 Task: Look for space in Naberezhnyye Chelny, Russia from 8th August, 2023 to 15th August, 2023 for 9 adults in price range Rs.10000 to Rs.14000. Place can be shared room with 5 bedrooms having 9 beds and 5 bathrooms. Property type can be house, flat, guest house. Amenities needed are: wifi, TV, free parkinig on premises, gym, breakfast. Booking option can be shelf check-in. Required host language is English.
Action: Mouse moved to (554, 110)
Screenshot: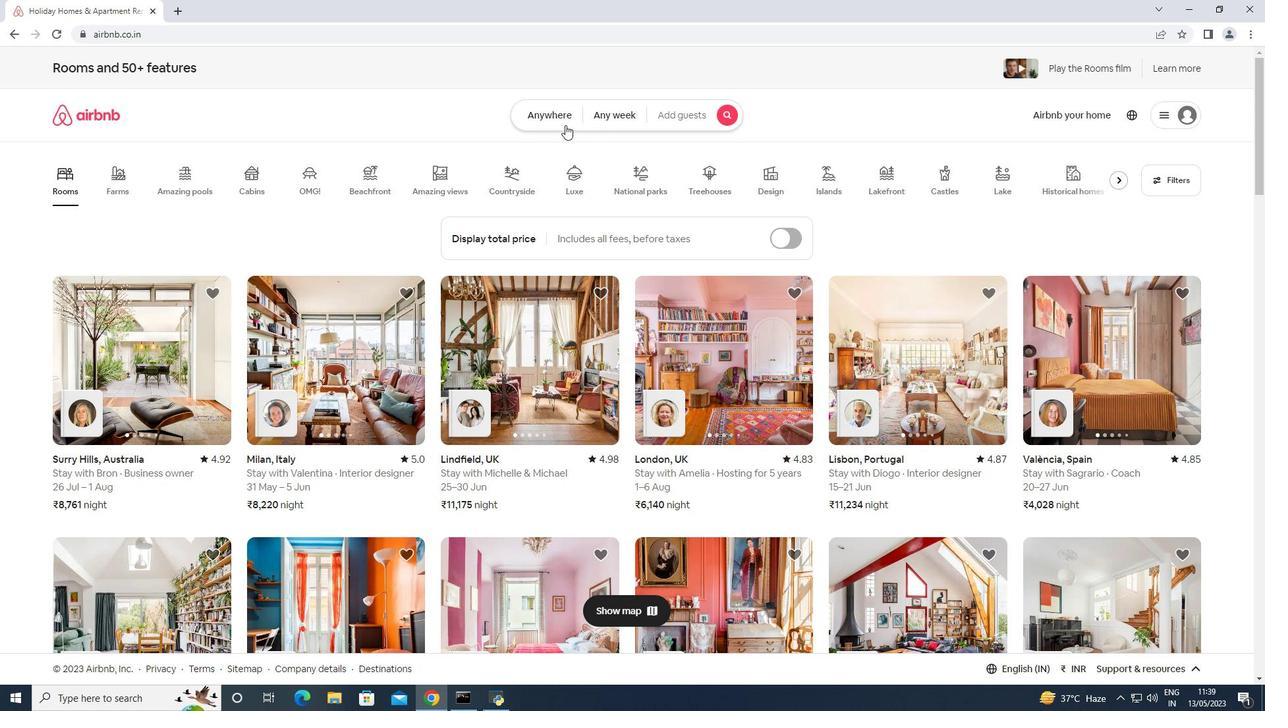 
Action: Mouse pressed left at (554, 110)
Screenshot: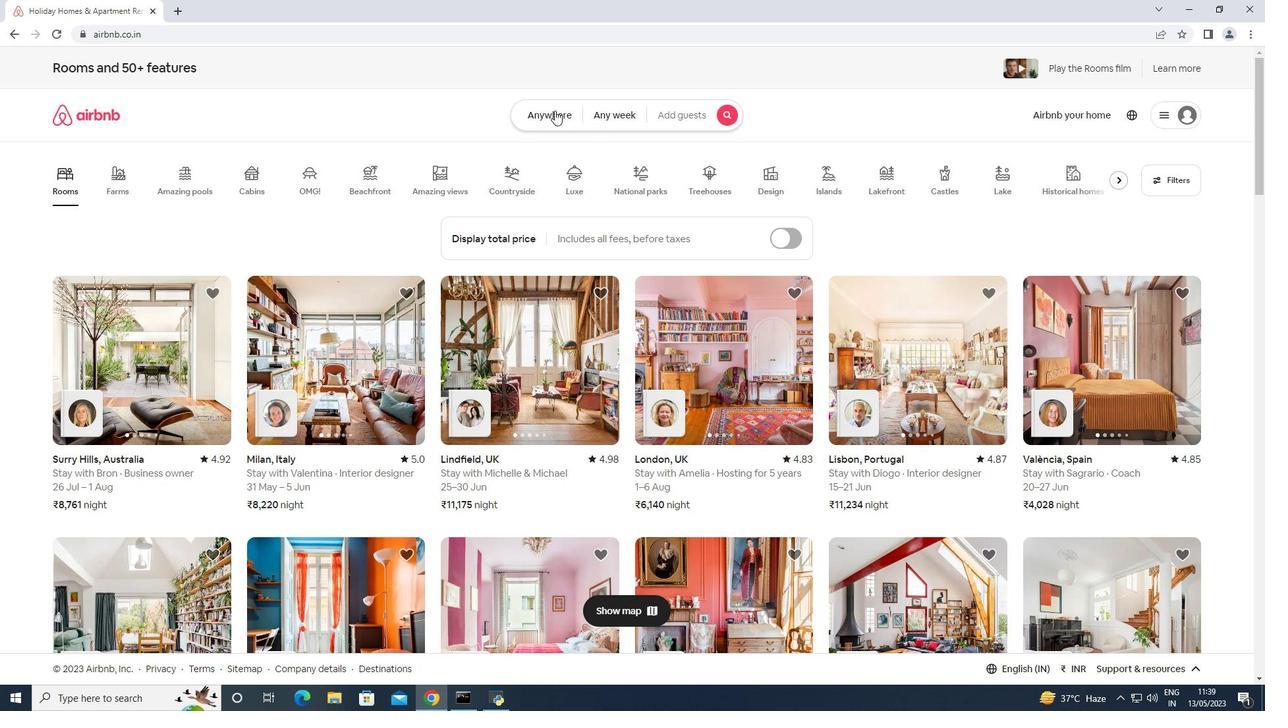 
Action: Mouse moved to (500, 168)
Screenshot: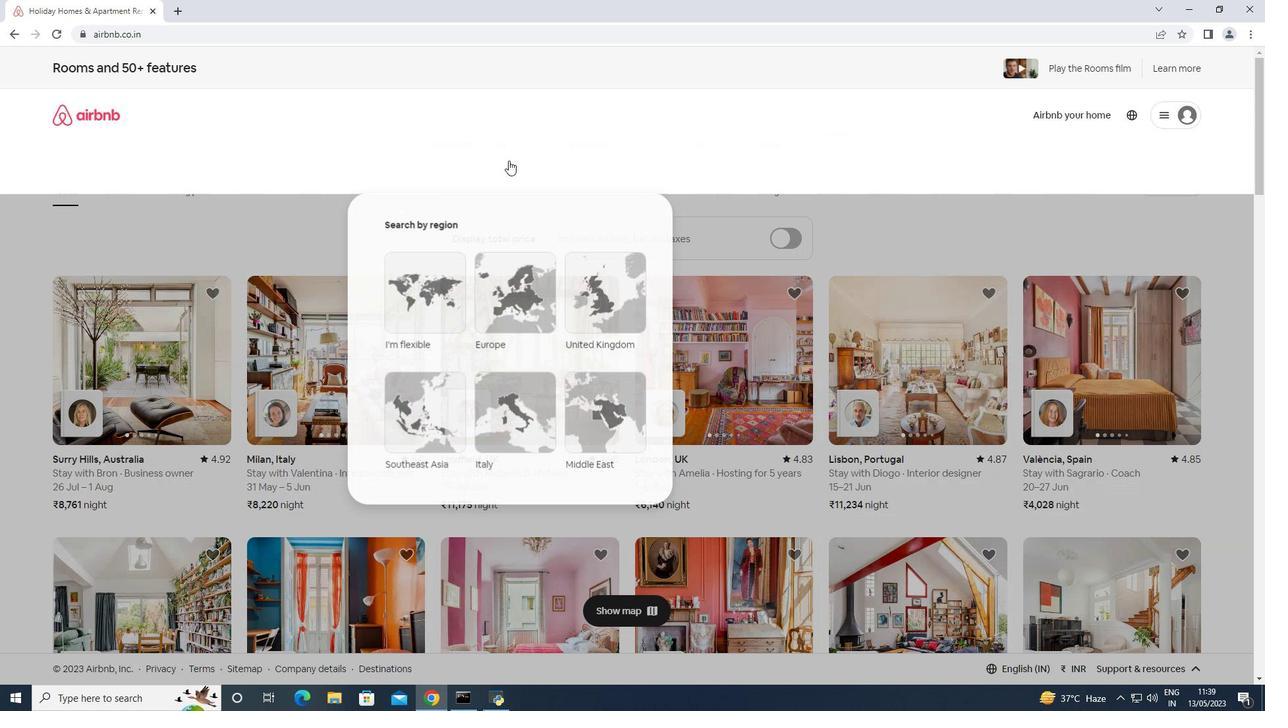 
Action: Mouse pressed left at (500, 168)
Screenshot: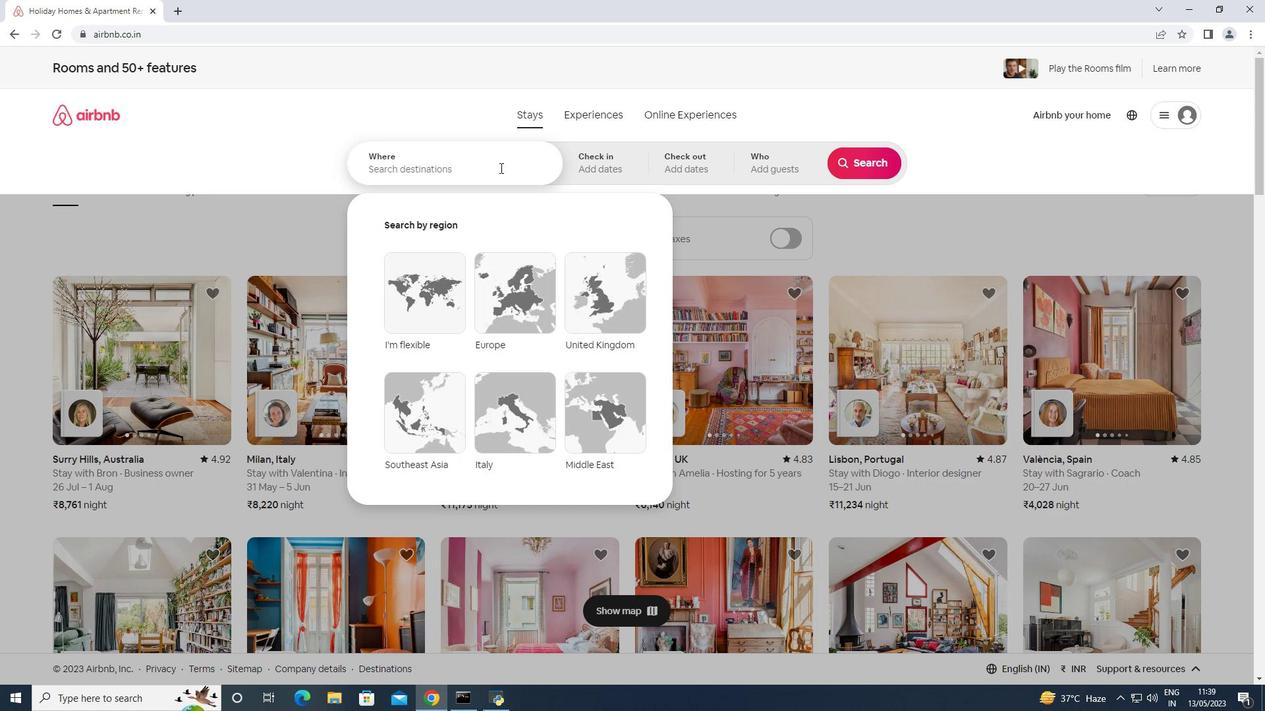 
Action: Key pressed <Key.shift>Nabere<Key.down><Key.enter>
Screenshot: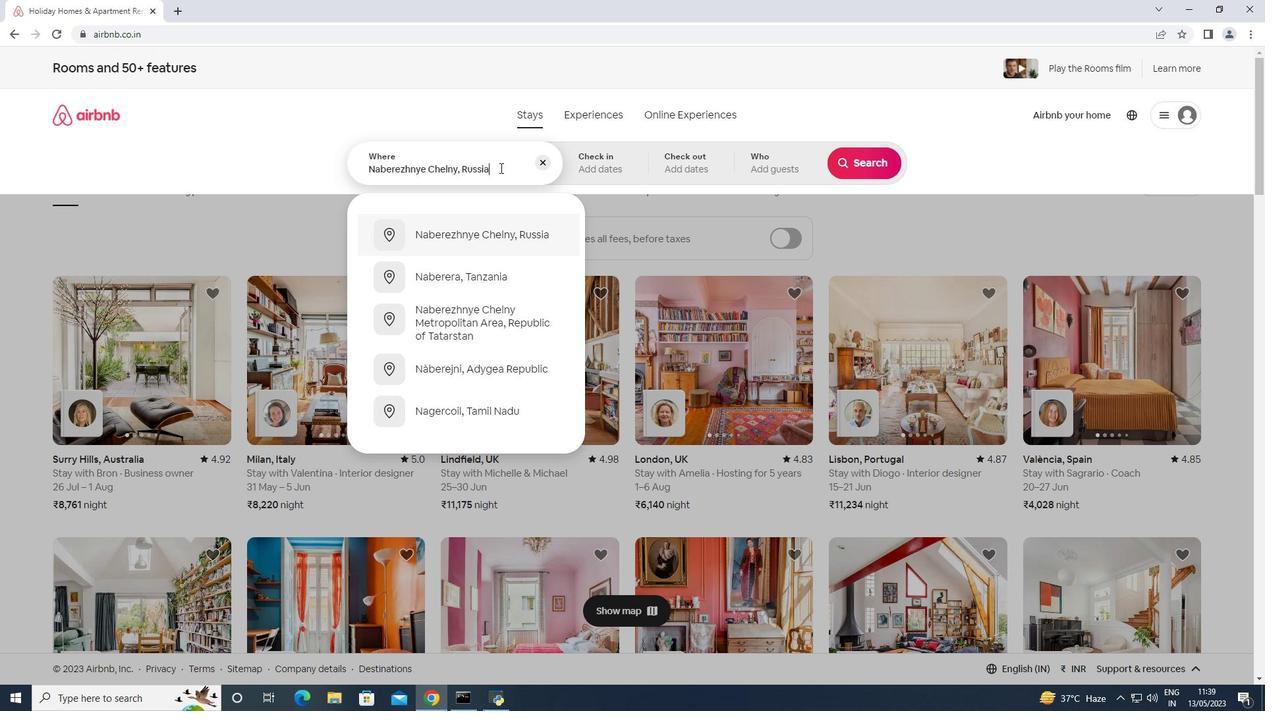 
Action: Mouse moved to (857, 266)
Screenshot: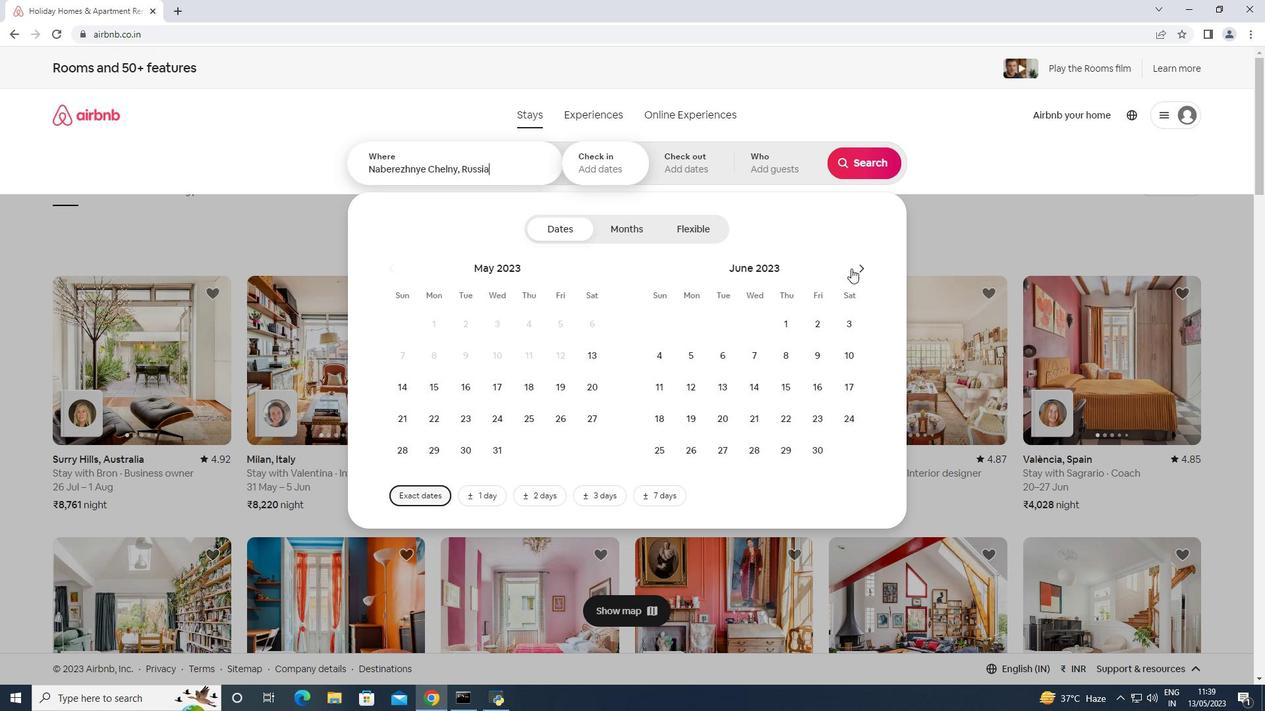 
Action: Mouse pressed left at (857, 266)
Screenshot: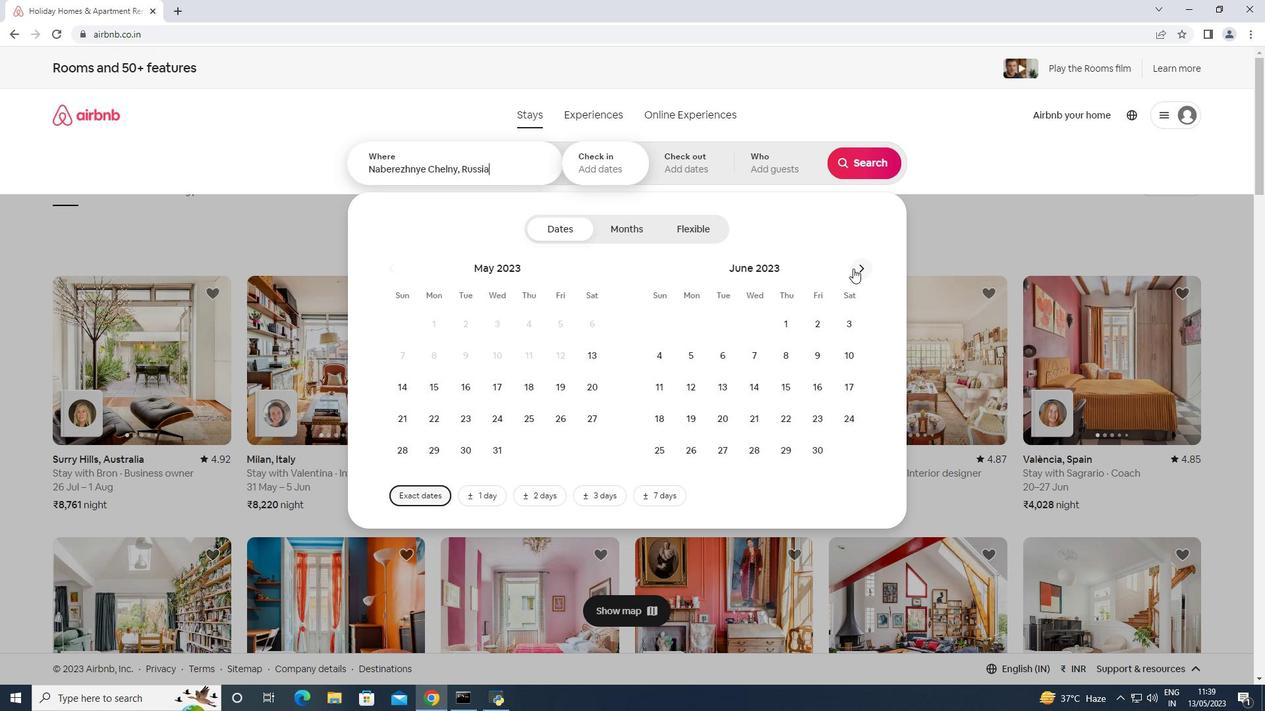 
Action: Mouse pressed left at (857, 266)
Screenshot: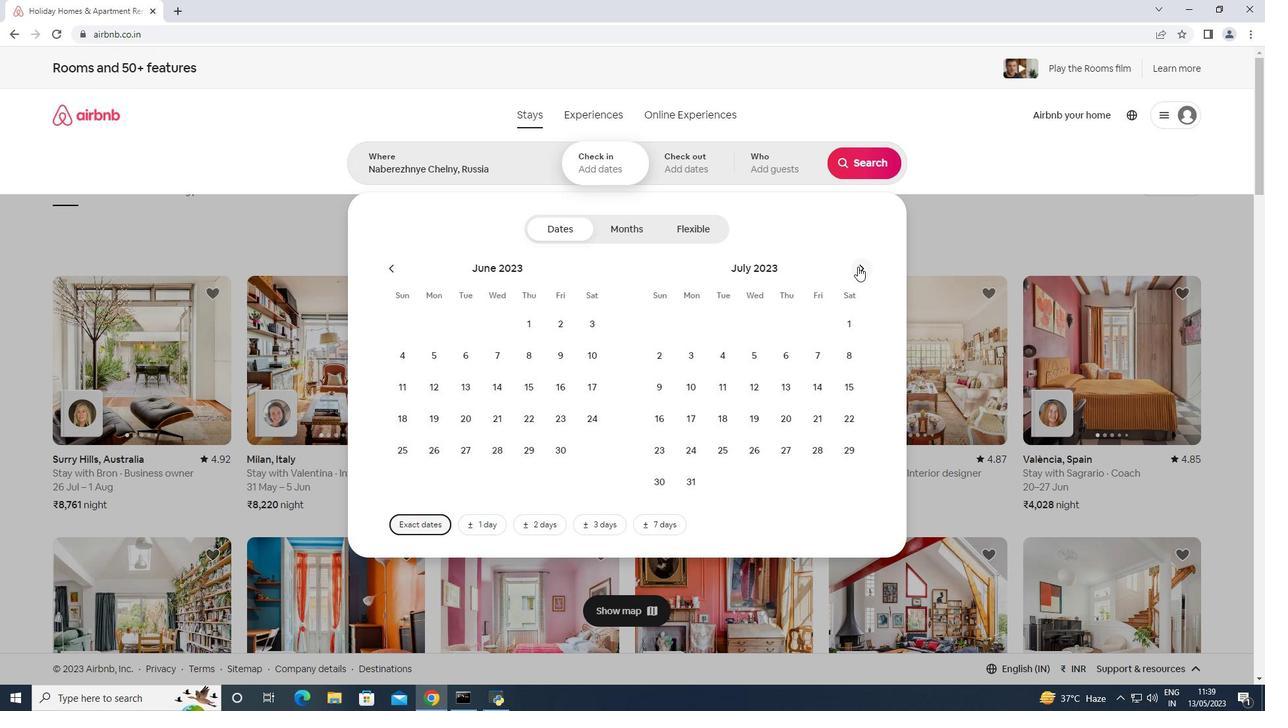 
Action: Mouse moved to (721, 346)
Screenshot: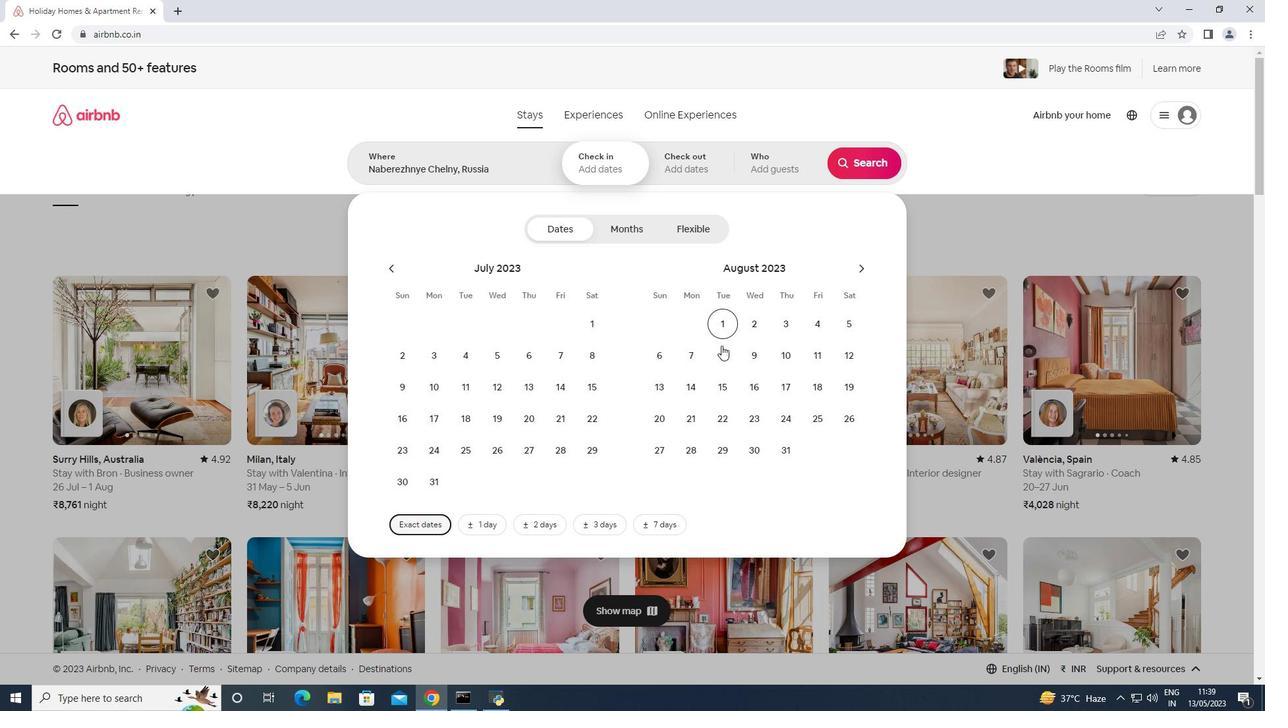 
Action: Mouse pressed left at (721, 346)
Screenshot: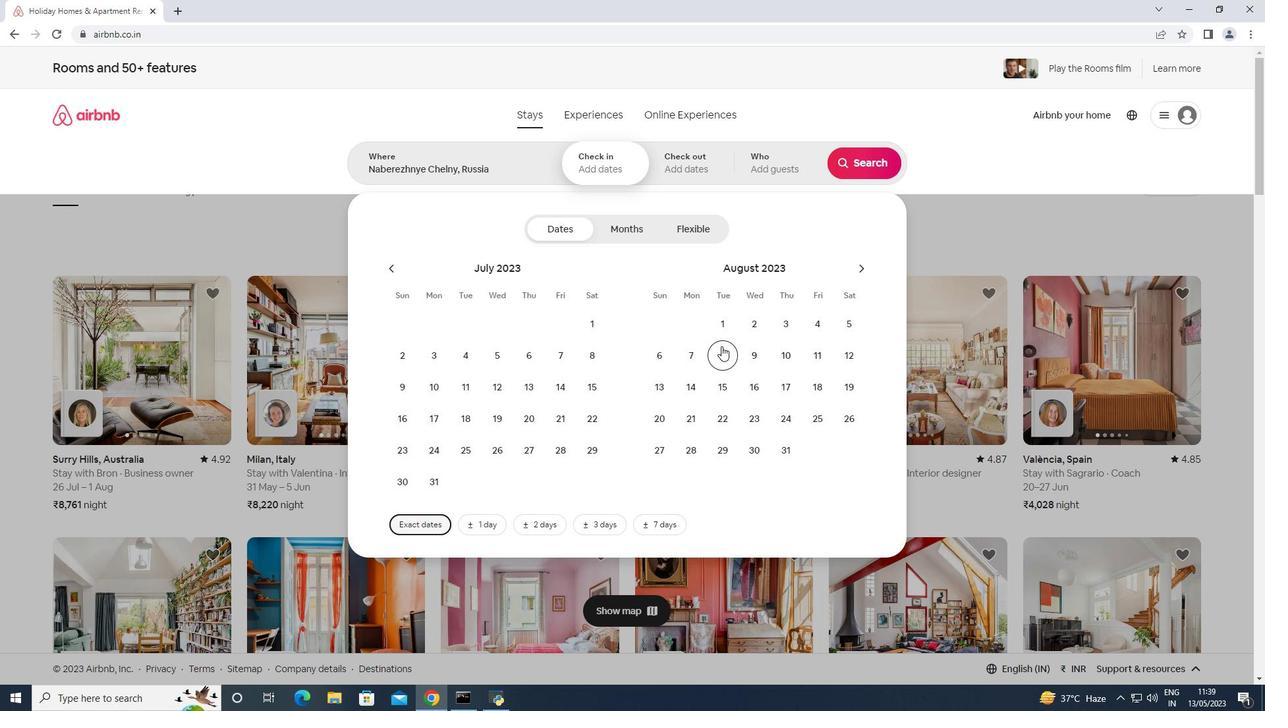 
Action: Mouse moved to (720, 390)
Screenshot: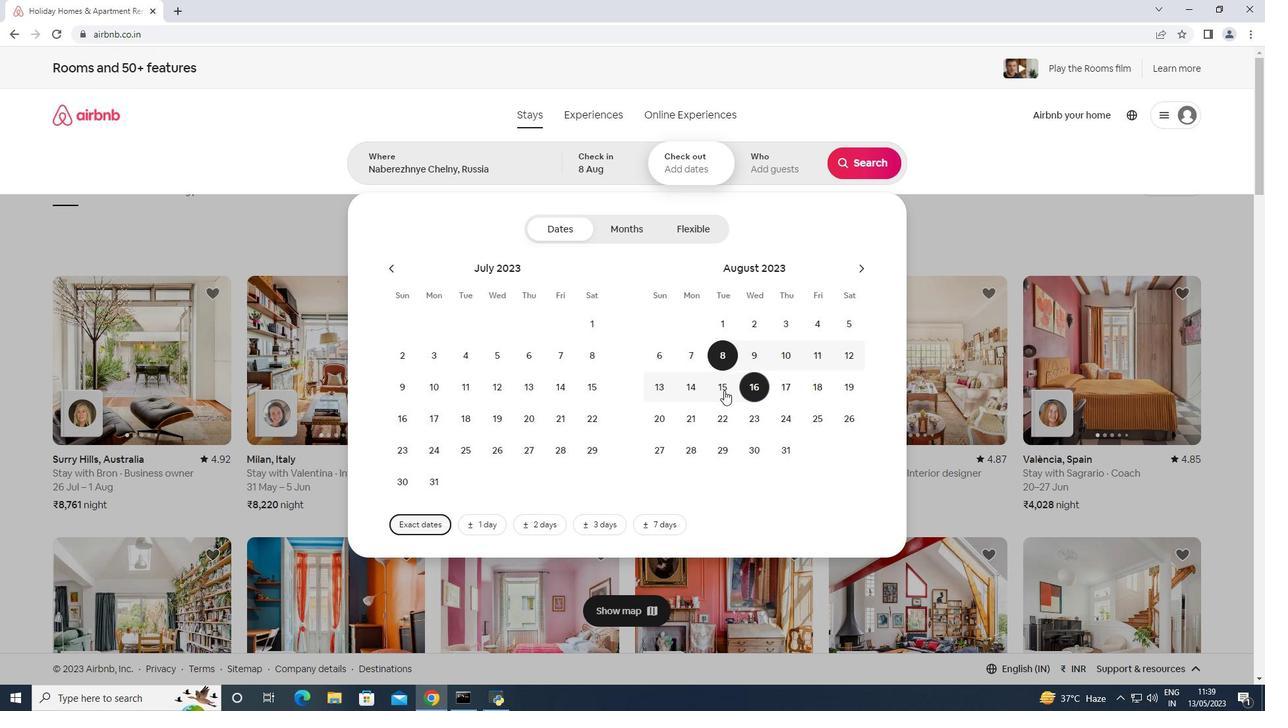 
Action: Mouse pressed left at (720, 390)
Screenshot: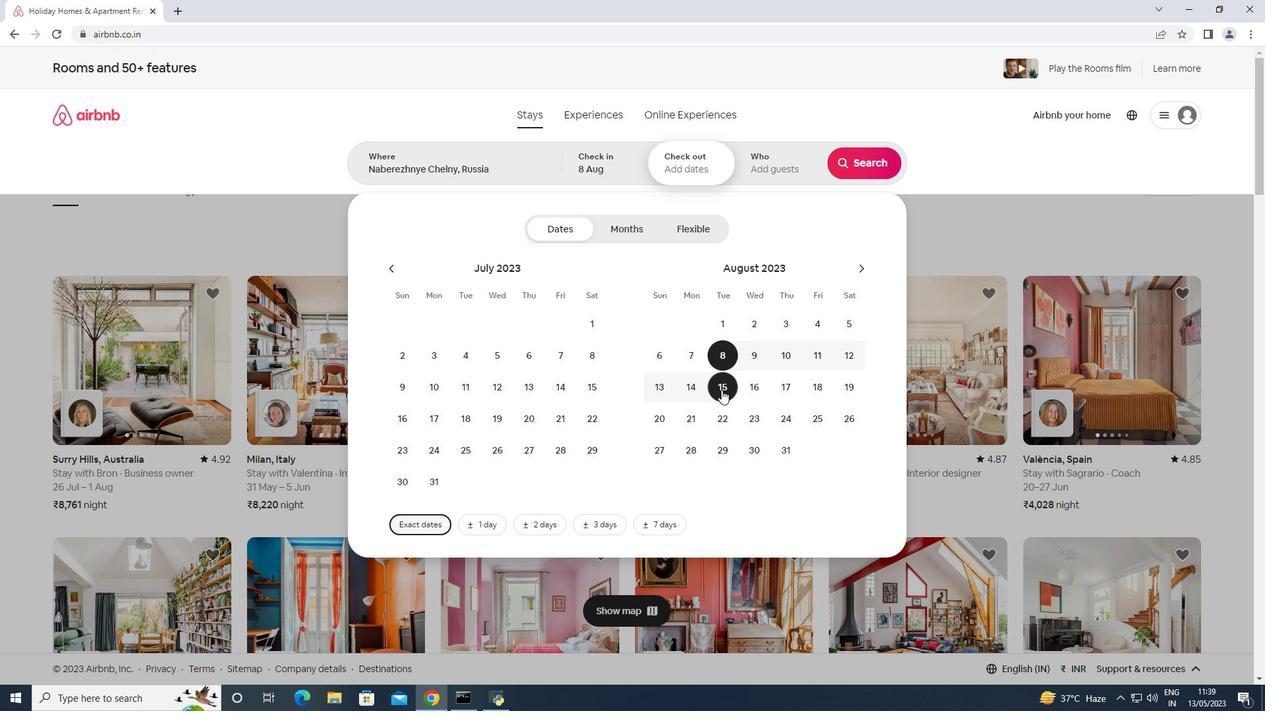 
Action: Mouse moved to (766, 166)
Screenshot: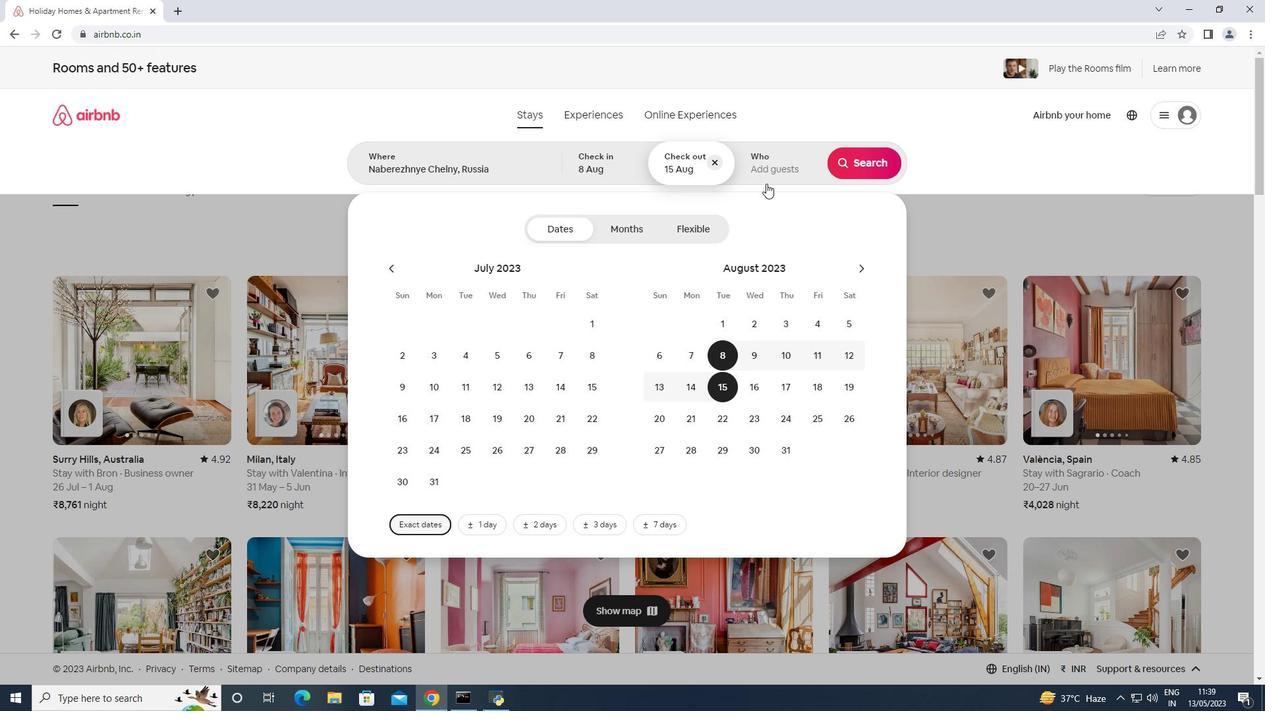 
Action: Mouse pressed left at (766, 166)
Screenshot: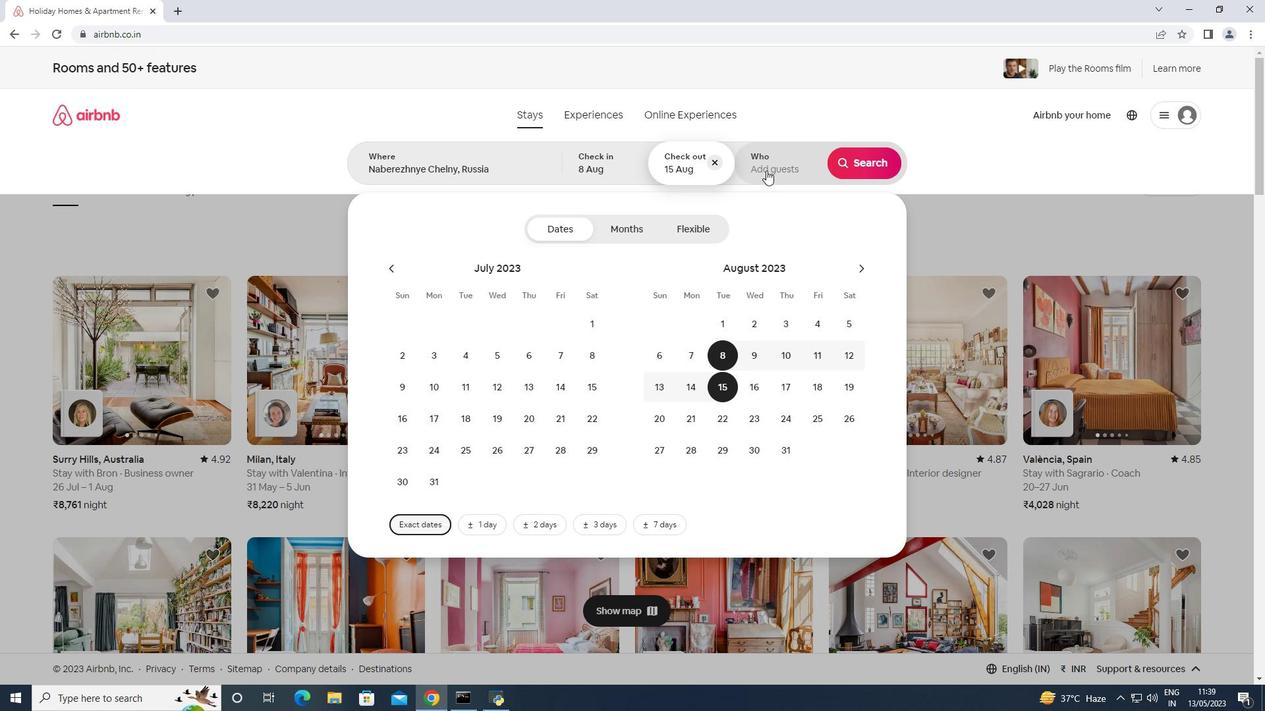 
Action: Mouse moved to (873, 235)
Screenshot: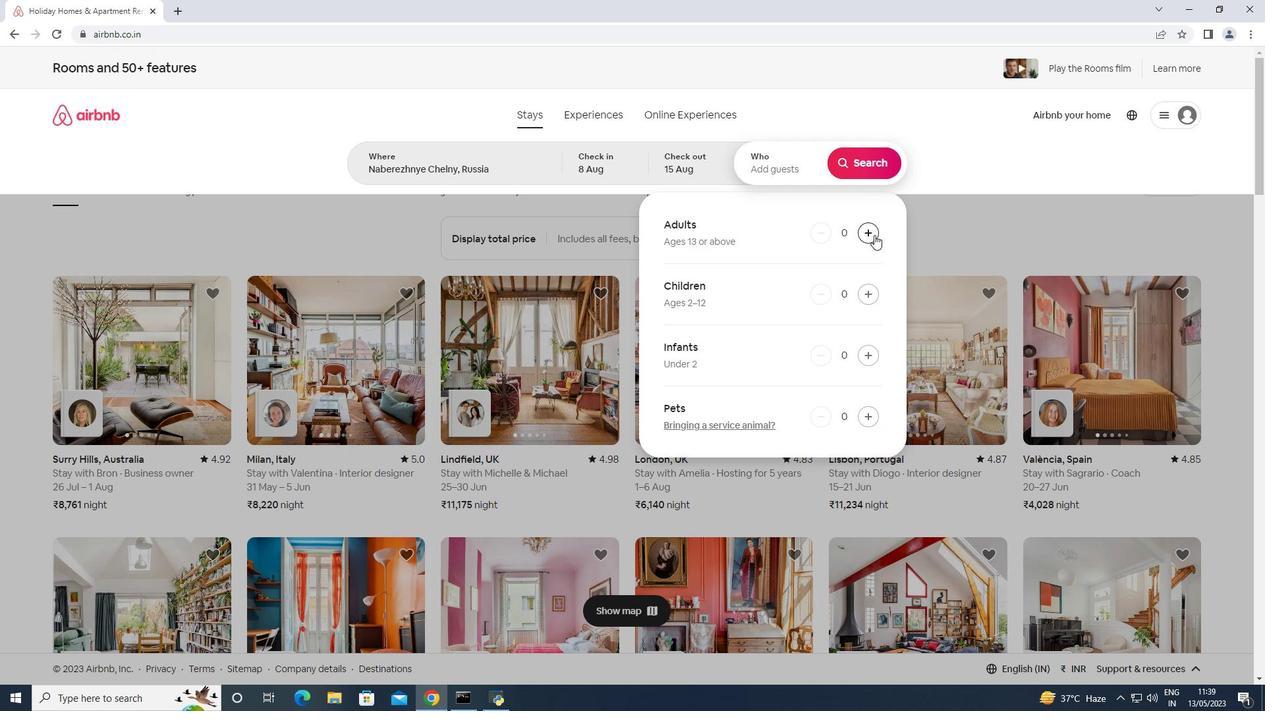 
Action: Mouse pressed left at (873, 235)
Screenshot: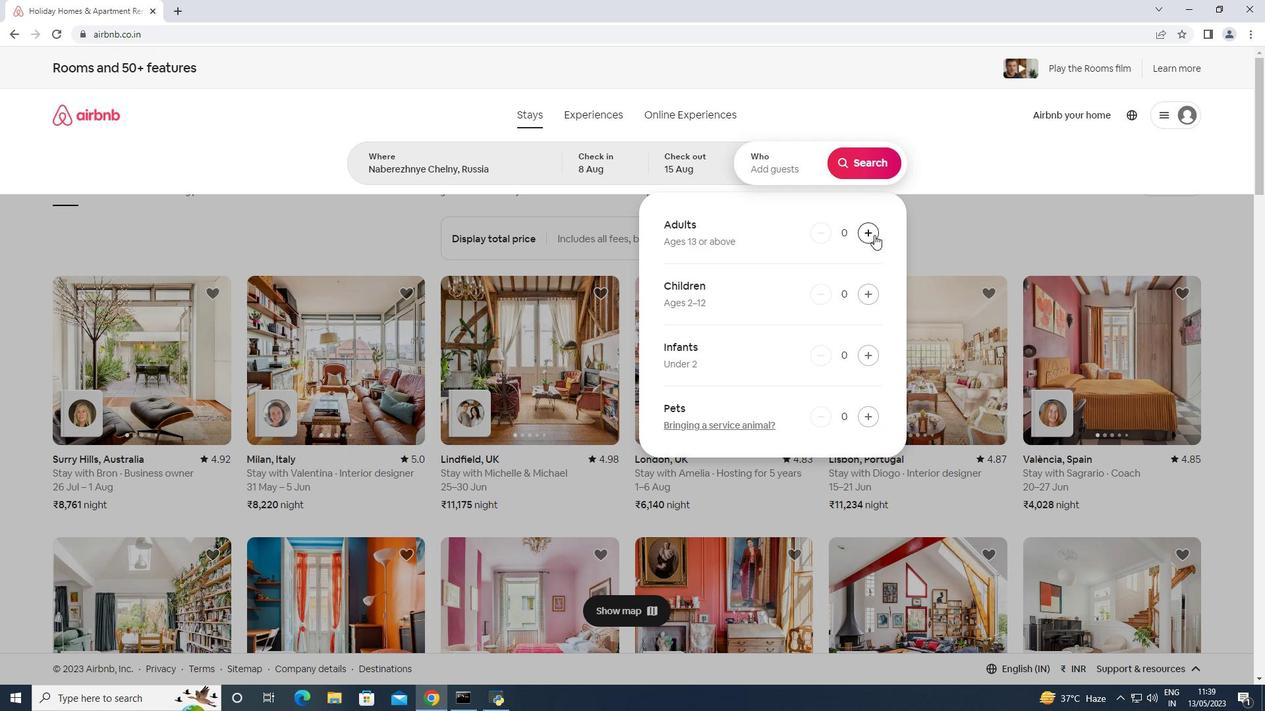 
Action: Mouse pressed left at (873, 235)
Screenshot: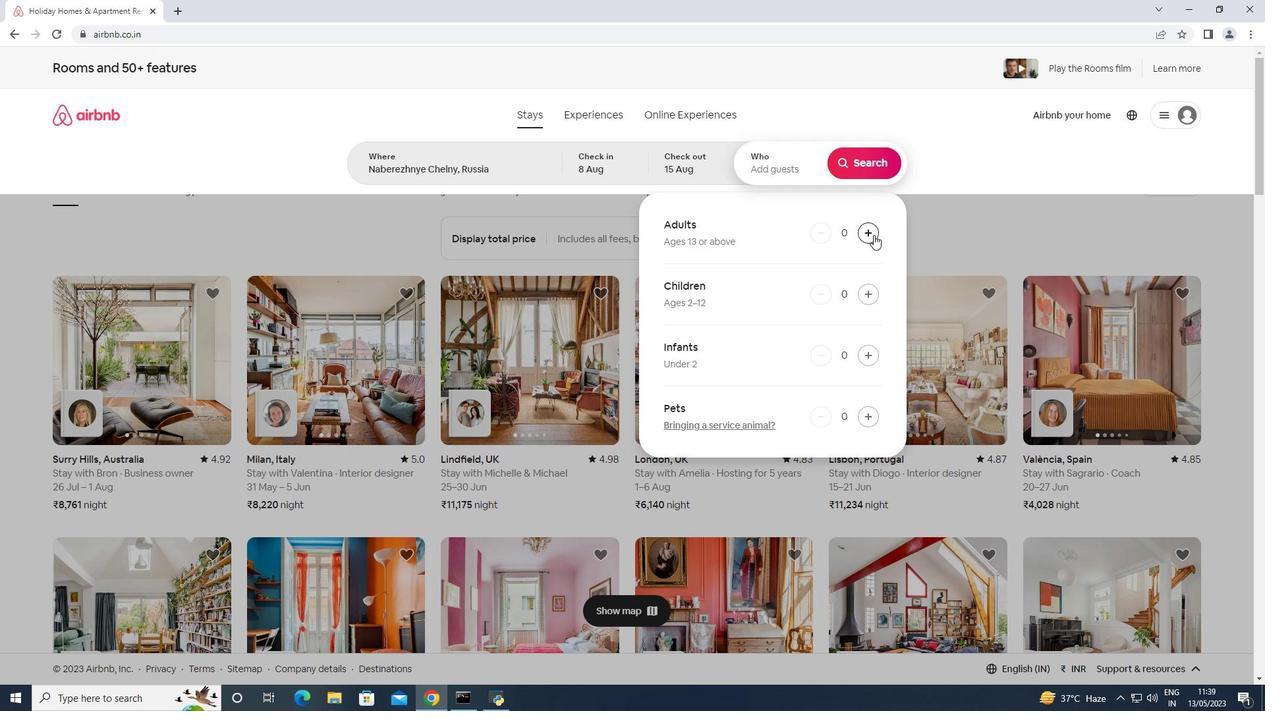 
Action: Mouse pressed left at (873, 235)
Screenshot: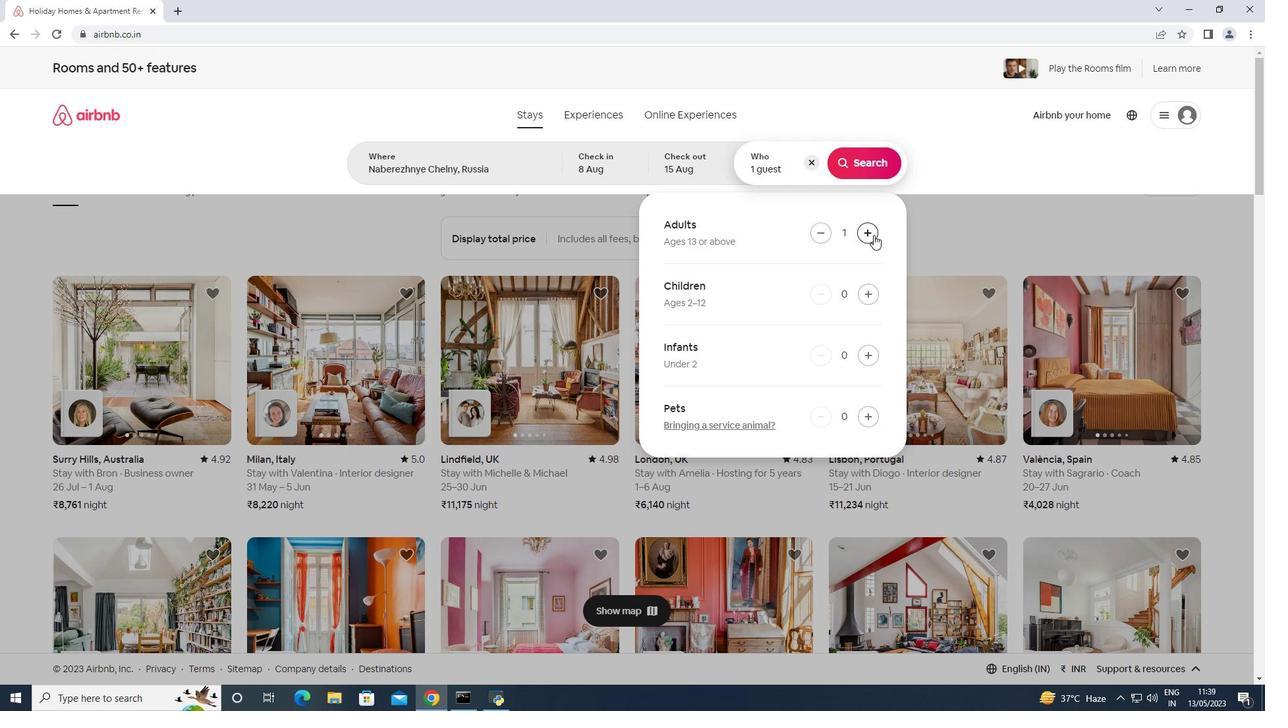 
Action: Mouse pressed left at (873, 235)
Screenshot: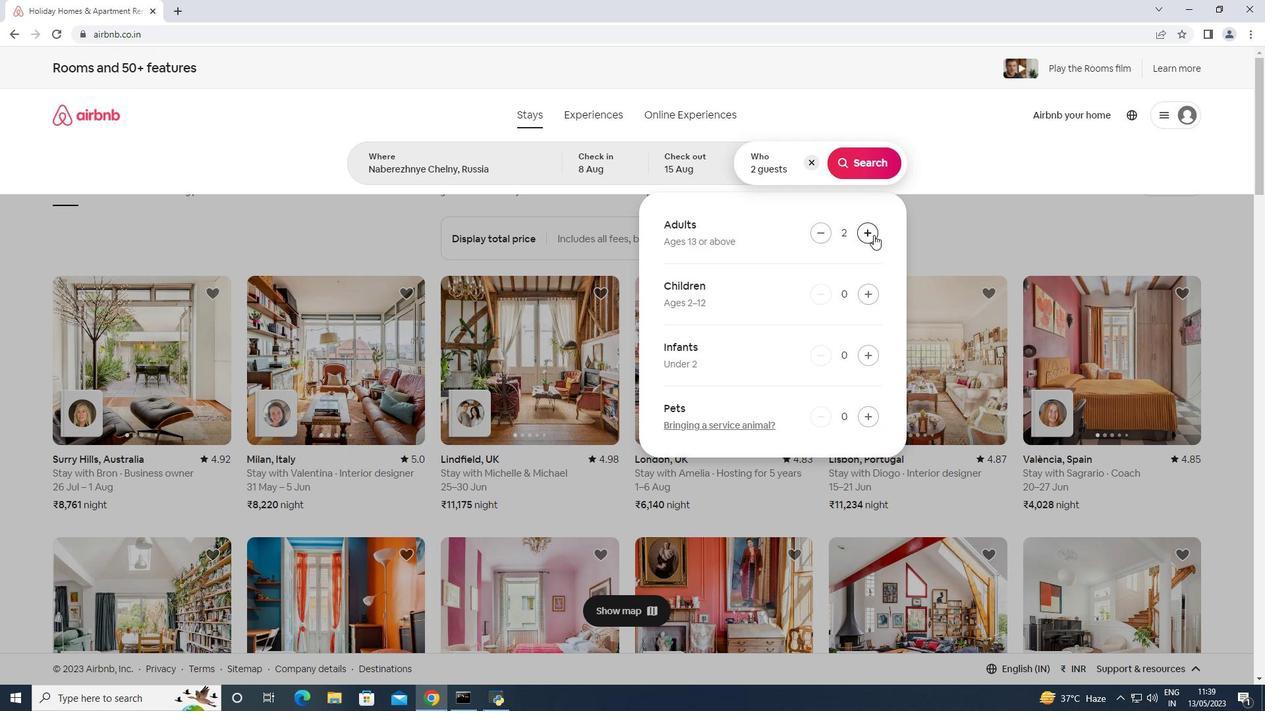 
Action: Mouse pressed left at (873, 235)
Screenshot: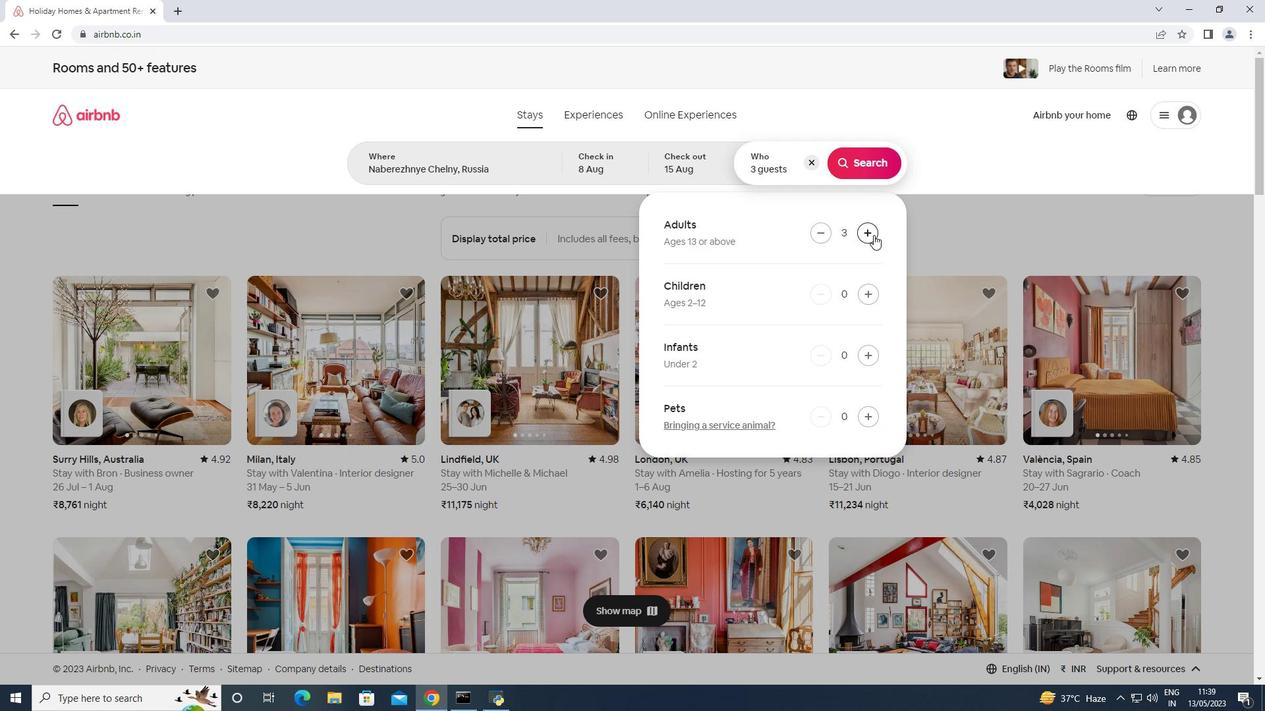 
Action: Mouse pressed left at (873, 235)
Screenshot: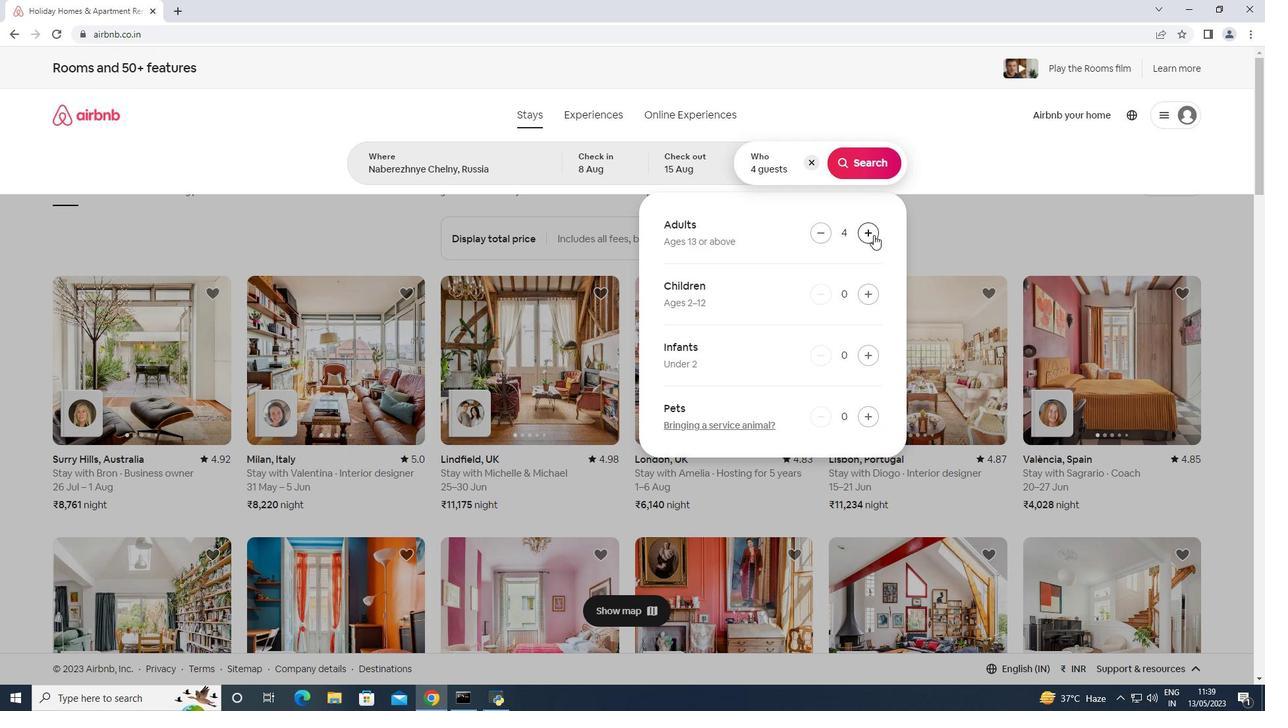 
Action: Mouse pressed left at (873, 235)
Screenshot: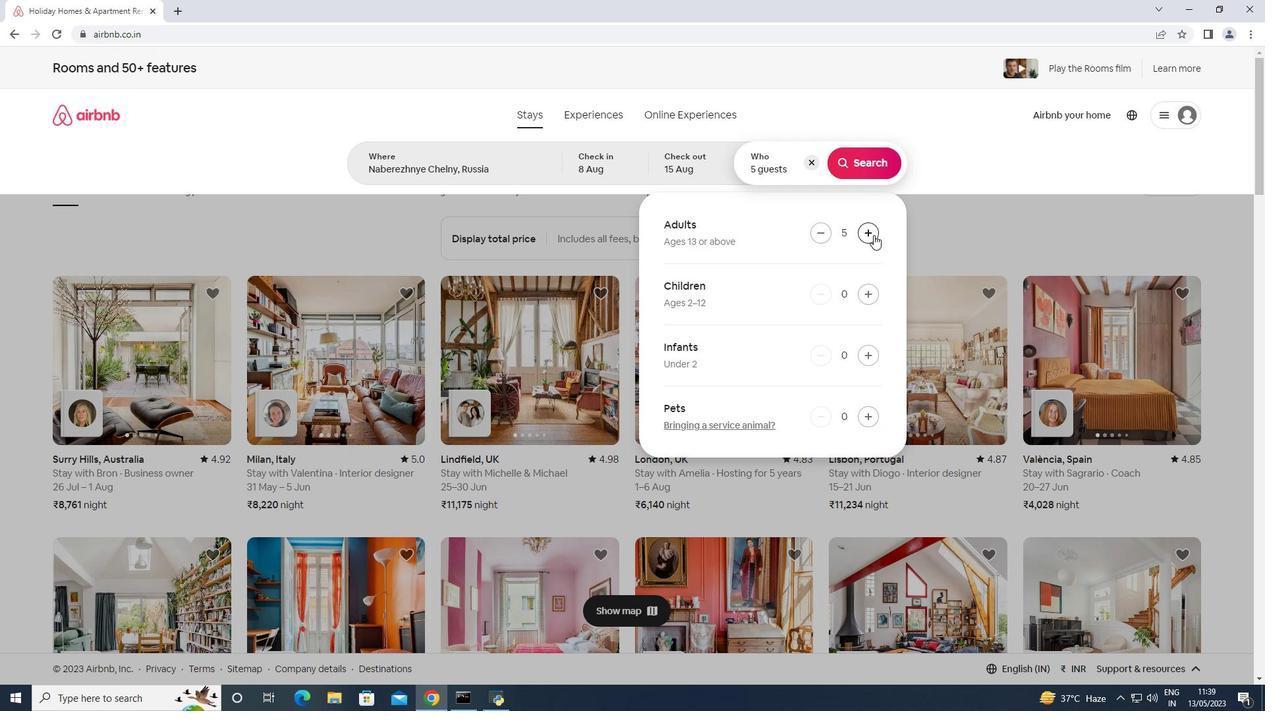 
Action: Mouse pressed left at (873, 235)
Screenshot: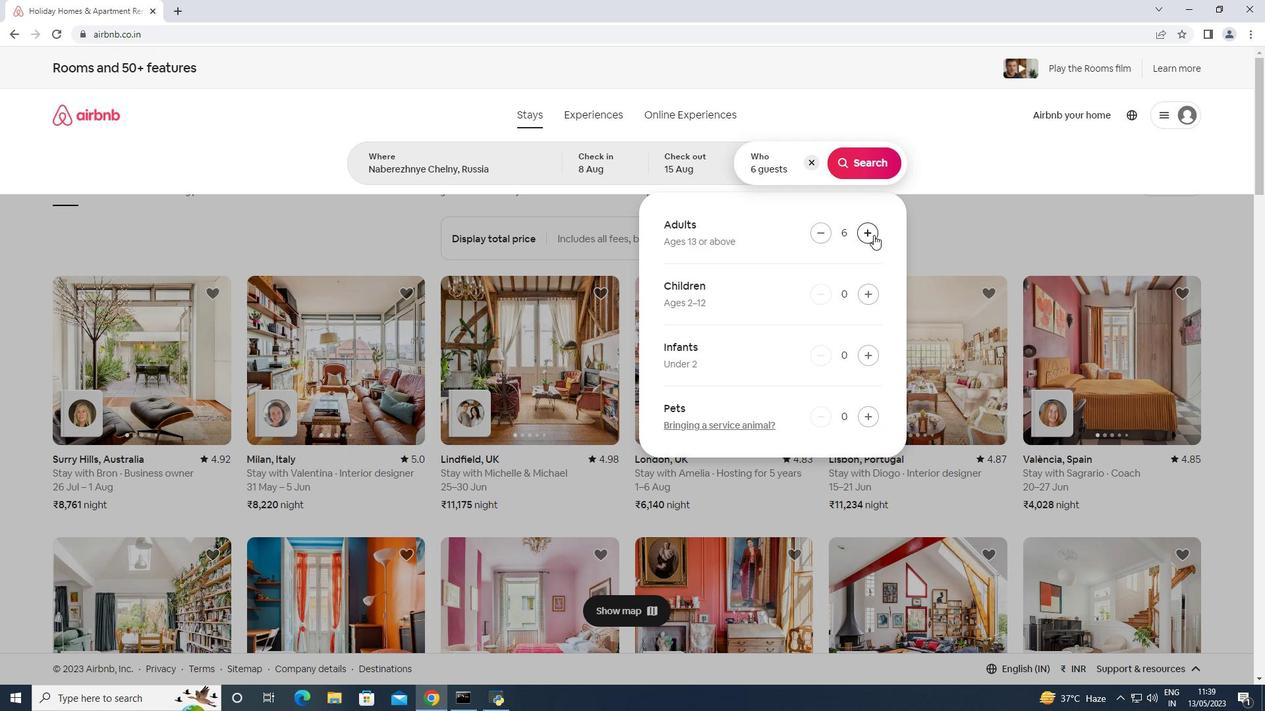 
Action: Mouse pressed left at (873, 235)
Screenshot: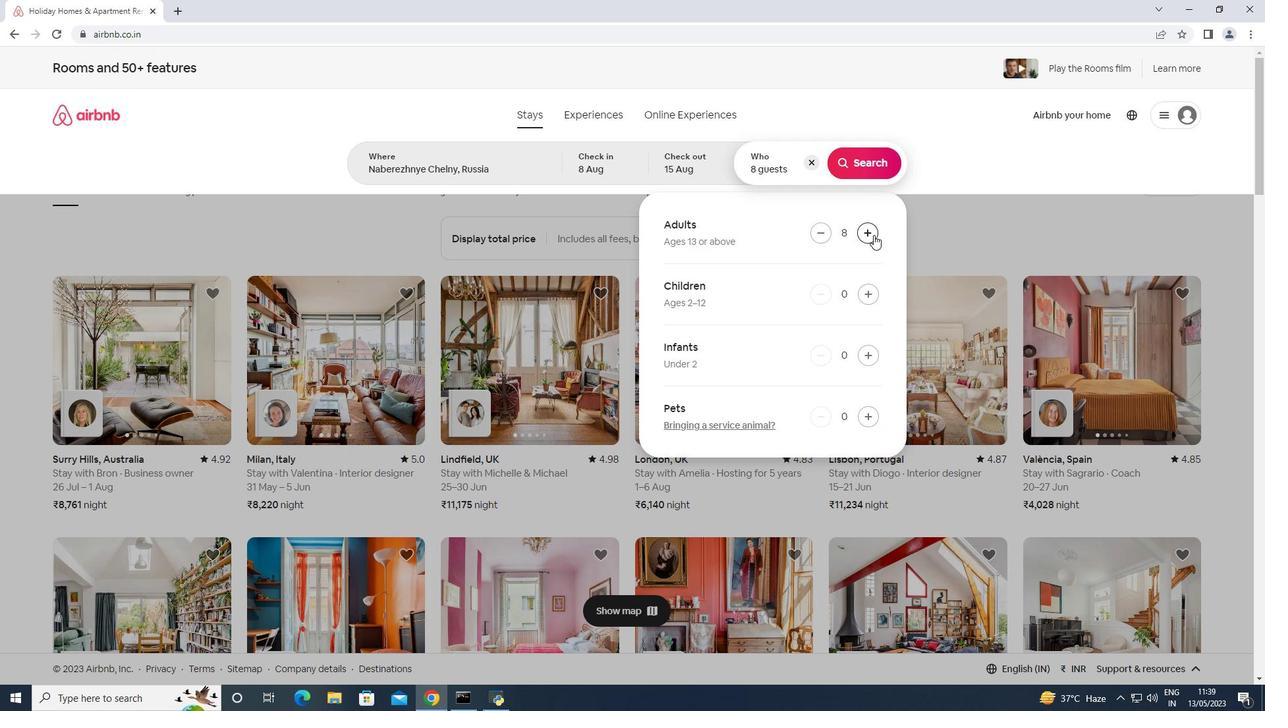 
Action: Mouse moved to (867, 166)
Screenshot: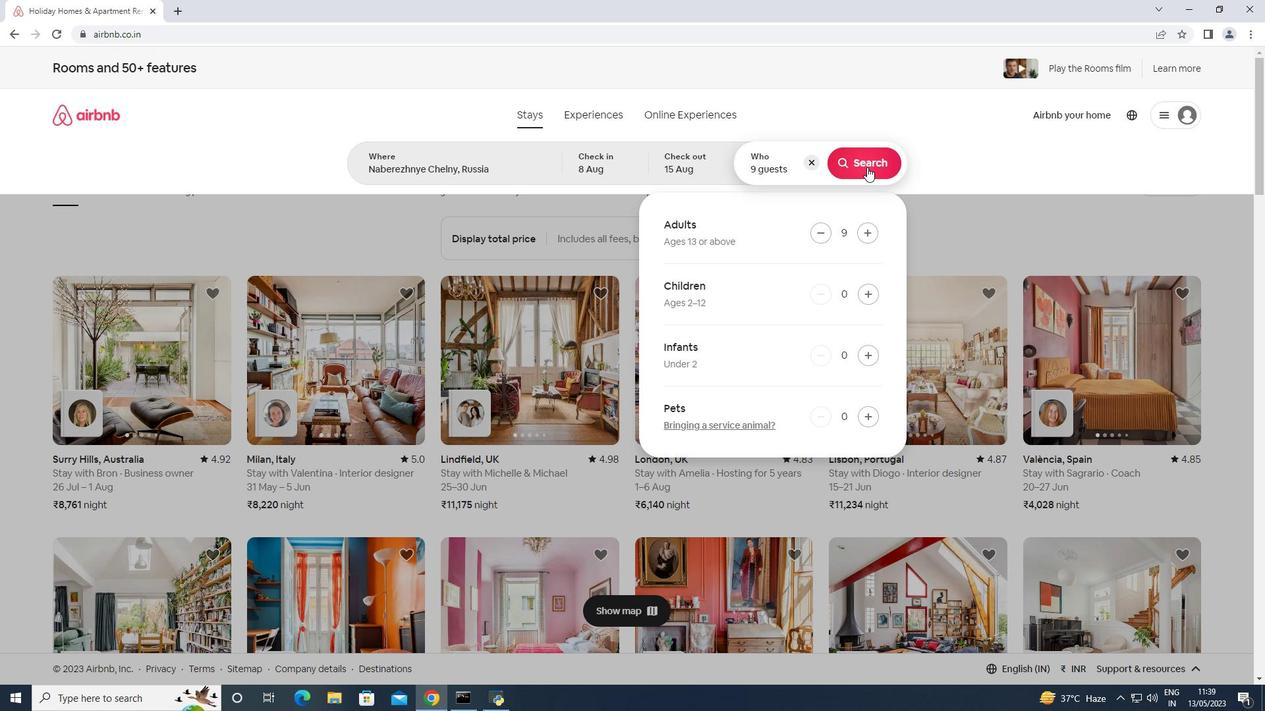 
Action: Mouse pressed left at (867, 166)
Screenshot: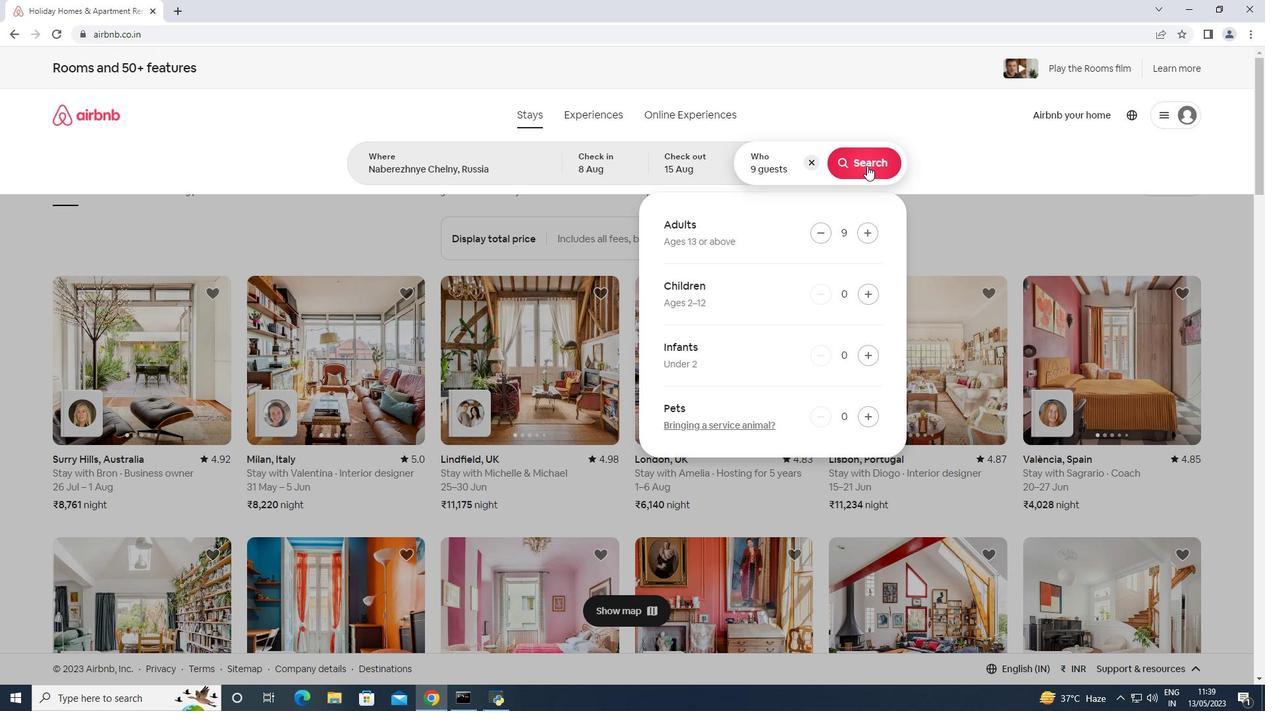 
Action: Mouse moved to (1192, 122)
Screenshot: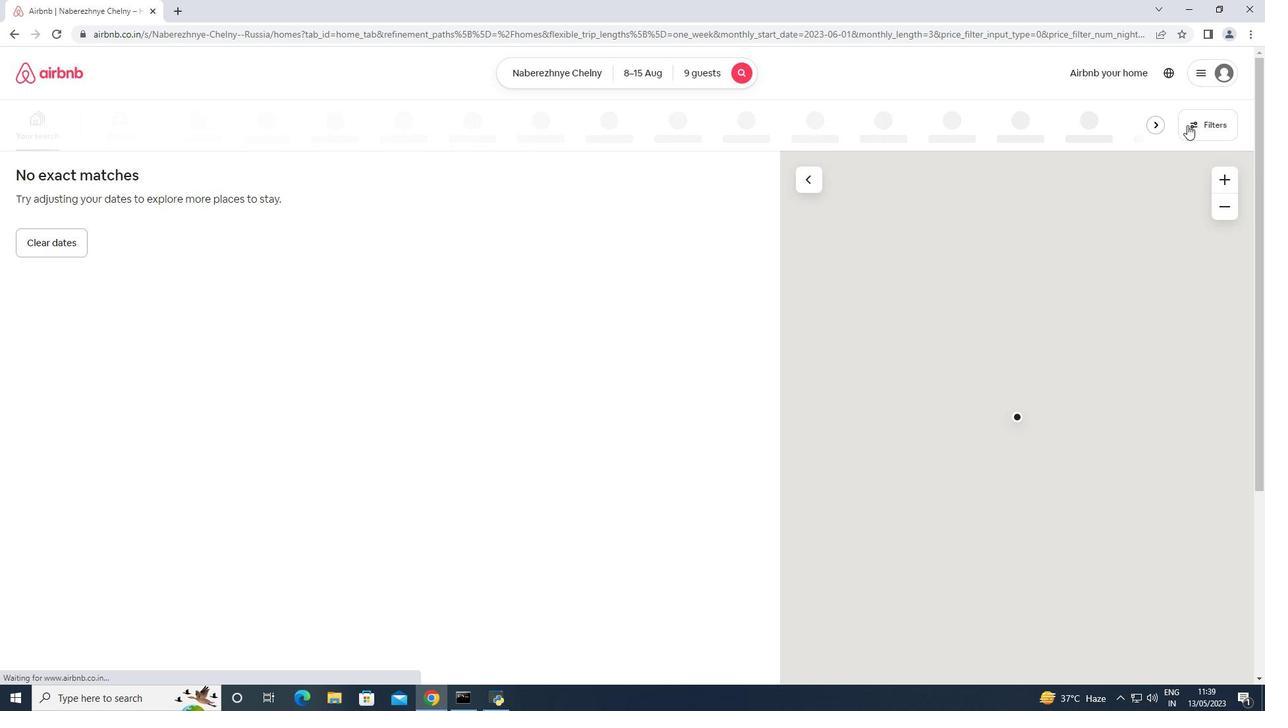 
Action: Mouse pressed left at (1192, 122)
Screenshot: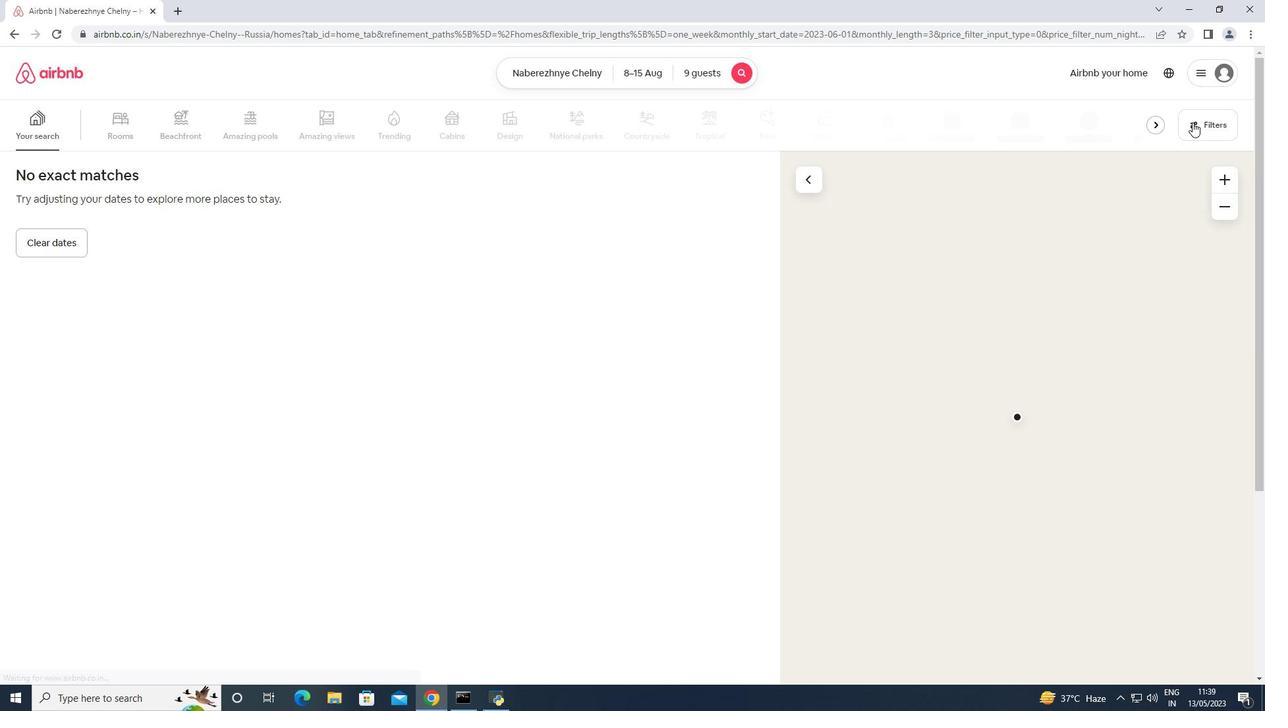 
Action: Mouse moved to (482, 438)
Screenshot: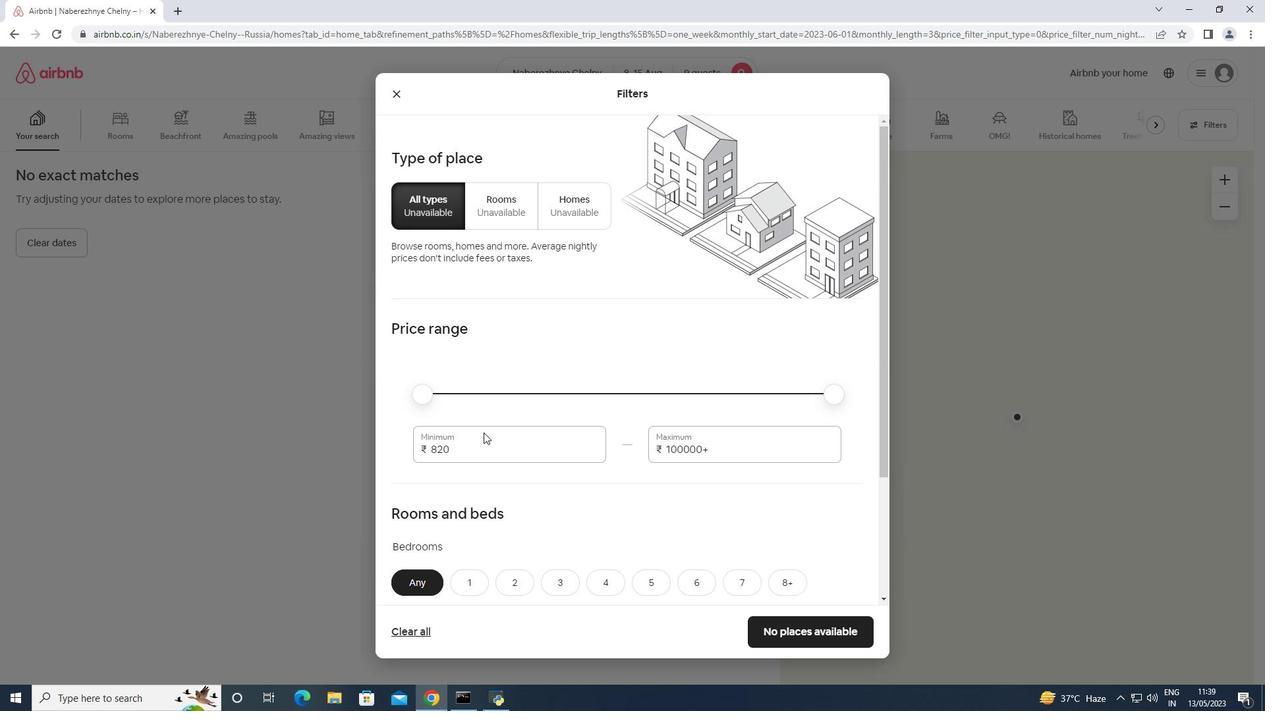 
Action: Mouse pressed left at (482, 438)
Screenshot: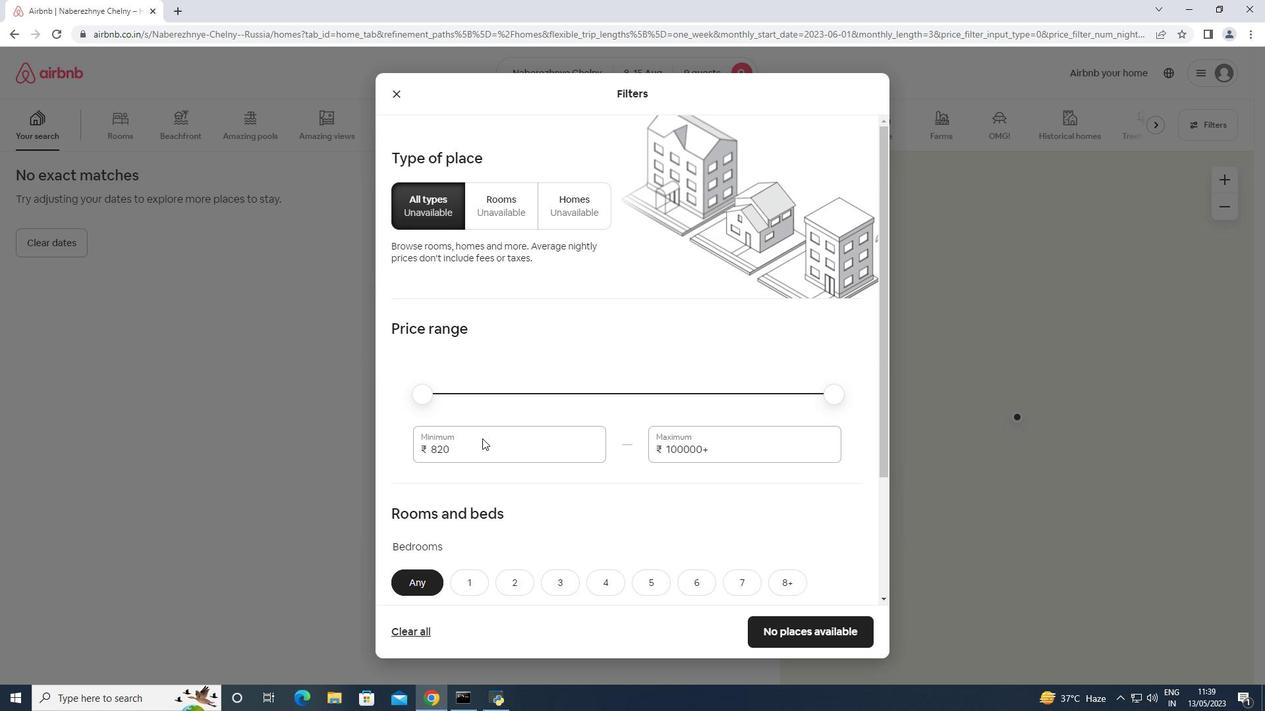 
Action: Mouse pressed left at (482, 438)
Screenshot: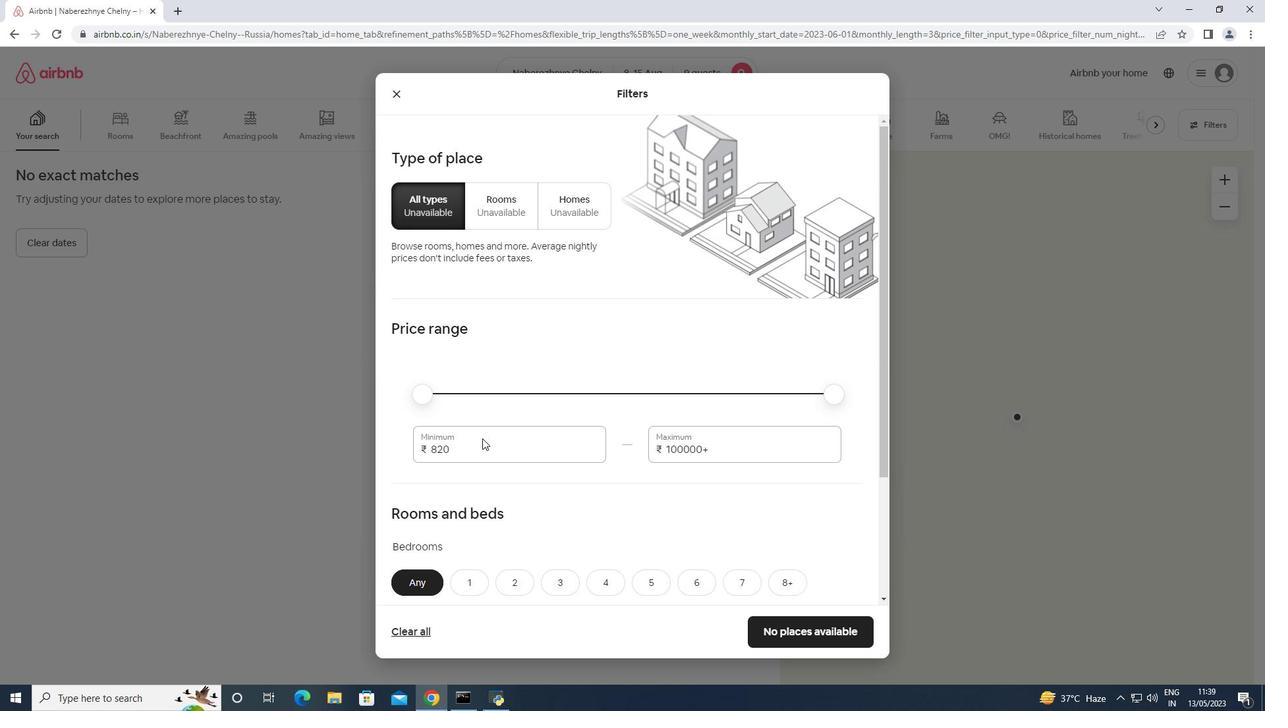 
Action: Mouse moved to (477, 434)
Screenshot: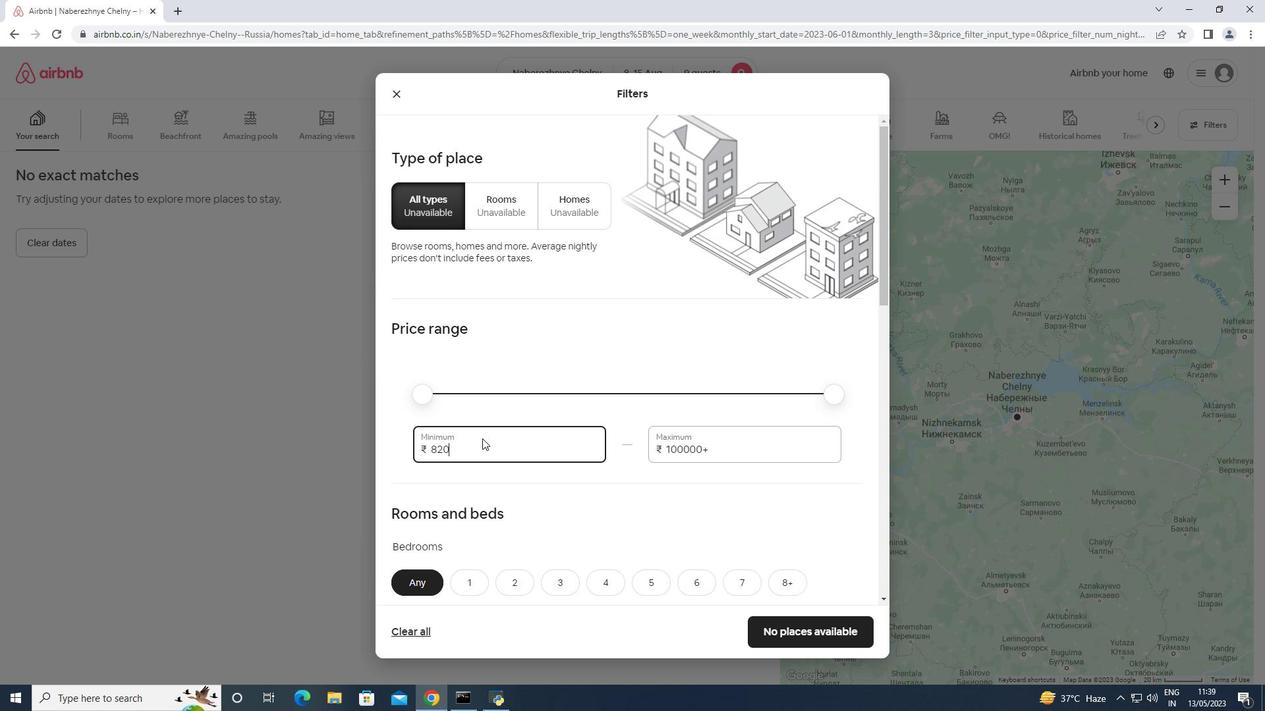 
Action: Key pressed <Key.backspace><Key.backspace><Key.backspace><Key.backspace>10000<Key.tab>14000
Screenshot: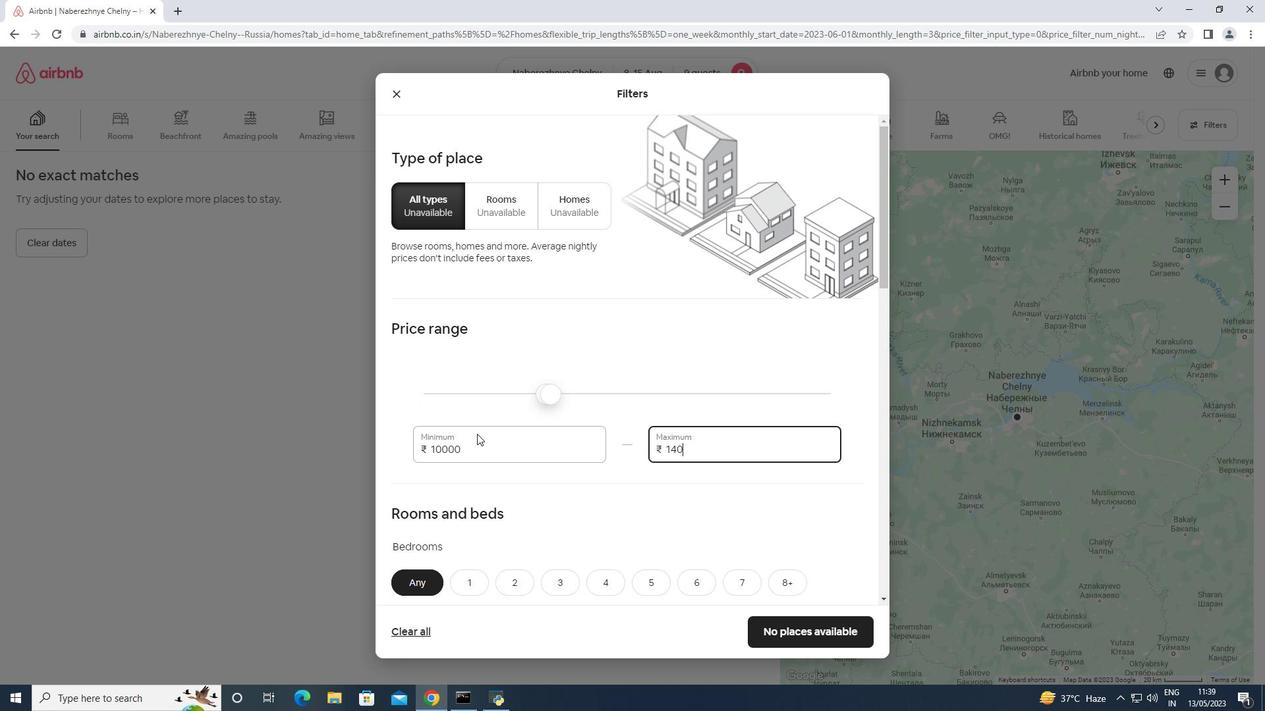
Action: Mouse scrolled (477, 433) with delta (0, 0)
Screenshot: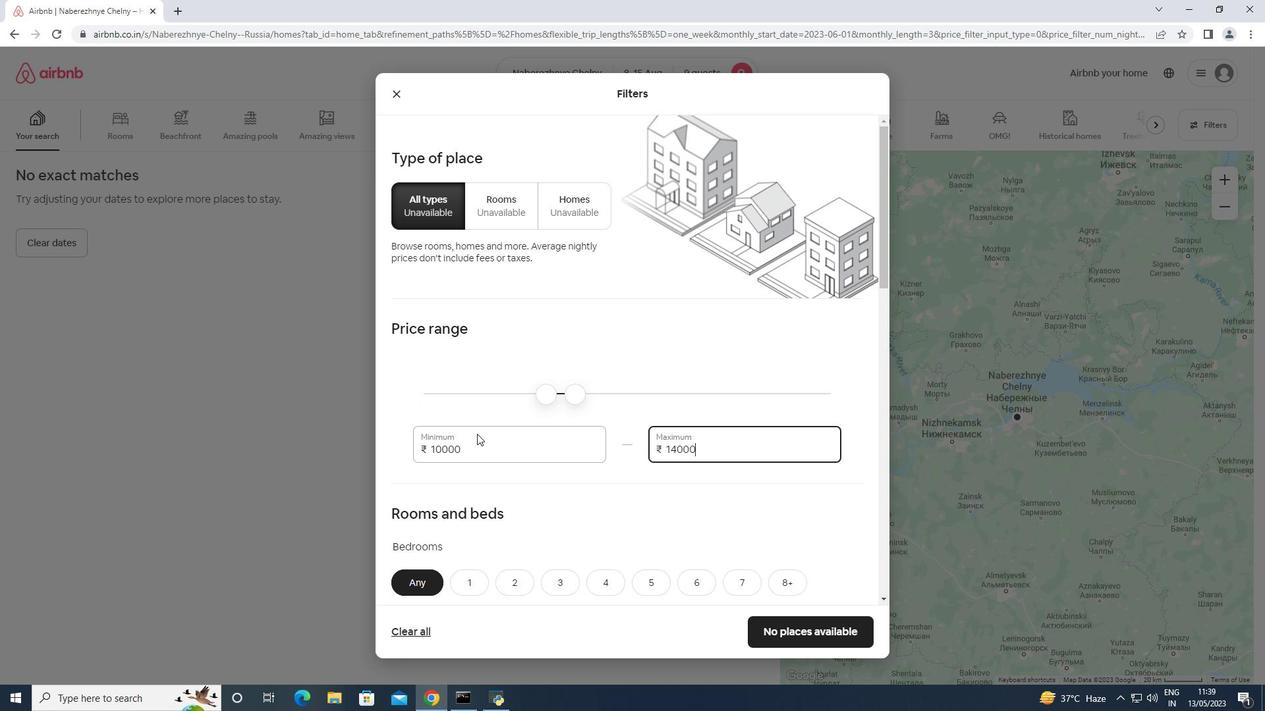 
Action: Mouse scrolled (477, 433) with delta (0, 0)
Screenshot: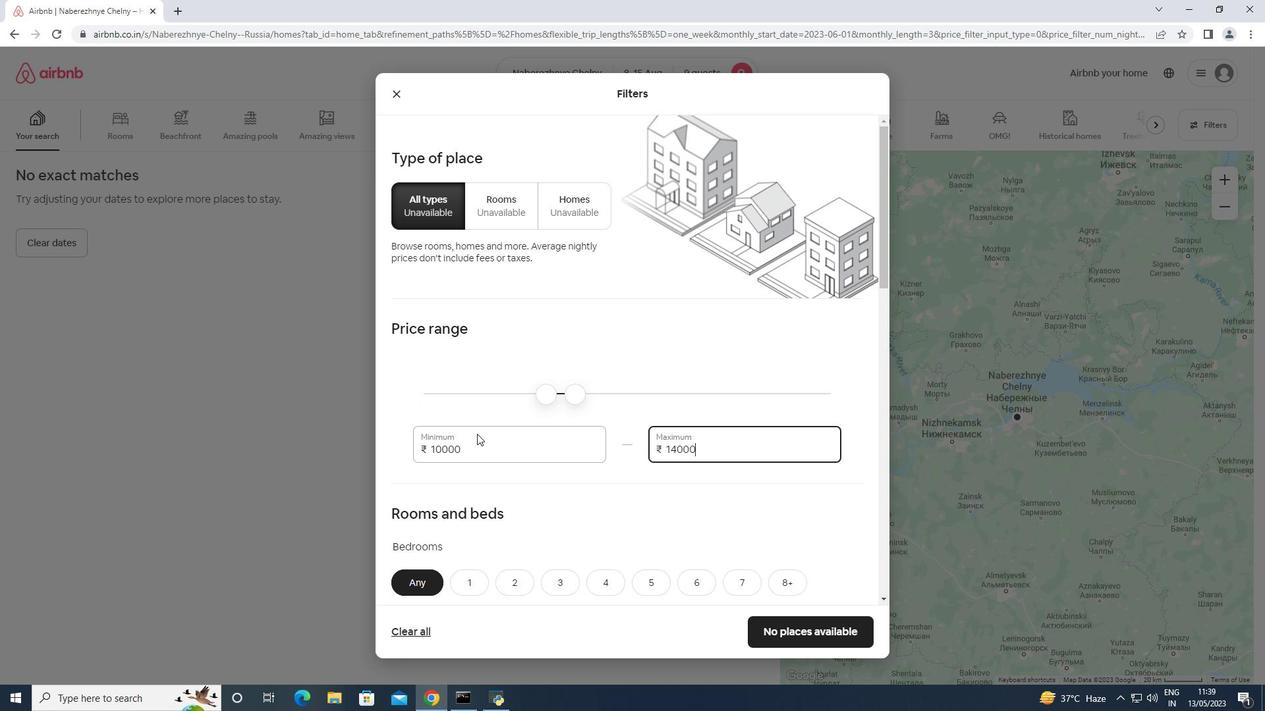 
Action: Mouse scrolled (477, 433) with delta (0, 0)
Screenshot: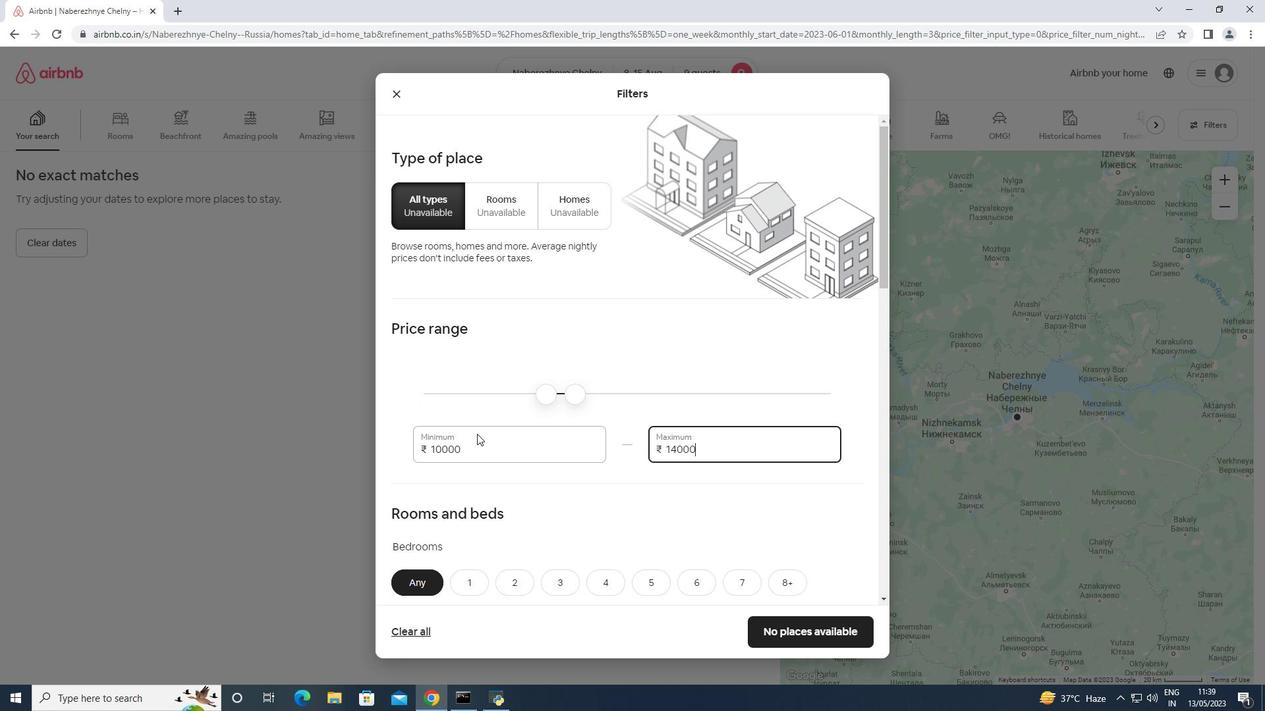 
Action: Mouse scrolled (477, 433) with delta (0, 0)
Screenshot: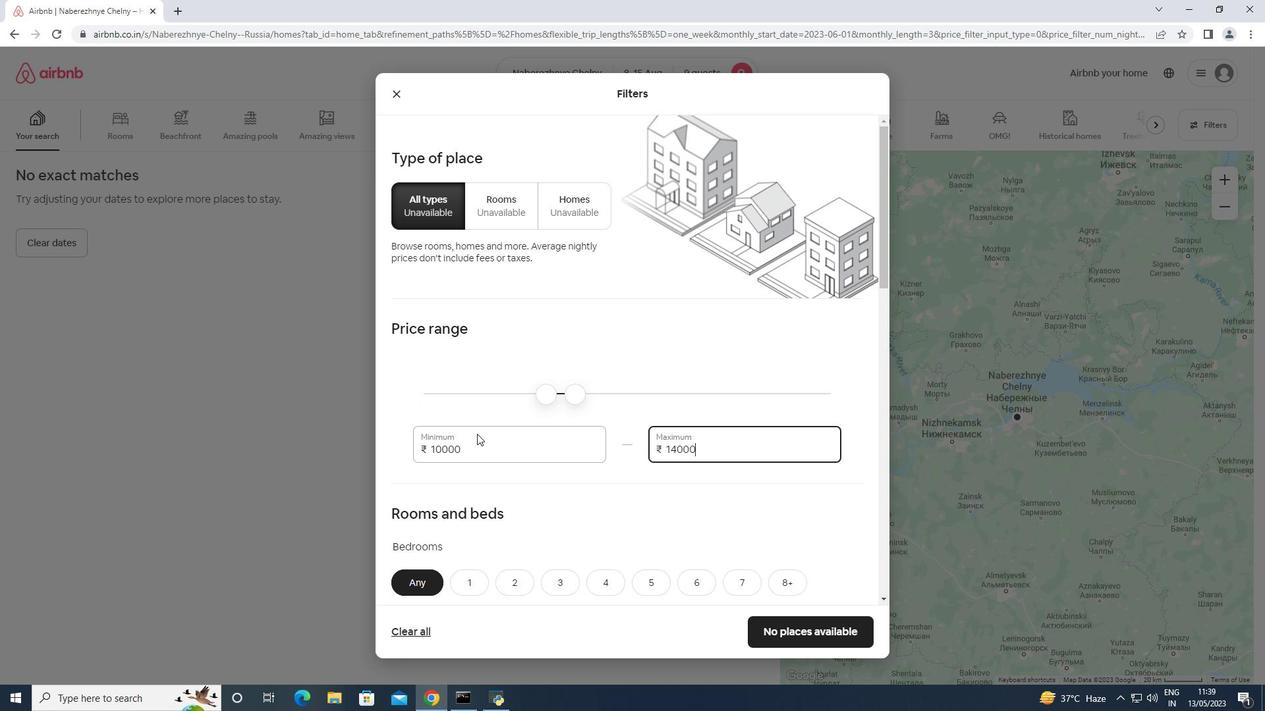 
Action: Mouse moved to (648, 319)
Screenshot: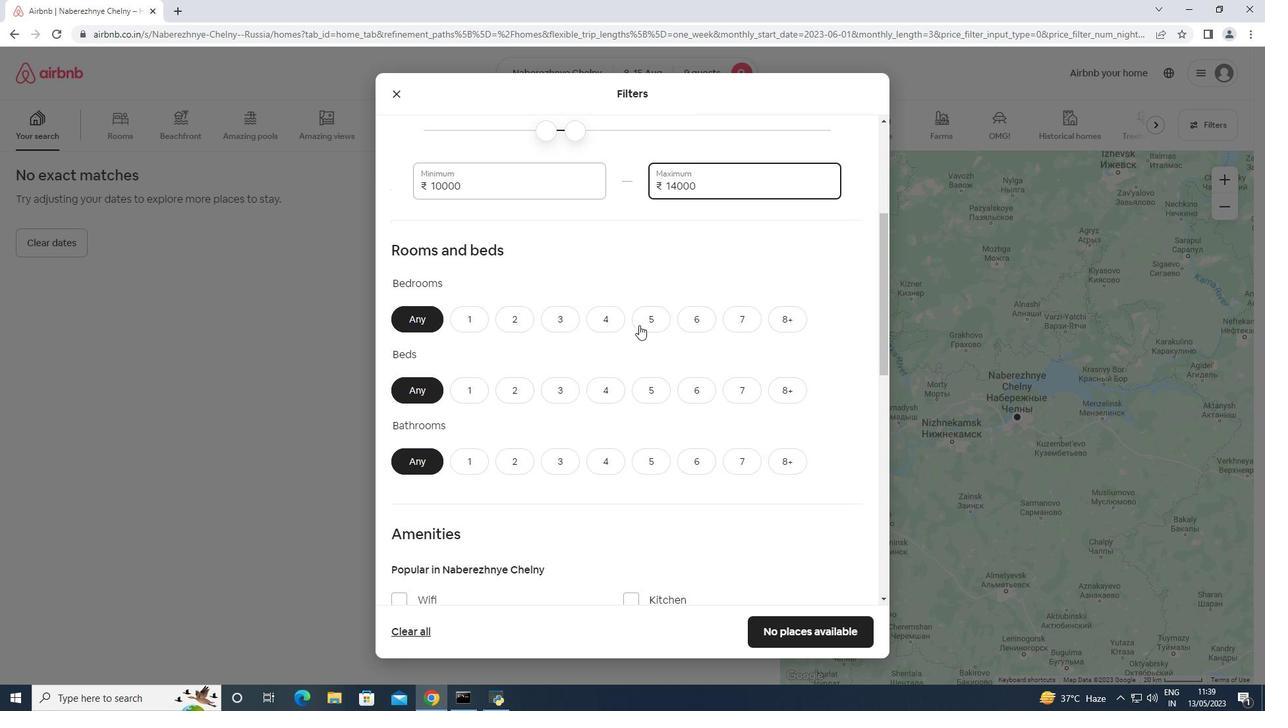 
Action: Mouse pressed left at (648, 319)
Screenshot: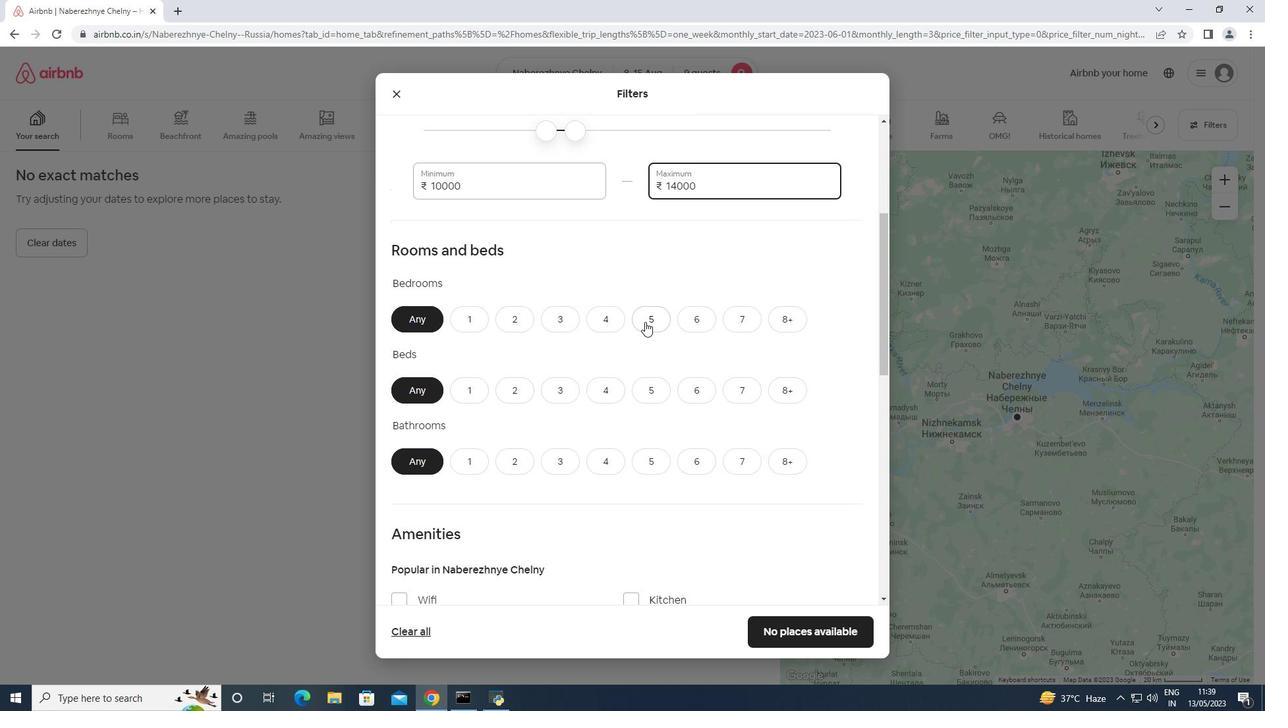 
Action: Mouse moved to (793, 397)
Screenshot: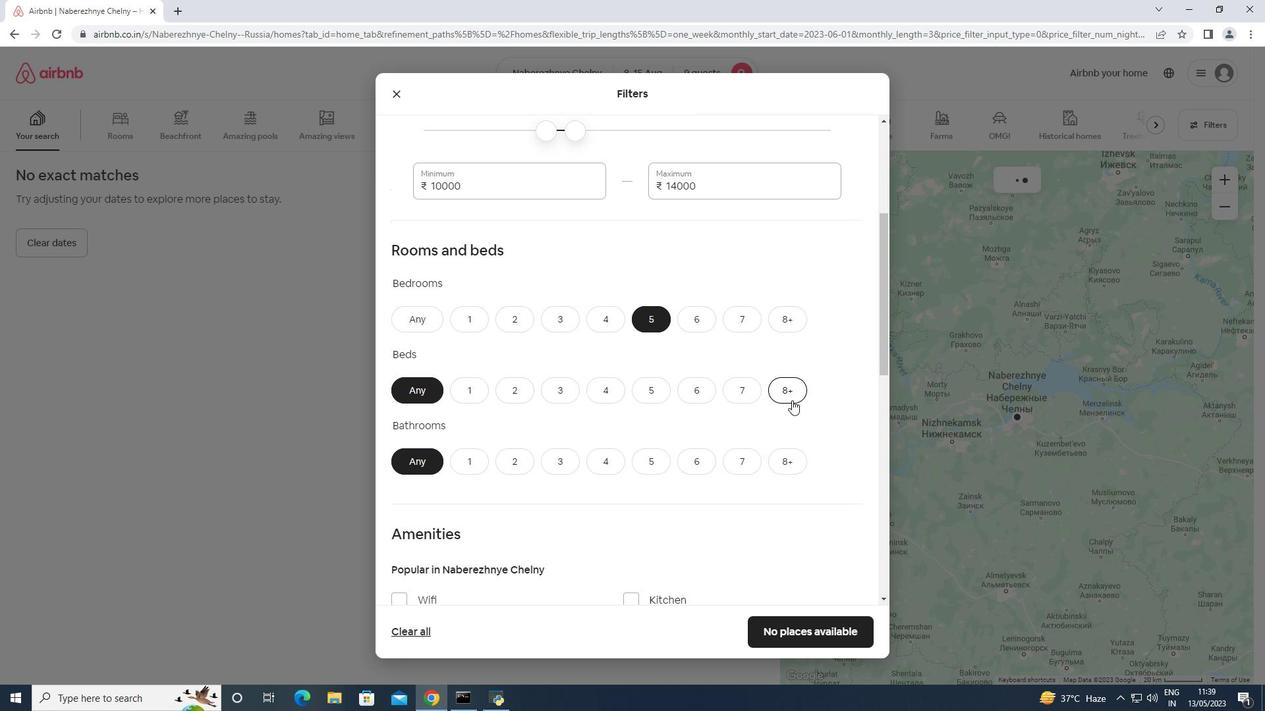 
Action: Mouse pressed left at (793, 397)
Screenshot: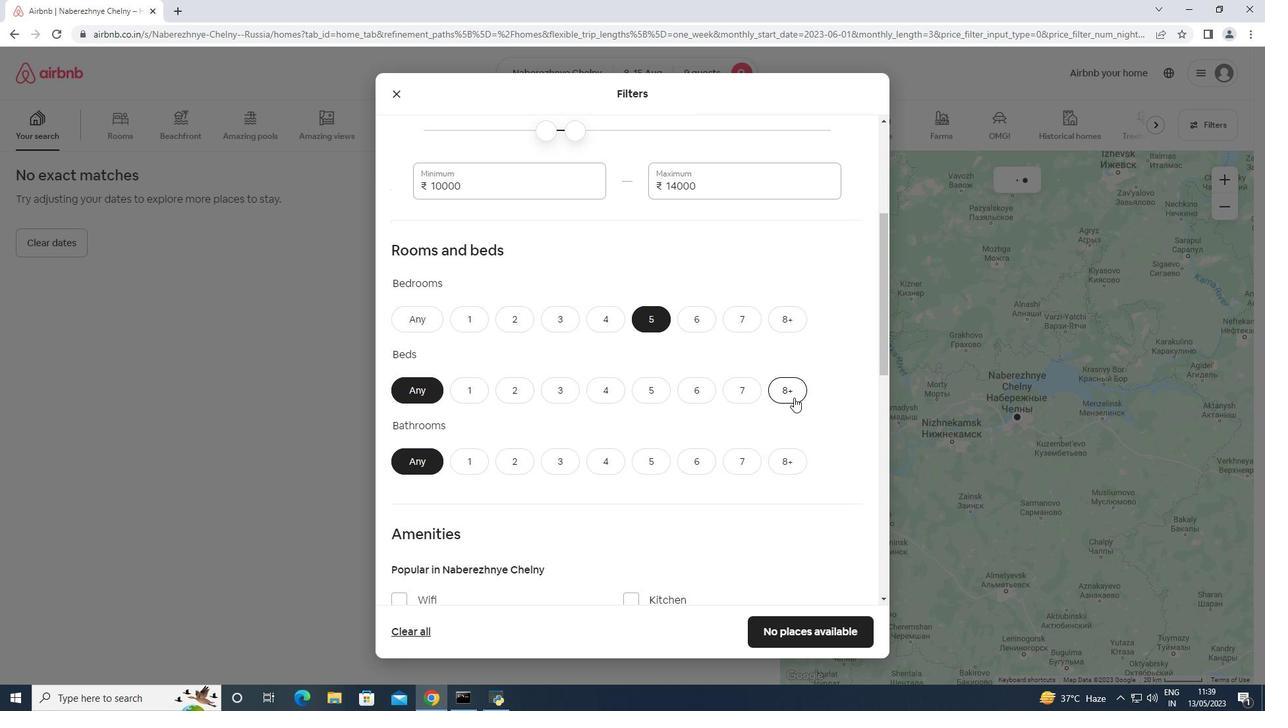 
Action: Mouse moved to (652, 465)
Screenshot: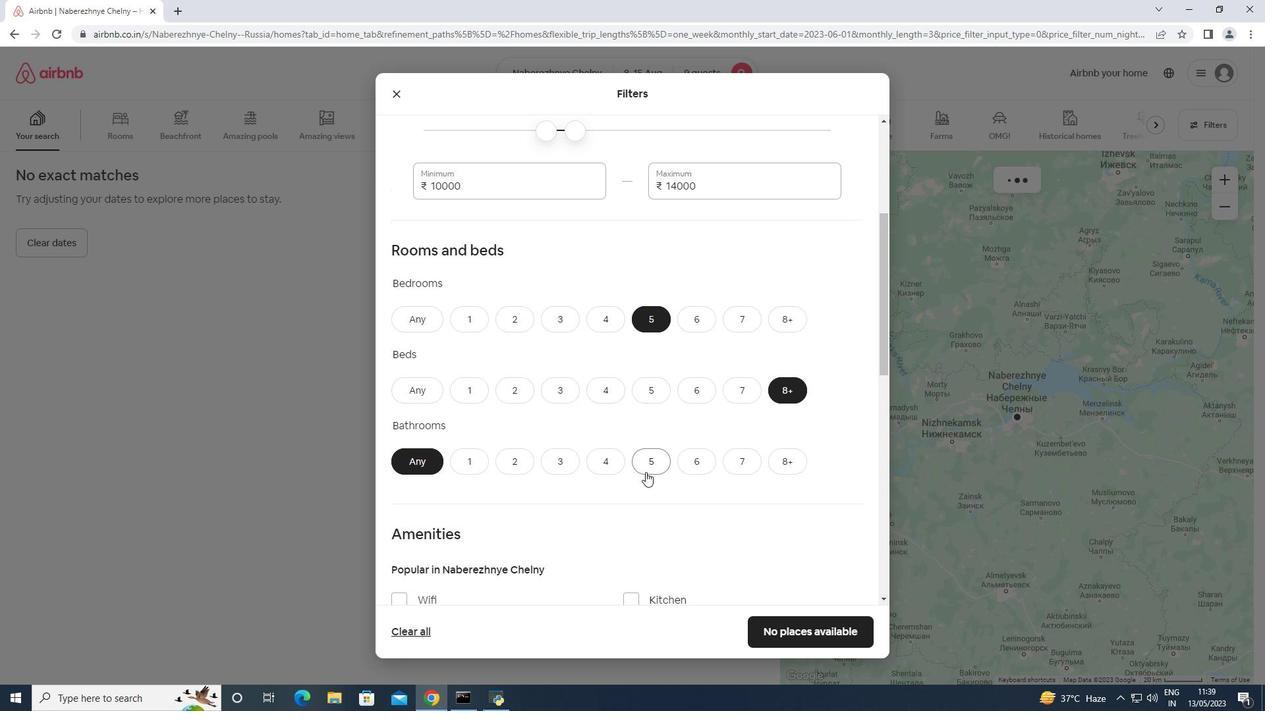 
Action: Mouse pressed left at (652, 465)
Screenshot: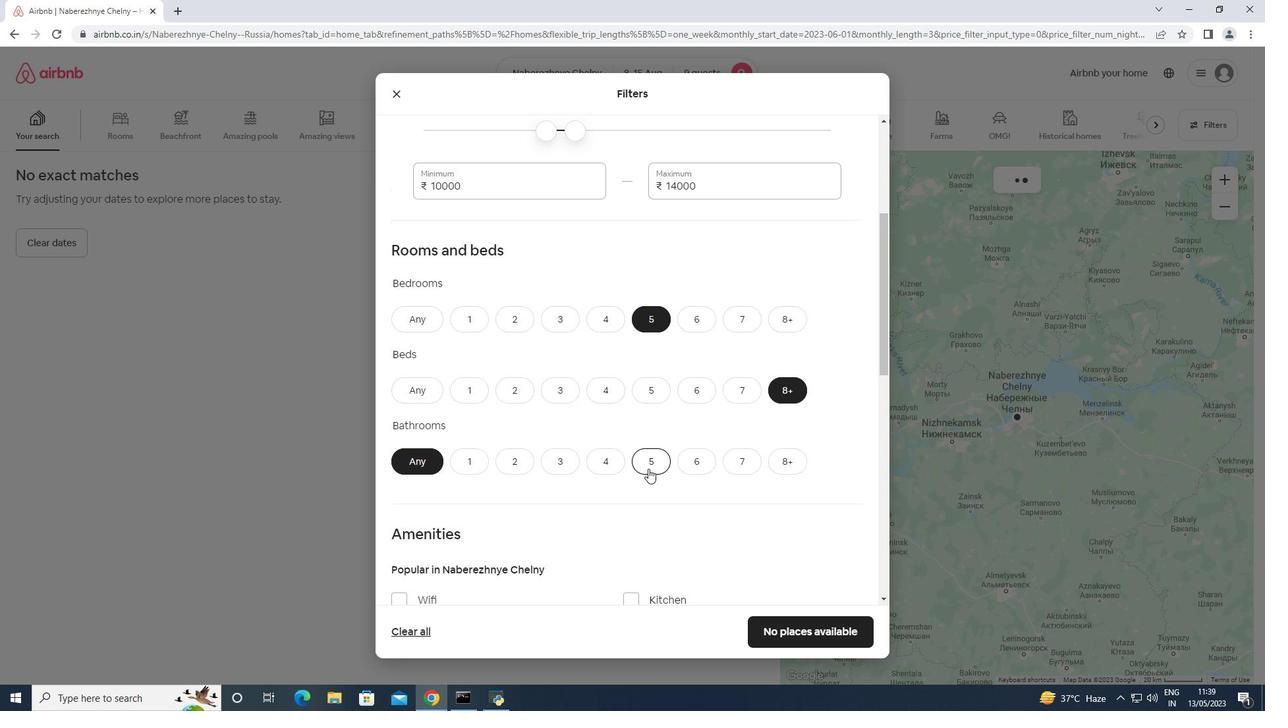 
Action: Mouse moved to (652, 461)
Screenshot: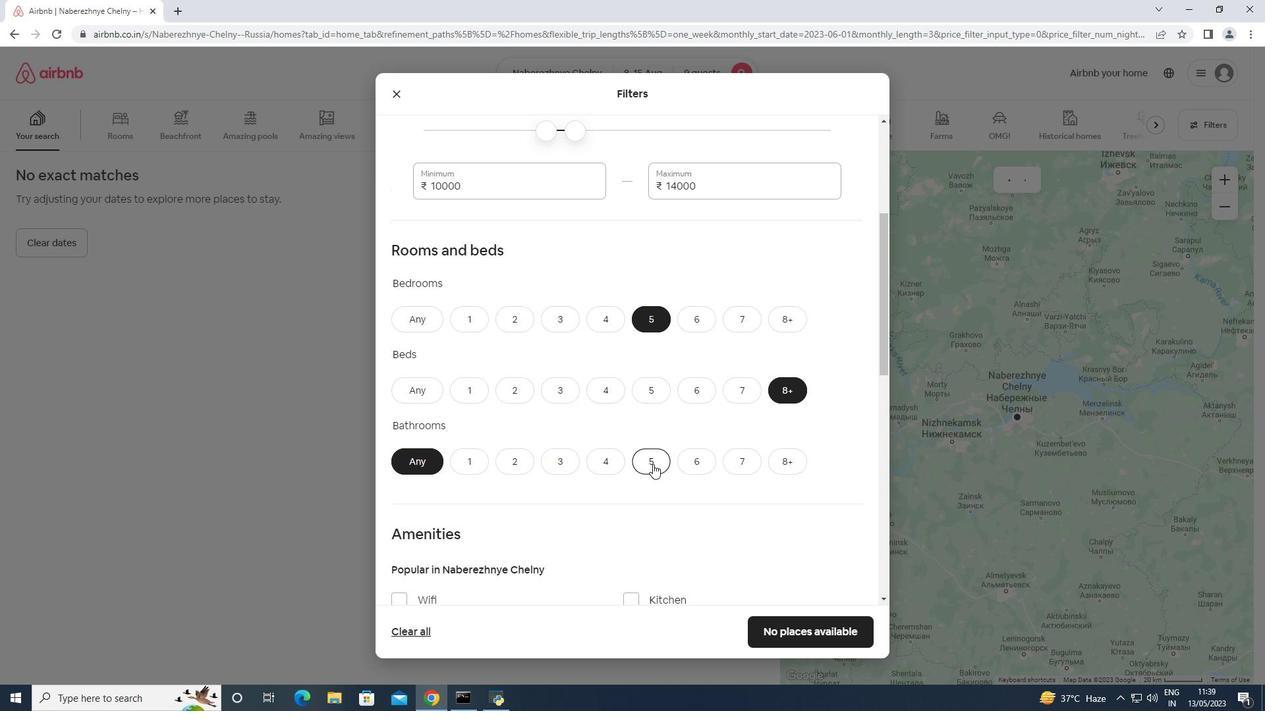 
Action: Mouse scrolled (652, 460) with delta (0, 0)
Screenshot: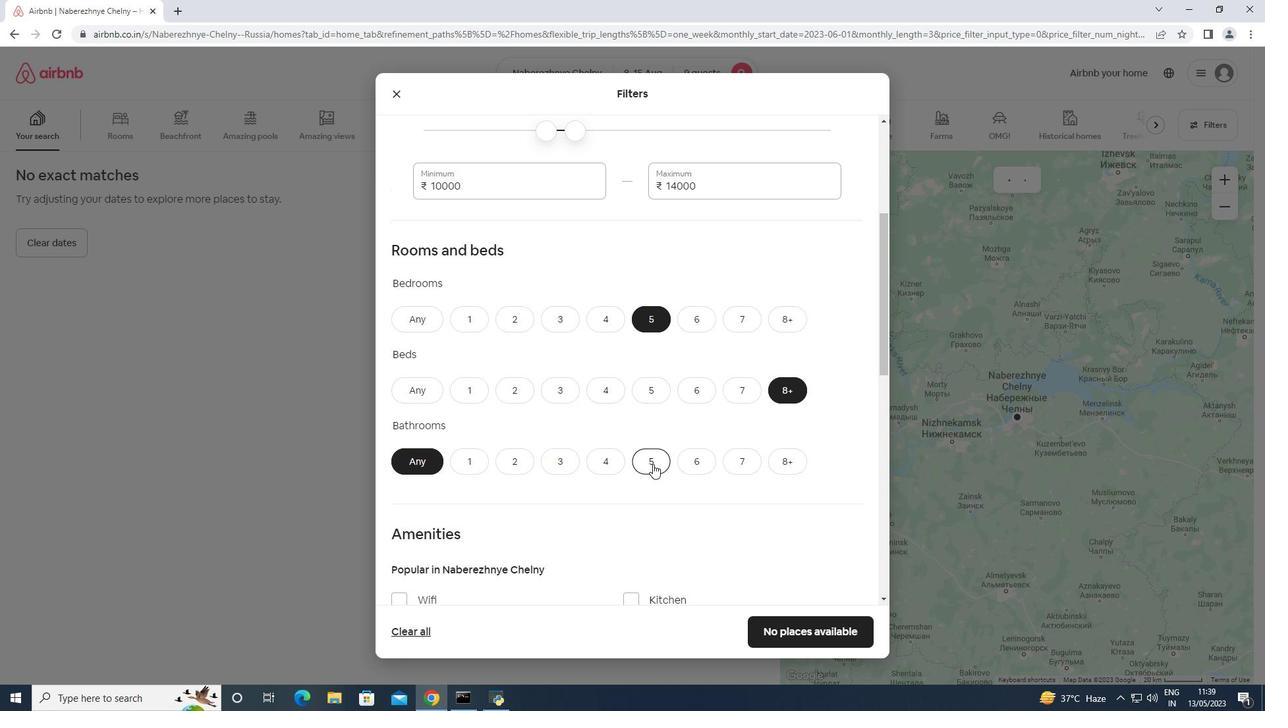 
Action: Mouse scrolled (652, 460) with delta (0, 0)
Screenshot: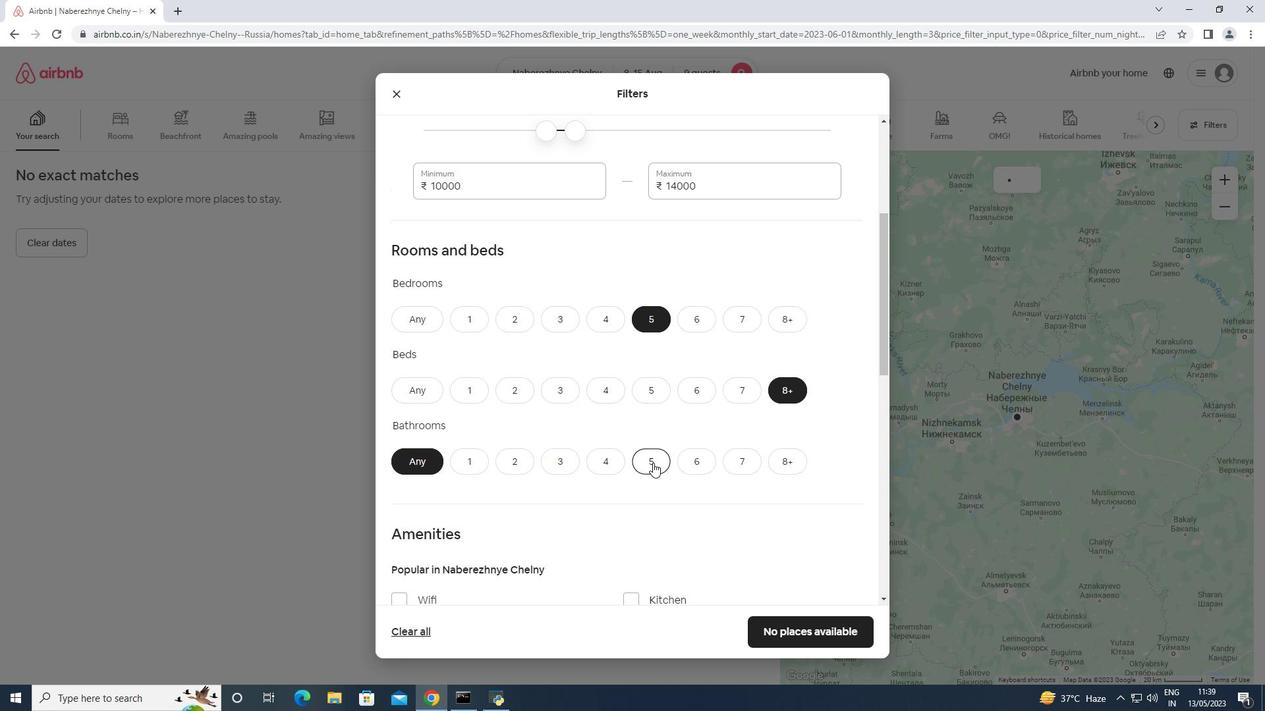 
Action: Mouse scrolled (652, 460) with delta (0, 0)
Screenshot: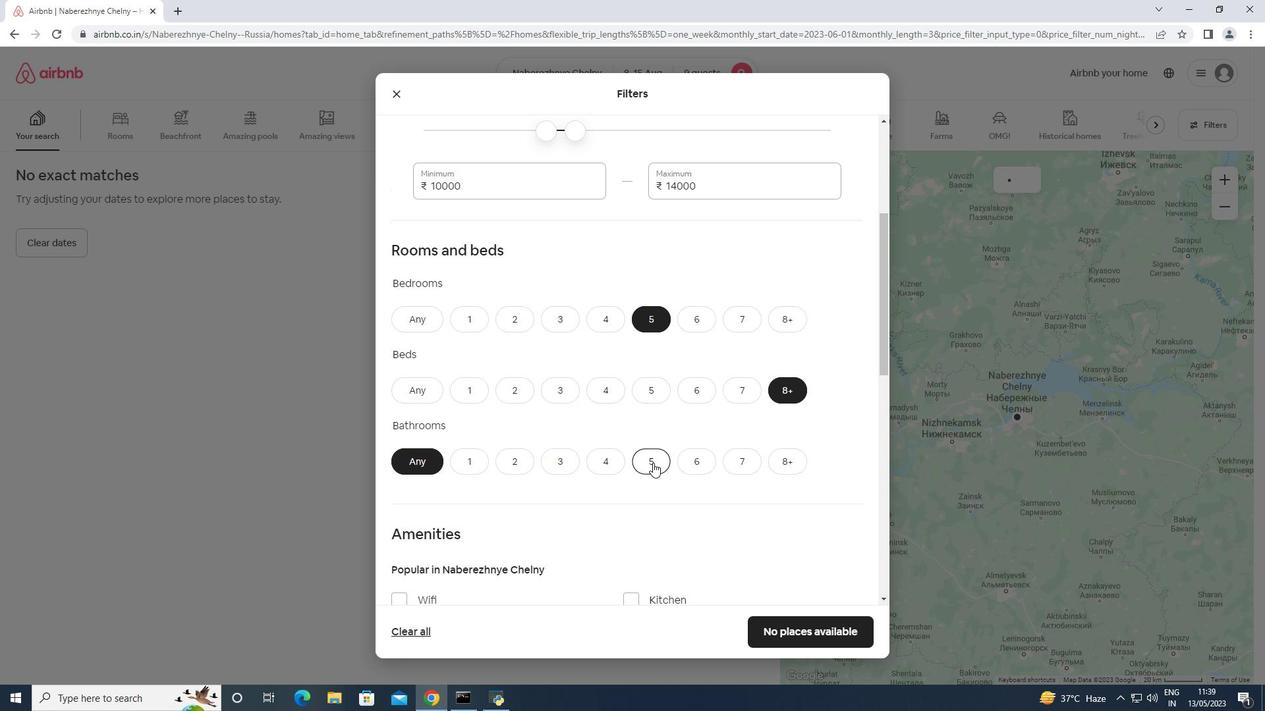 
Action: Mouse scrolled (652, 460) with delta (0, 0)
Screenshot: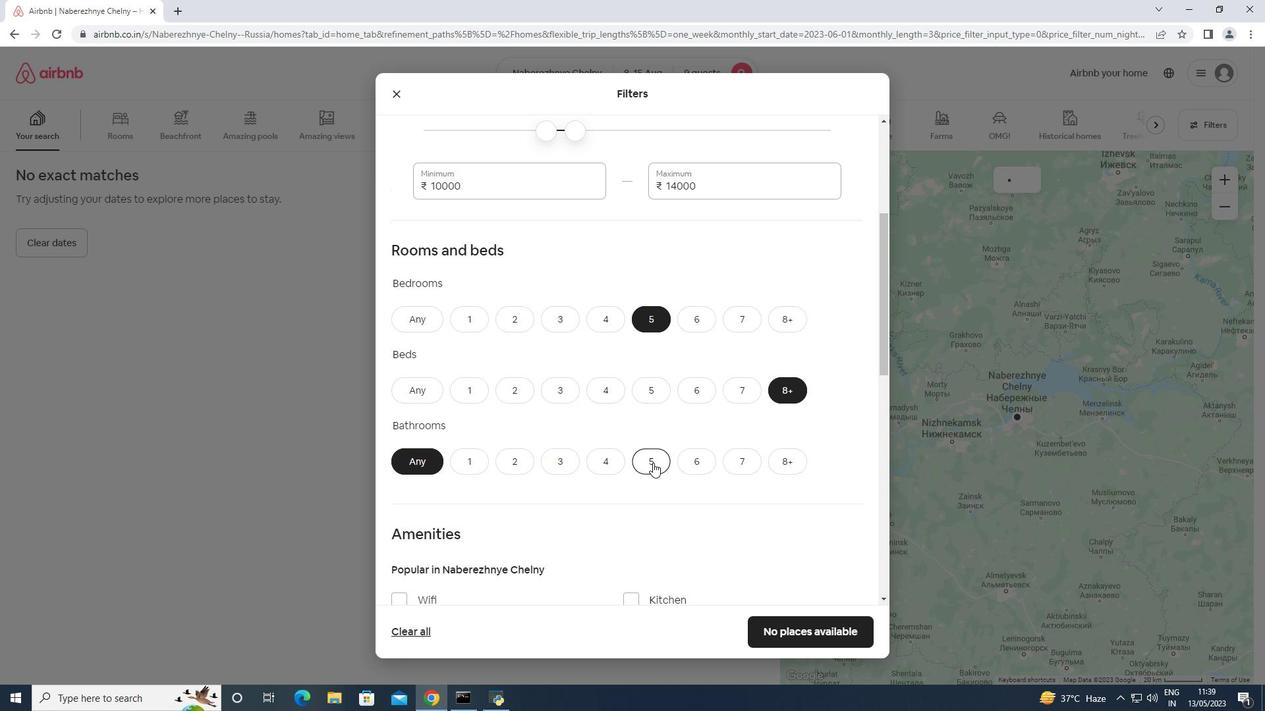 
Action: Mouse moved to (428, 429)
Screenshot: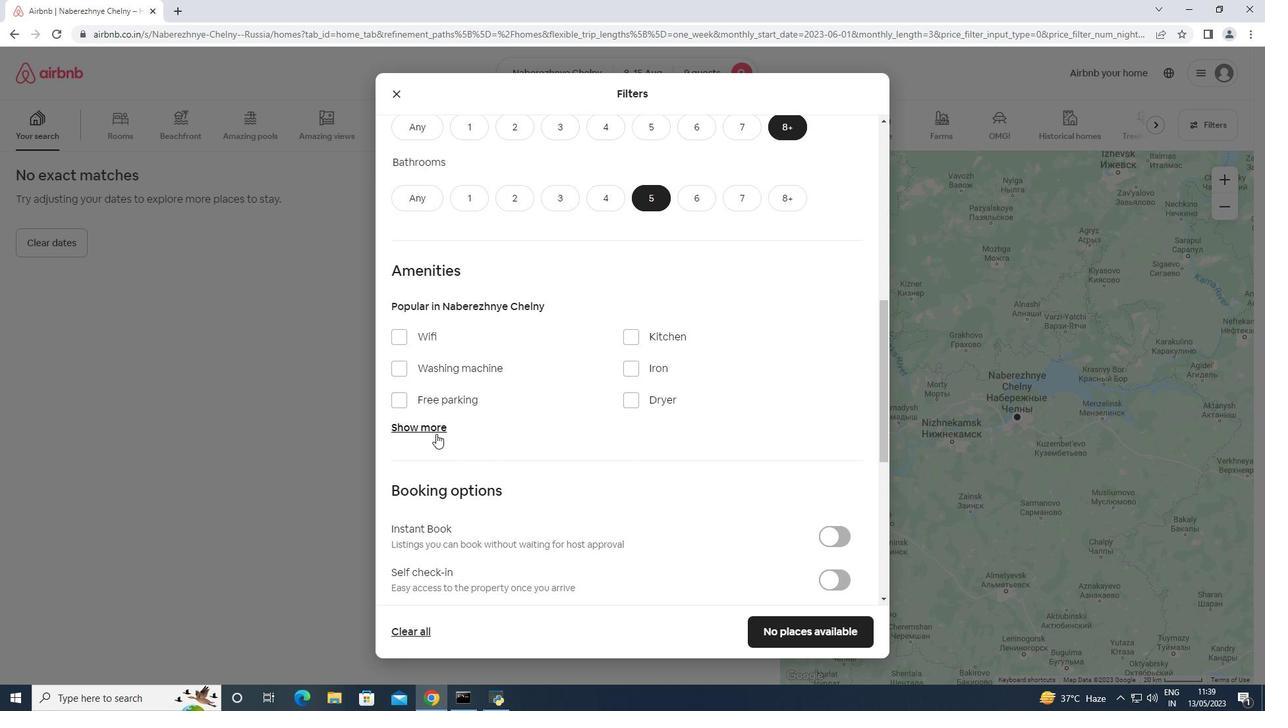 
Action: Mouse pressed left at (428, 429)
Screenshot: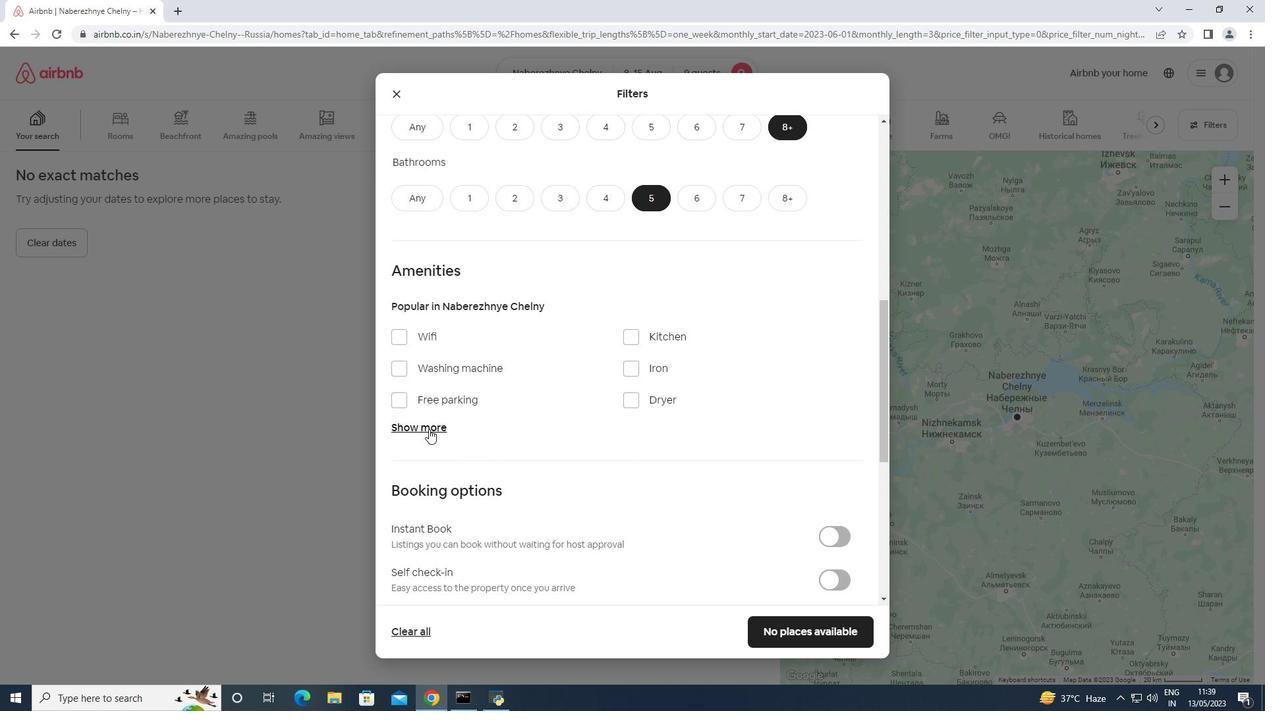 
Action: Mouse moved to (450, 401)
Screenshot: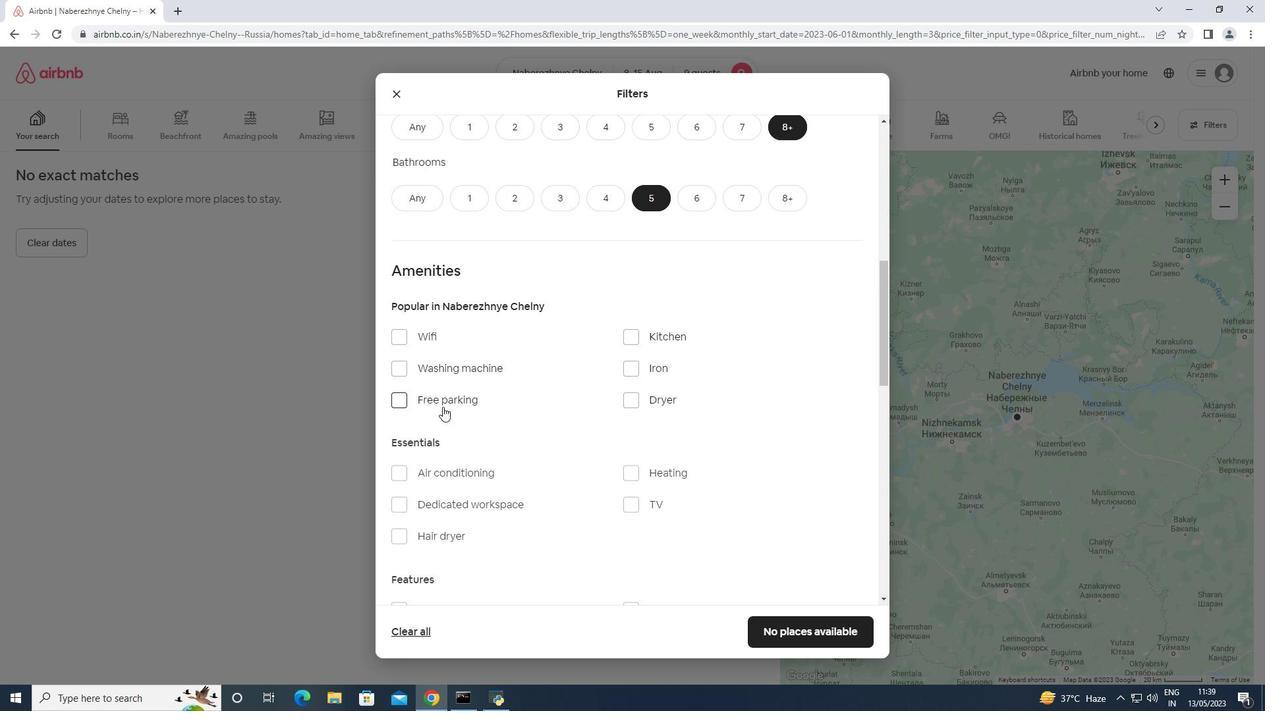 
Action: Mouse pressed left at (450, 401)
Screenshot: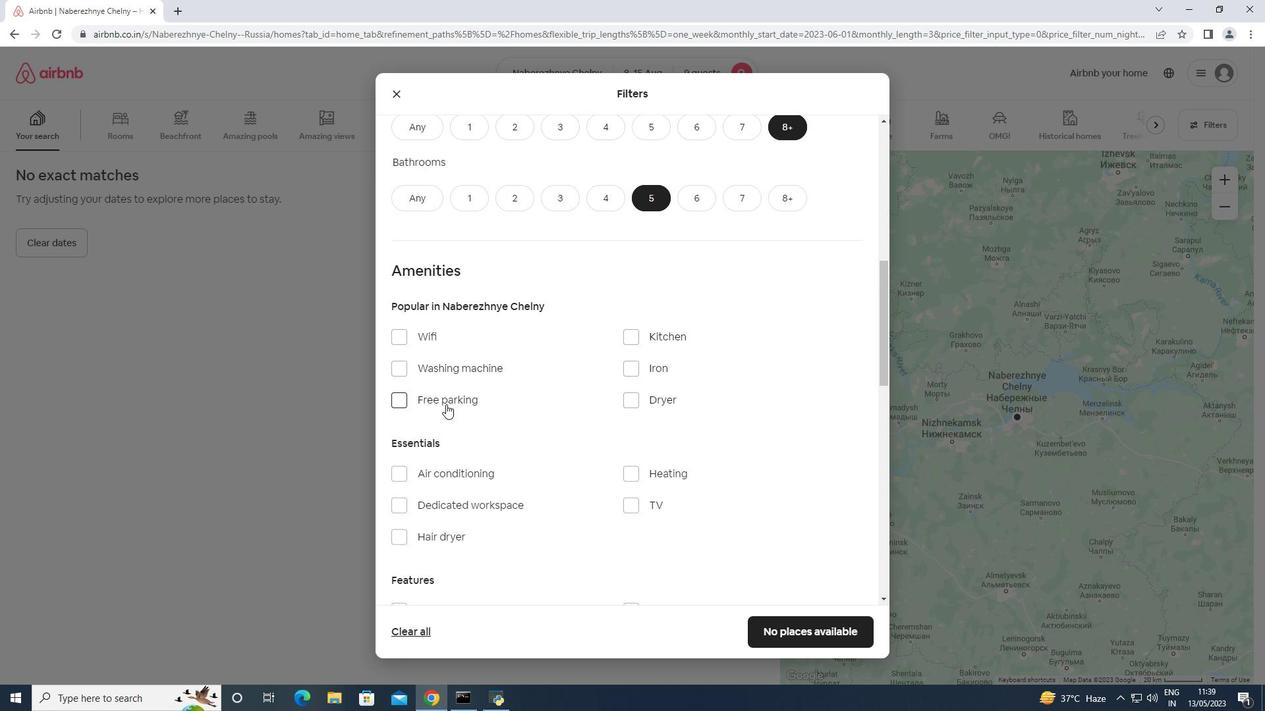 
Action: Mouse moved to (419, 330)
Screenshot: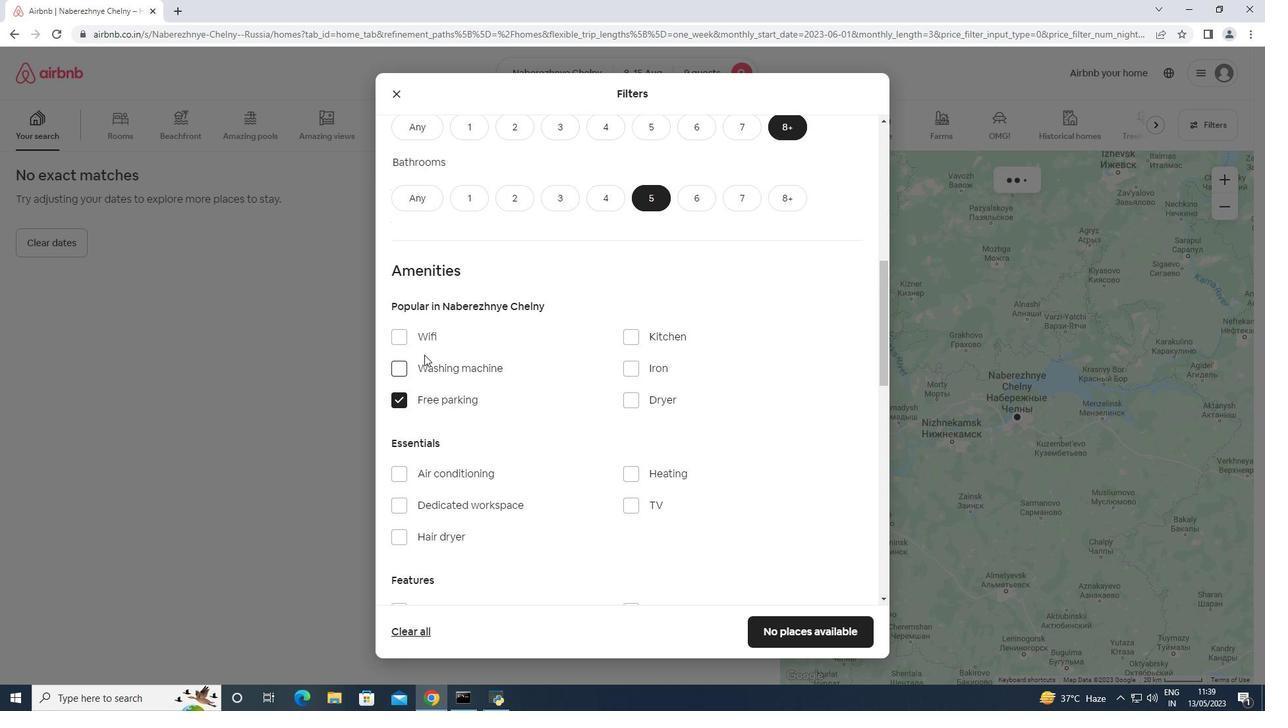 
Action: Mouse pressed left at (419, 330)
Screenshot: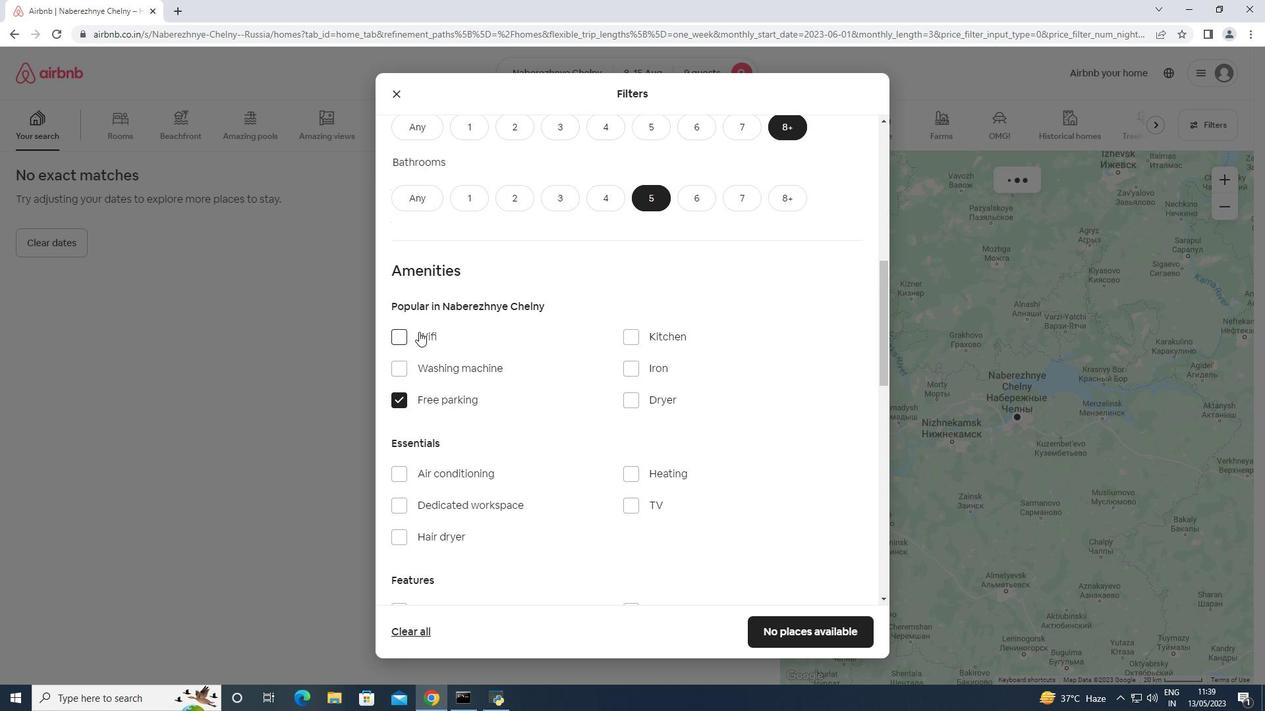 
Action: Mouse moved to (642, 506)
Screenshot: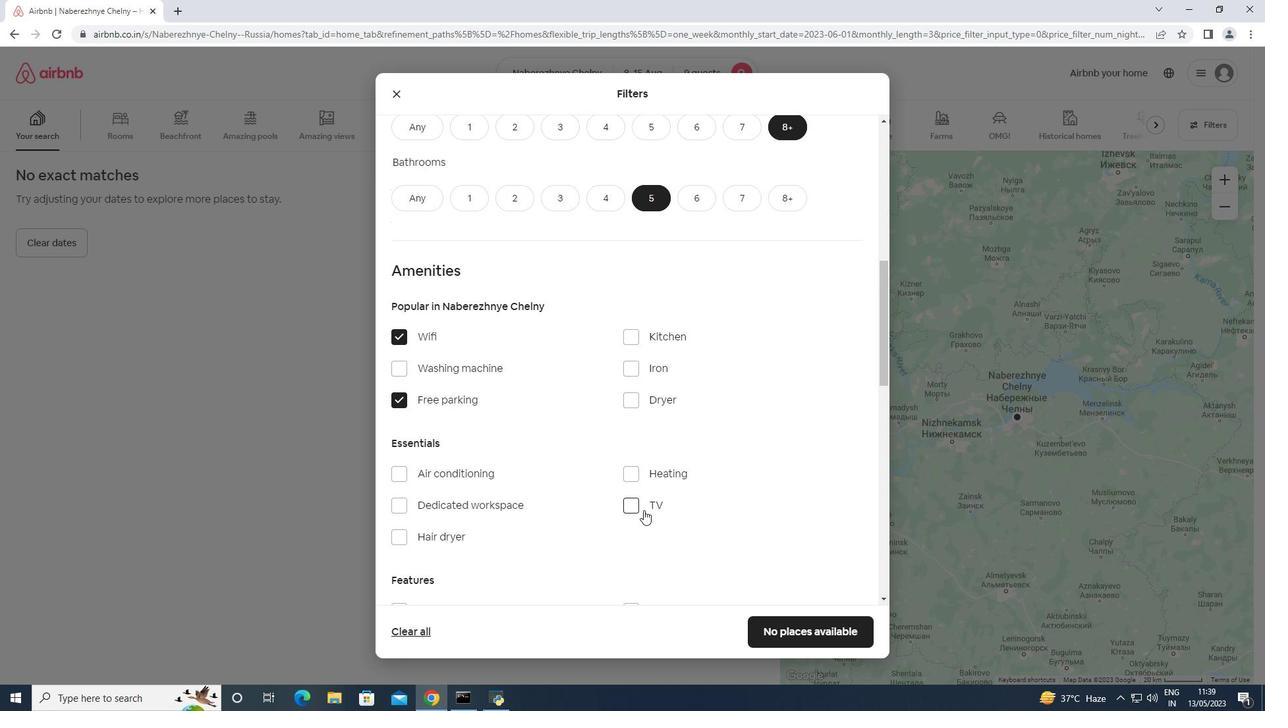 
Action: Mouse pressed left at (642, 506)
Screenshot: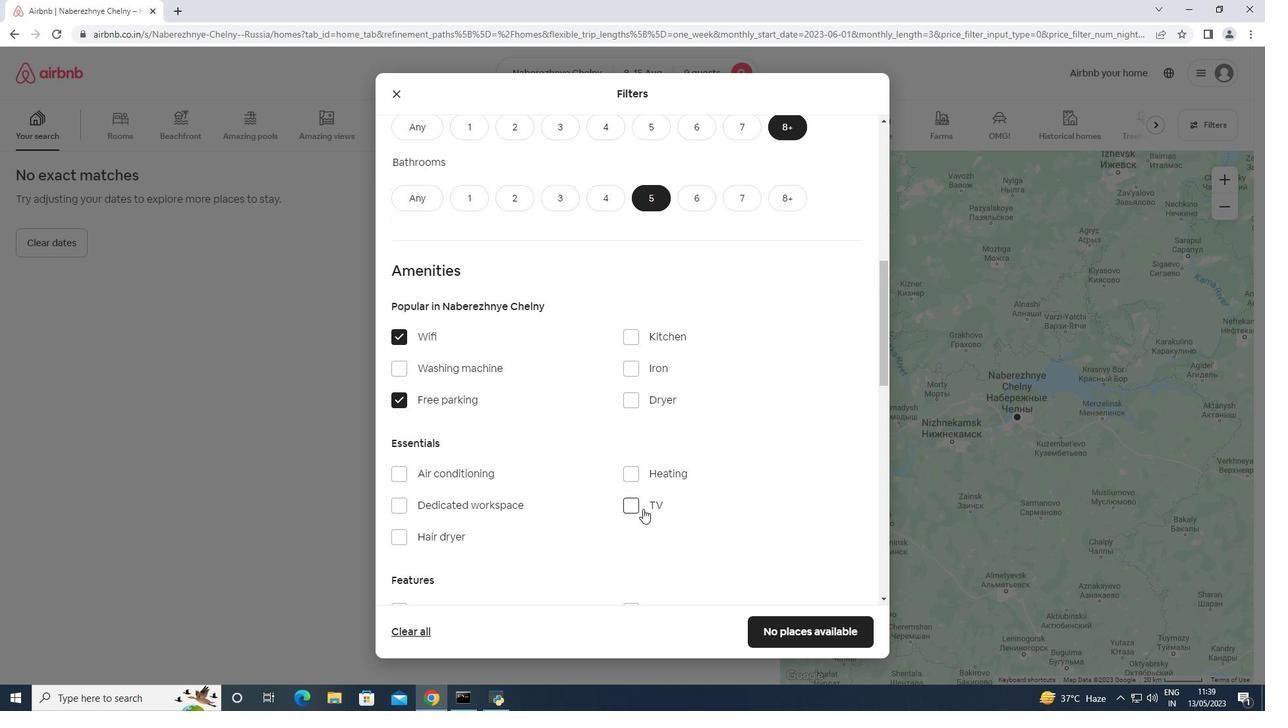 
Action: Mouse moved to (641, 505)
Screenshot: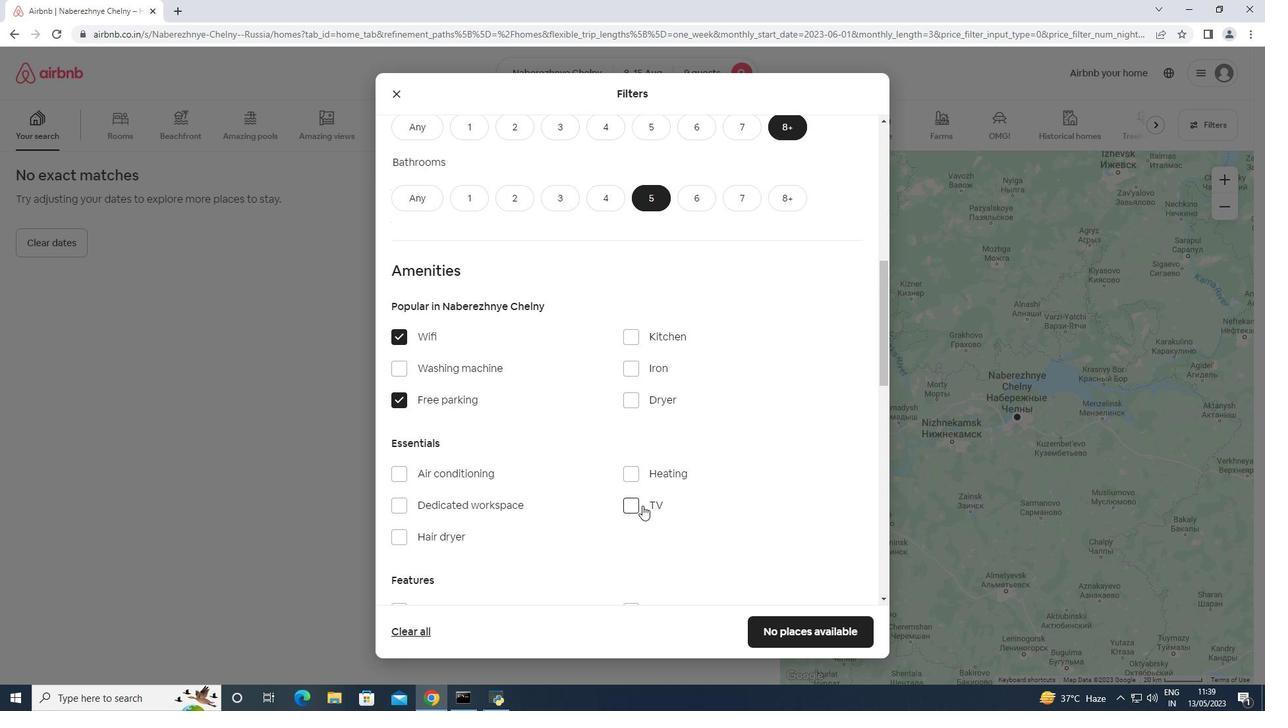 
Action: Mouse scrolled (641, 504) with delta (0, 0)
Screenshot: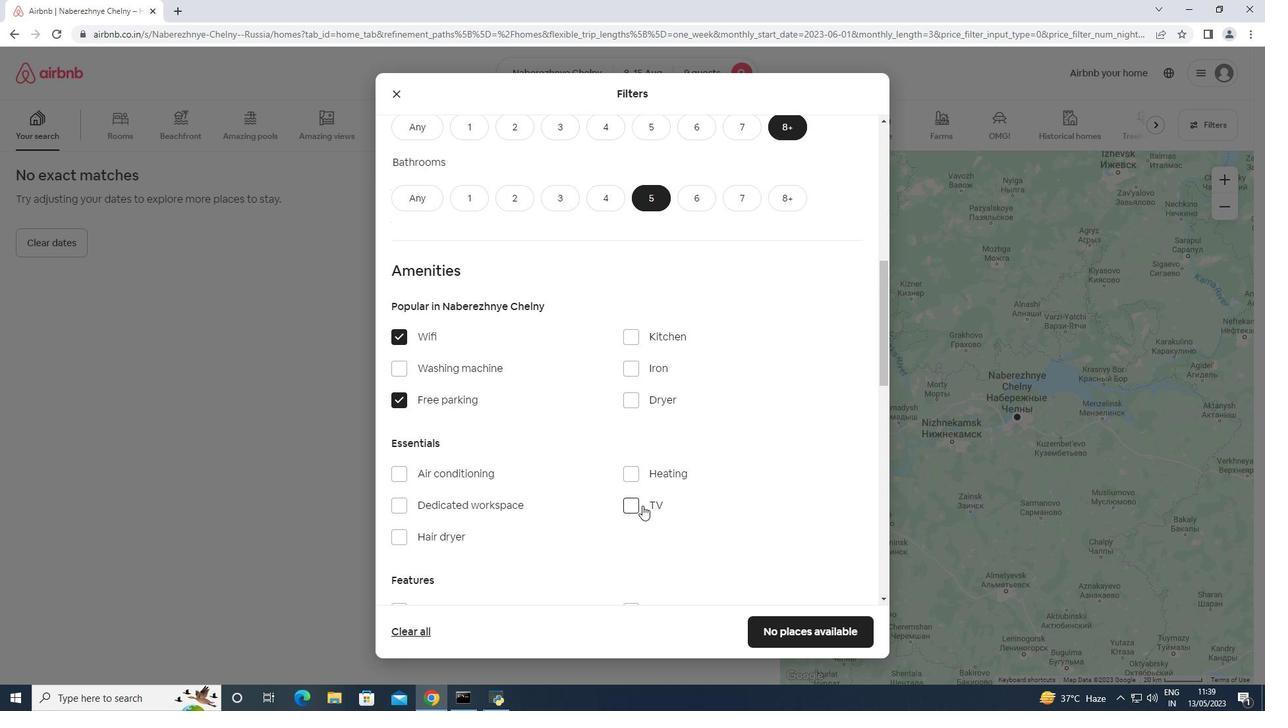 
Action: Mouse scrolled (641, 504) with delta (0, 0)
Screenshot: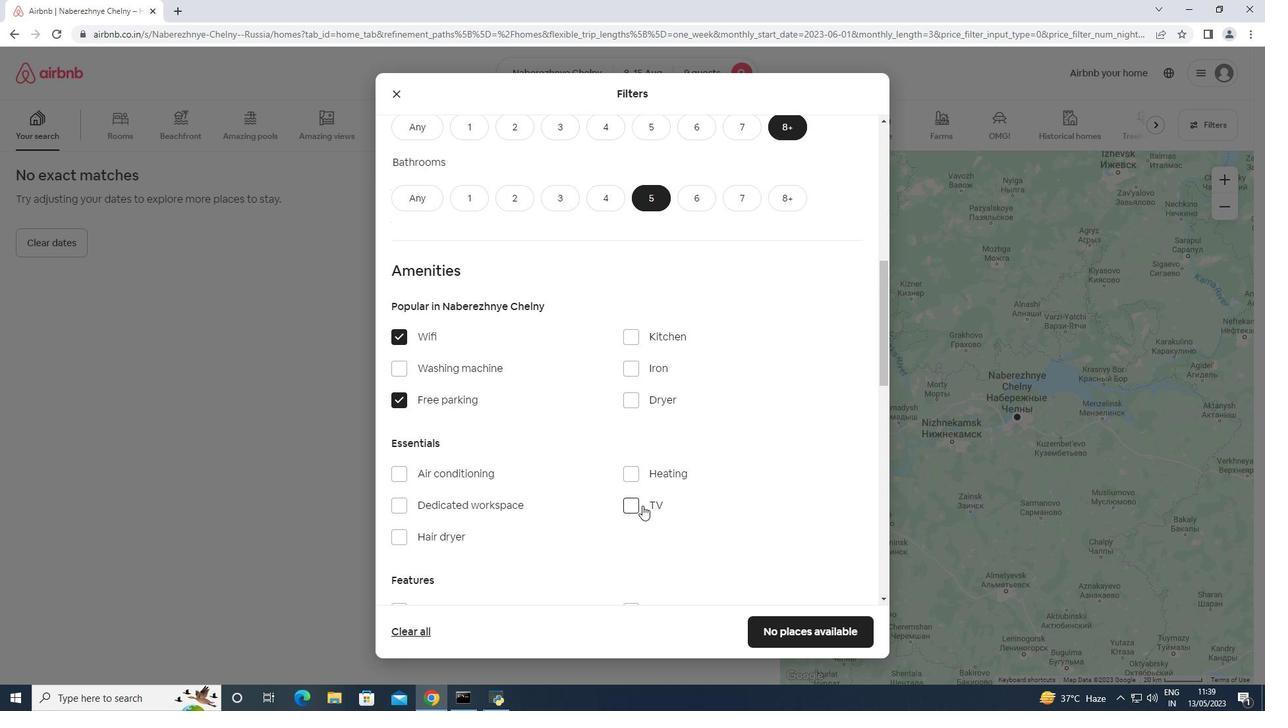 
Action: Mouse scrolled (641, 504) with delta (0, 0)
Screenshot: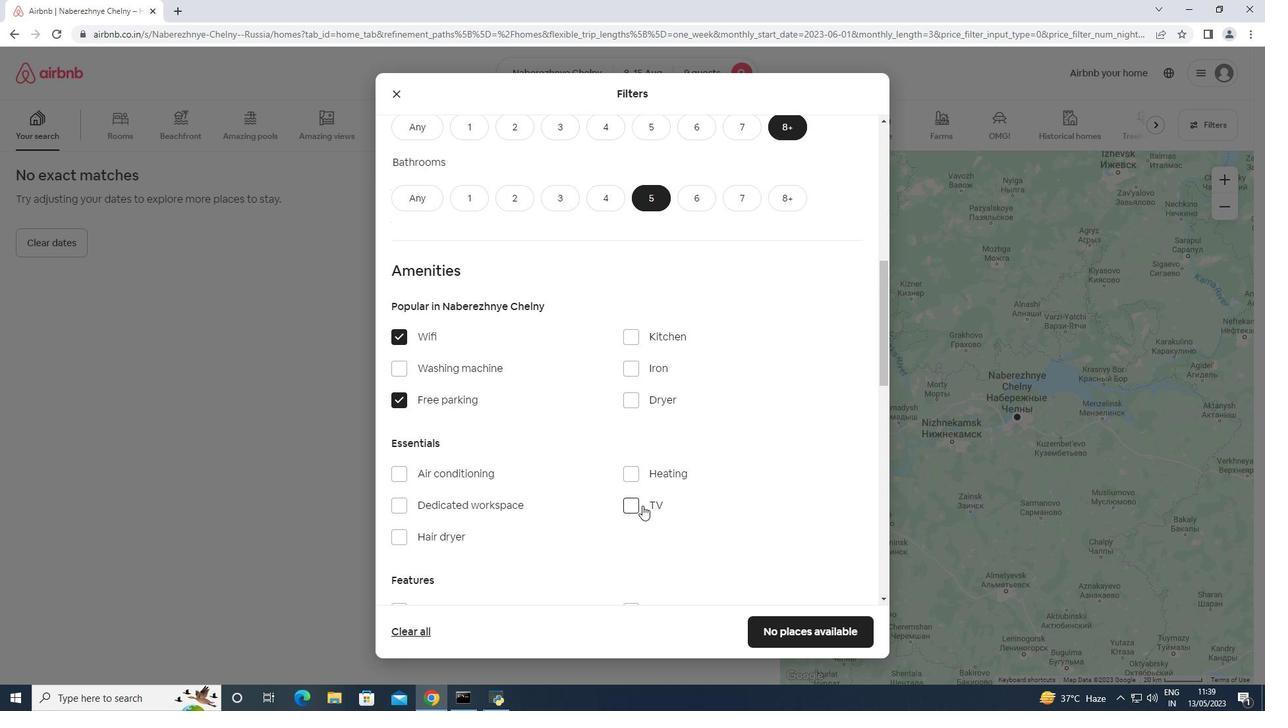 
Action: Mouse scrolled (641, 504) with delta (0, 0)
Screenshot: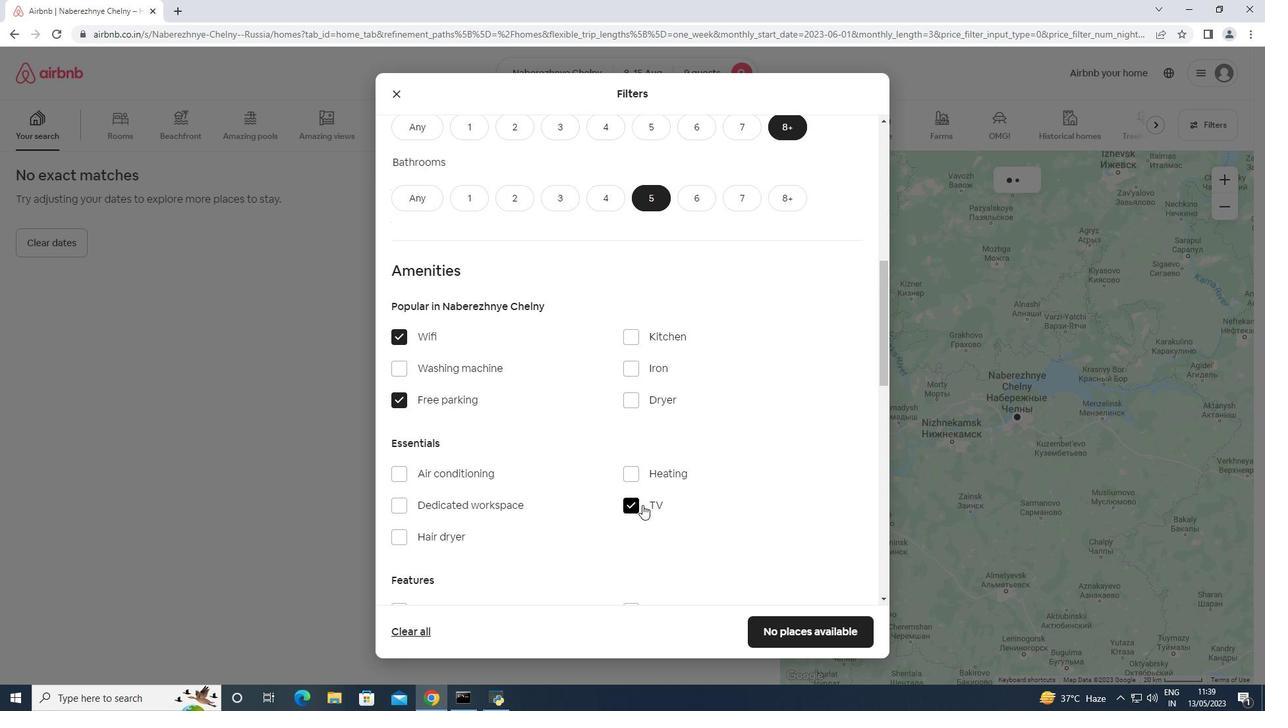 
Action: Mouse moved to (463, 447)
Screenshot: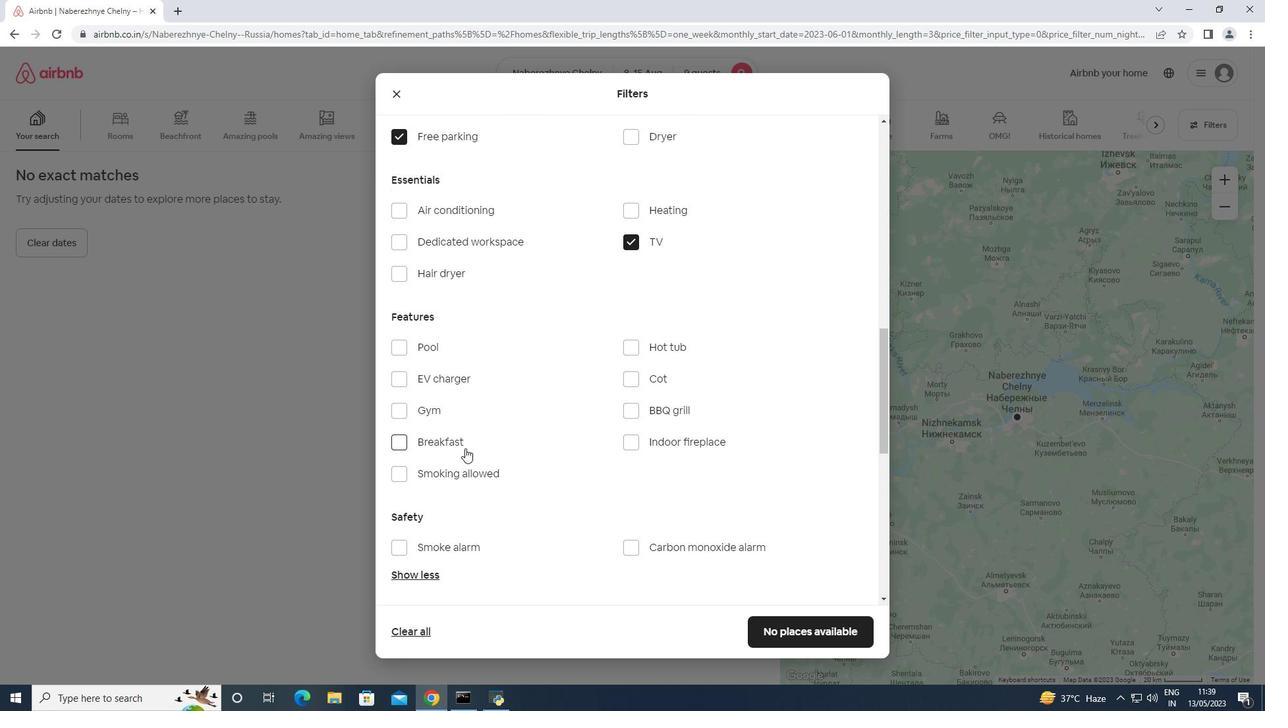 
Action: Mouse pressed left at (463, 447)
Screenshot: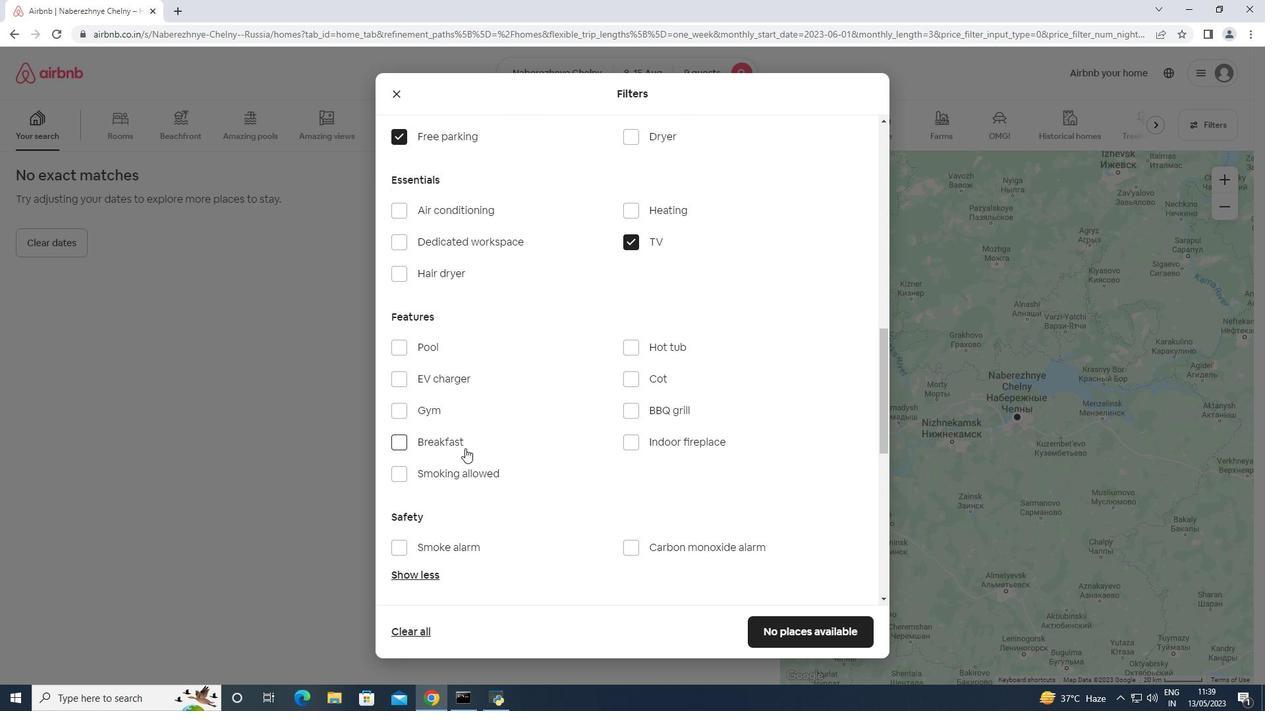 
Action: Mouse moved to (445, 410)
Screenshot: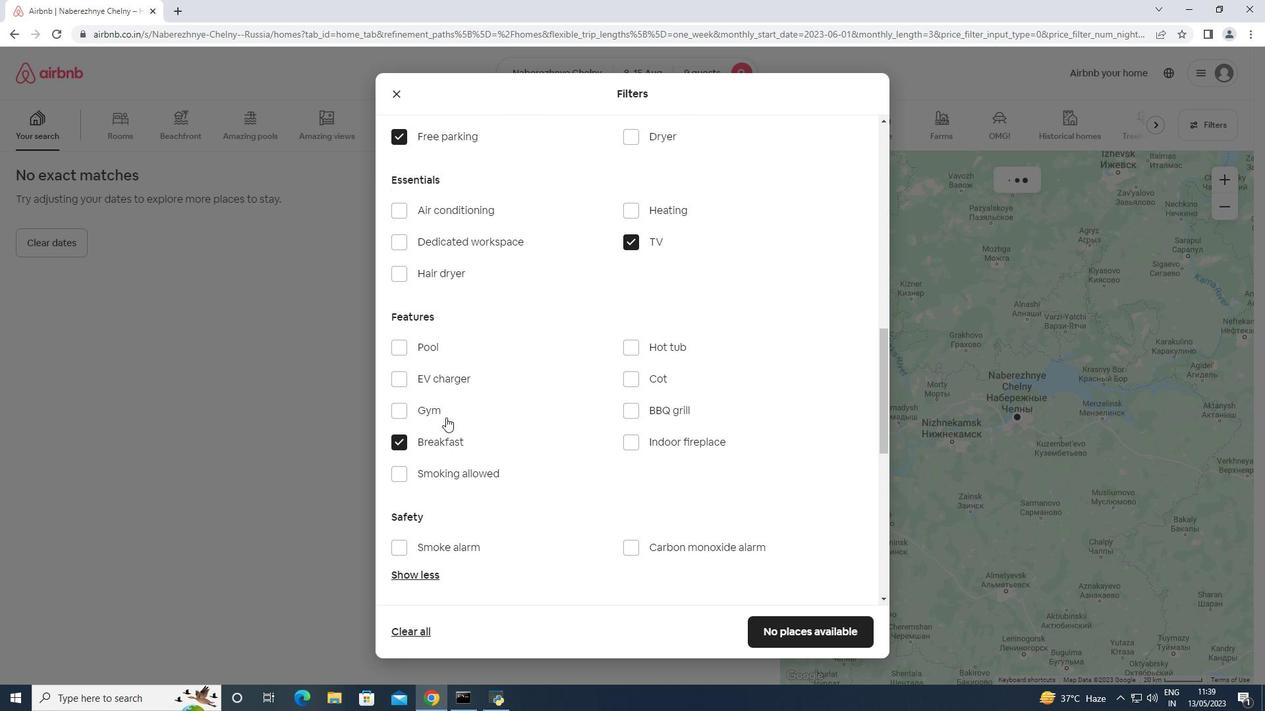 
Action: Mouse pressed left at (445, 410)
Screenshot: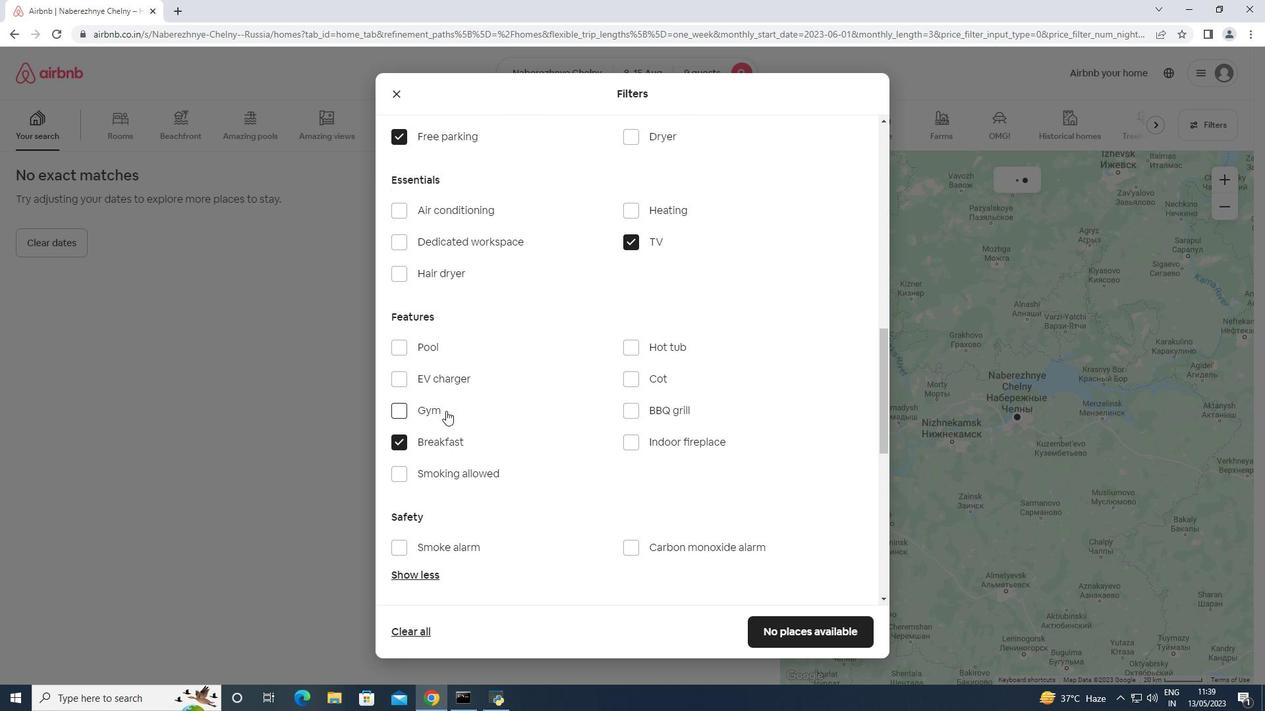 
Action: Mouse moved to (484, 384)
Screenshot: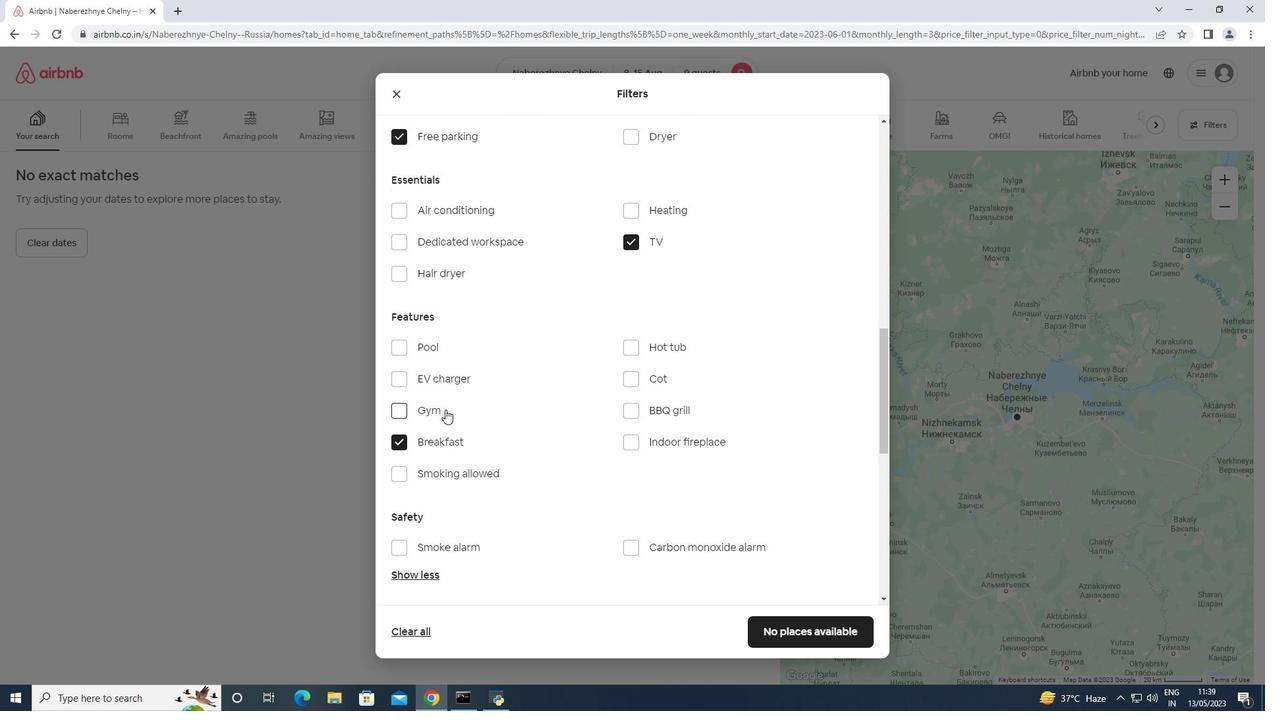 
Action: Mouse scrolled (484, 384) with delta (0, 0)
Screenshot: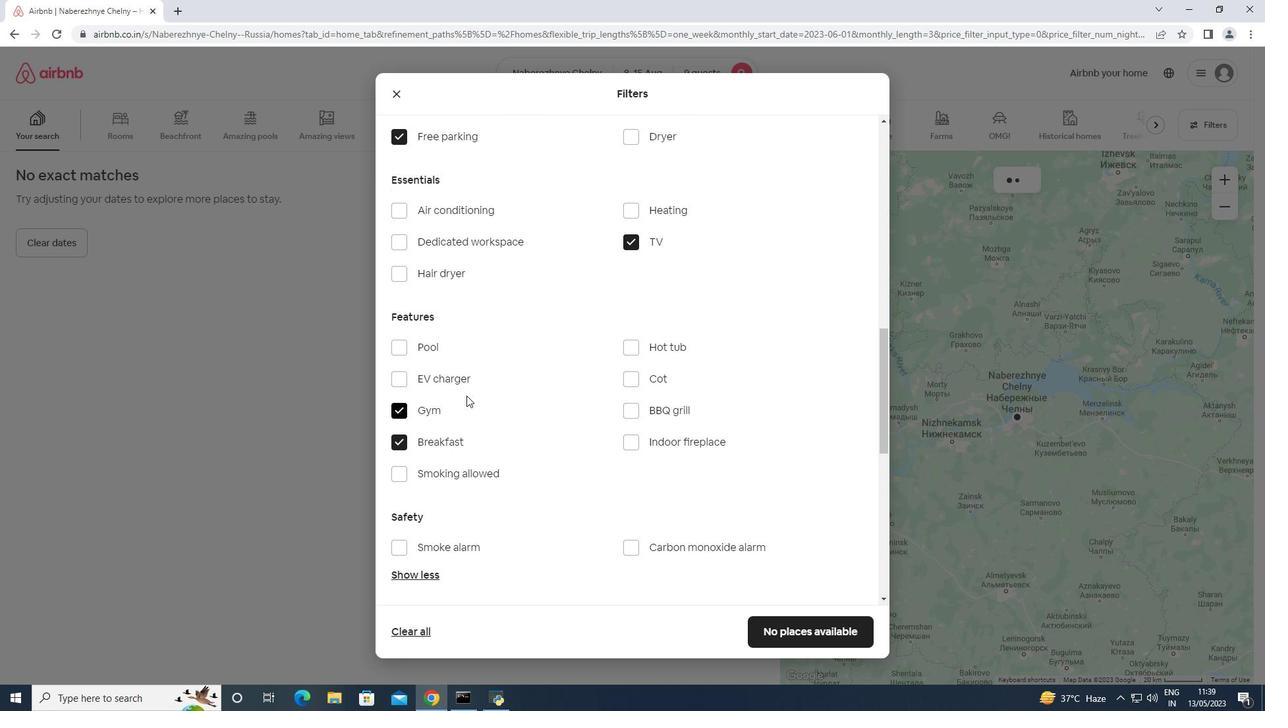 
Action: Mouse scrolled (484, 384) with delta (0, 0)
Screenshot: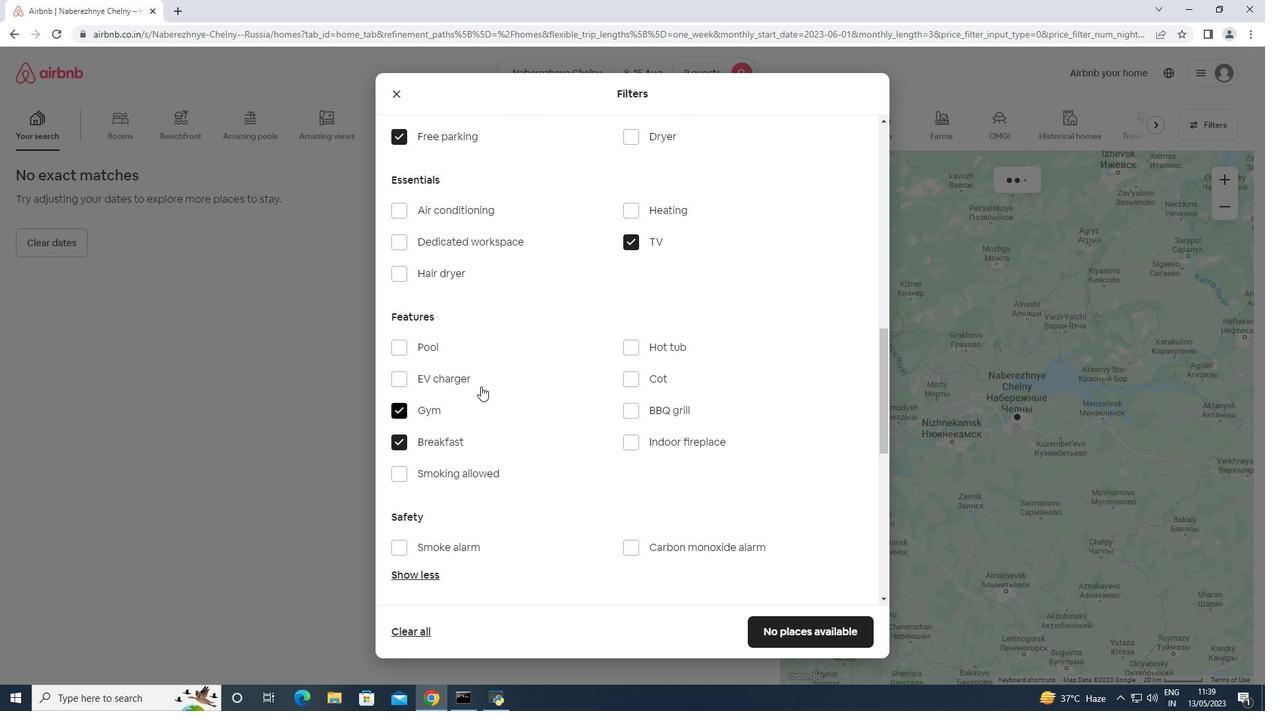 
Action: Mouse scrolled (484, 384) with delta (0, 0)
Screenshot: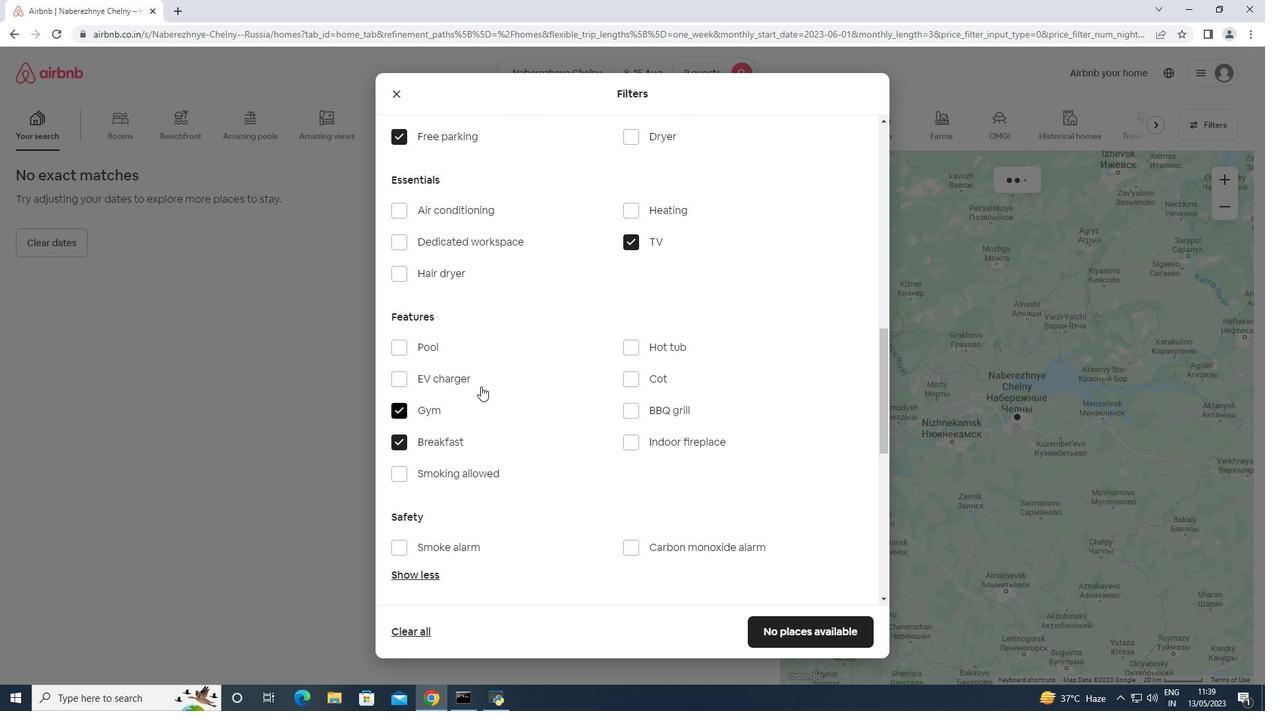 
Action: Mouse scrolled (484, 384) with delta (0, 0)
Screenshot: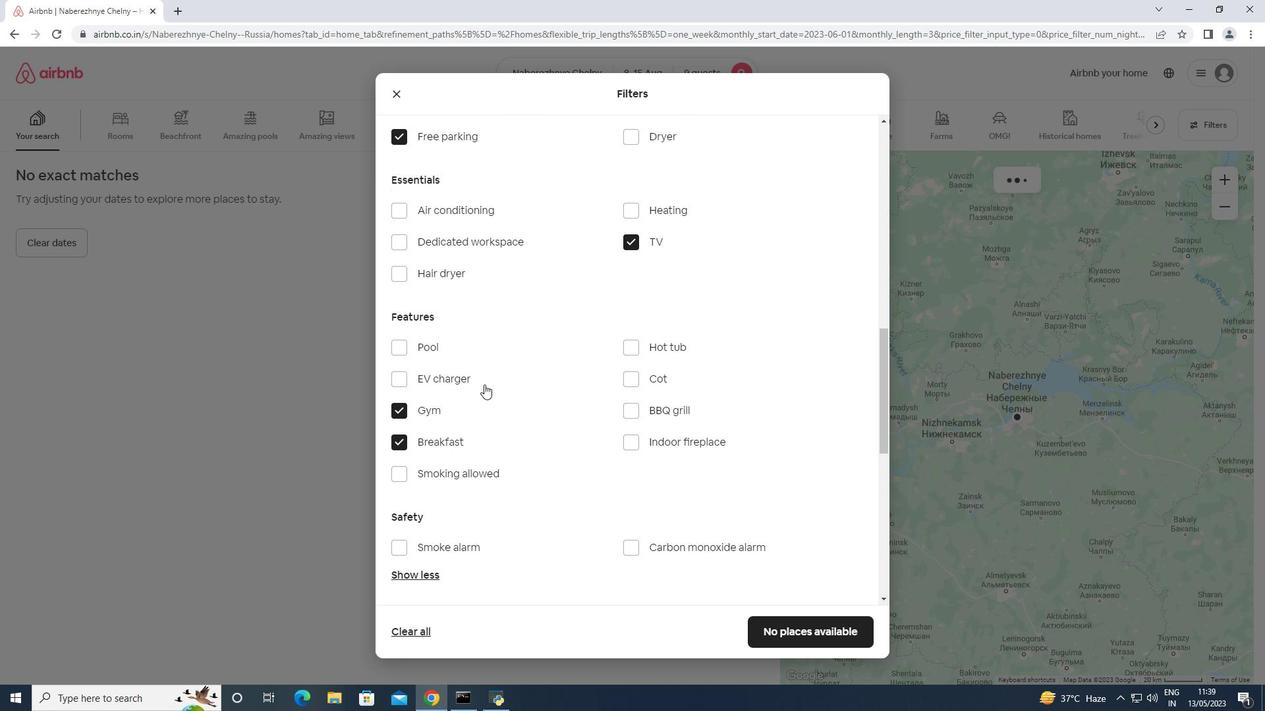 
Action: Mouse moved to (847, 465)
Screenshot: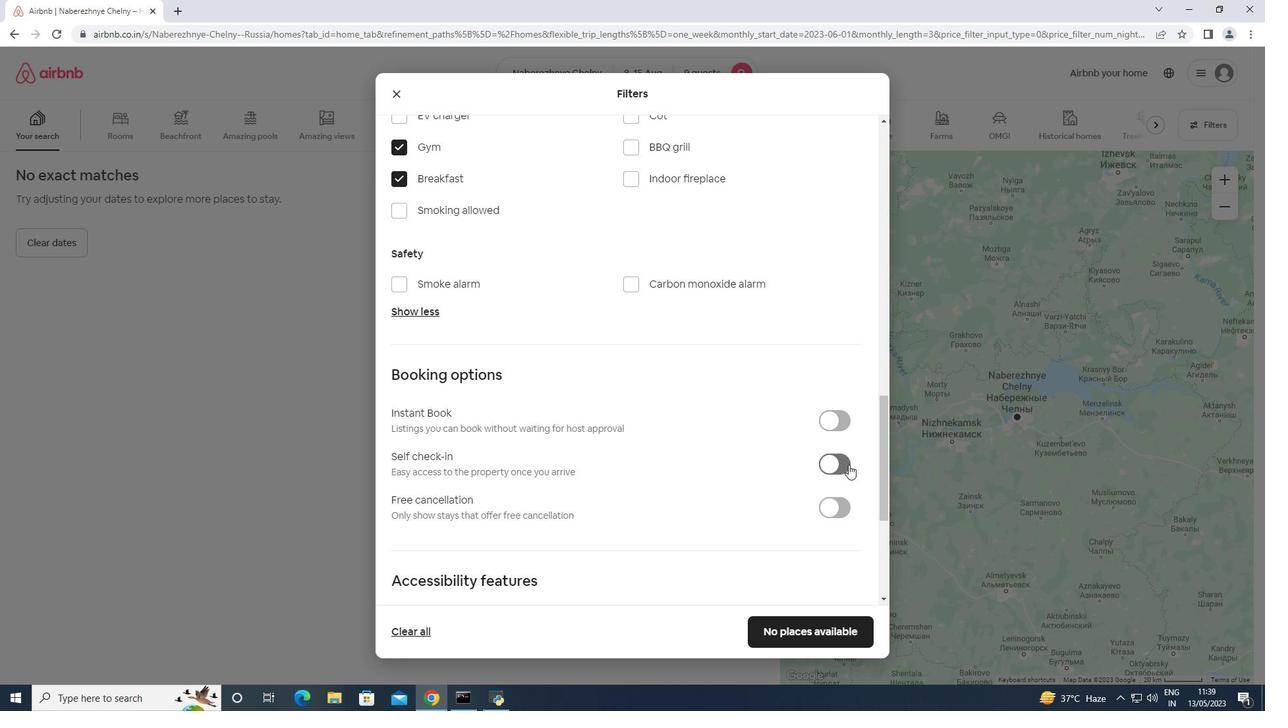 
Action: Mouse pressed left at (847, 465)
Screenshot: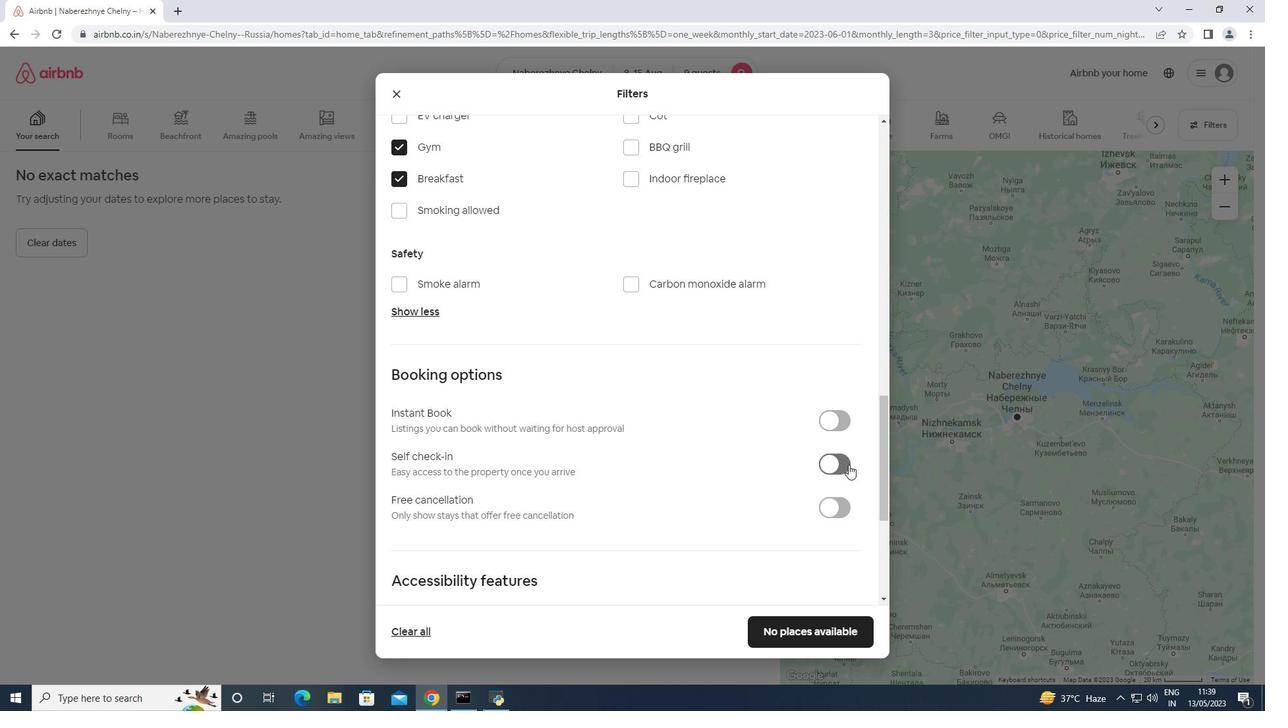 
Action: Mouse moved to (845, 465)
Screenshot: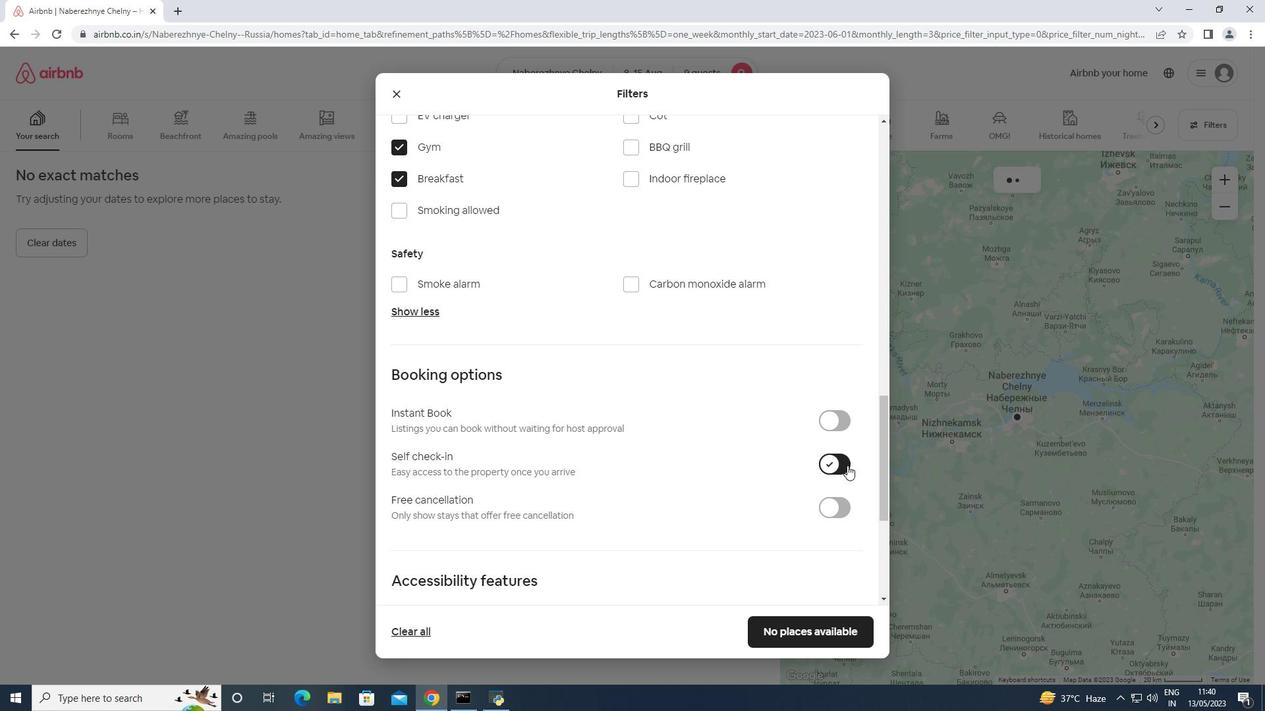 
Action: Mouse scrolled (845, 465) with delta (0, 0)
Screenshot: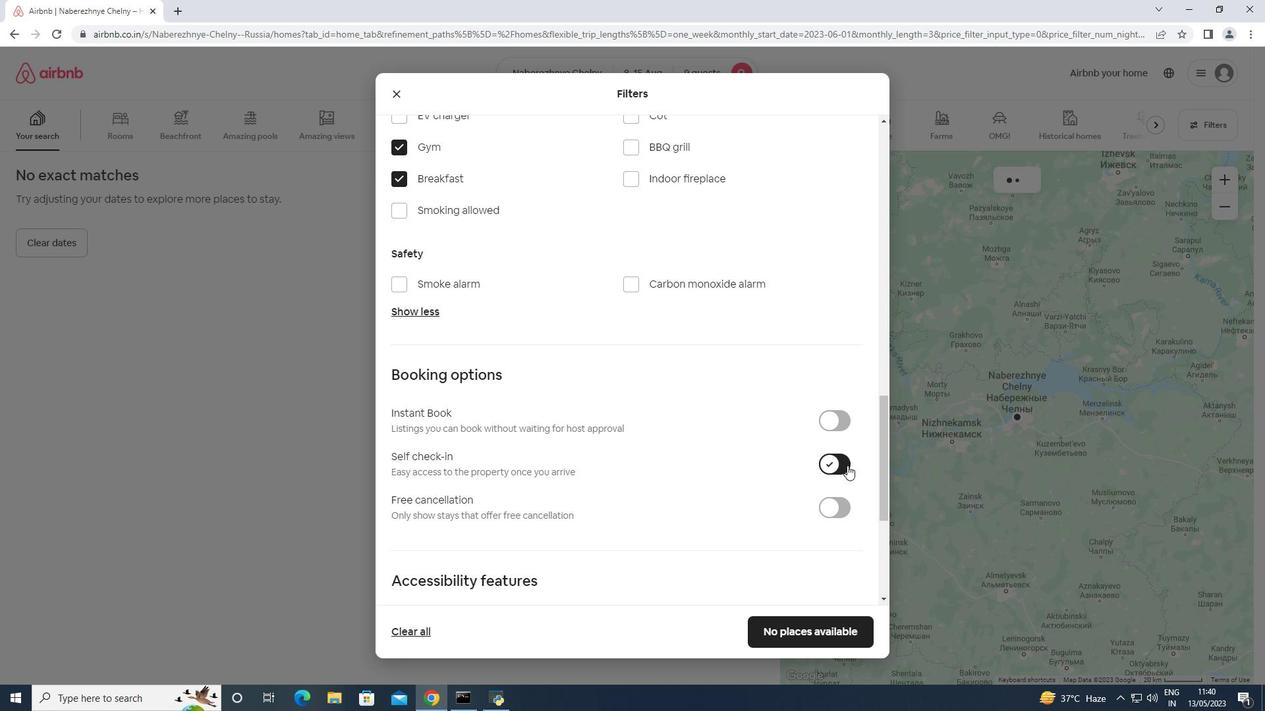 
Action: Mouse moved to (845, 466)
Screenshot: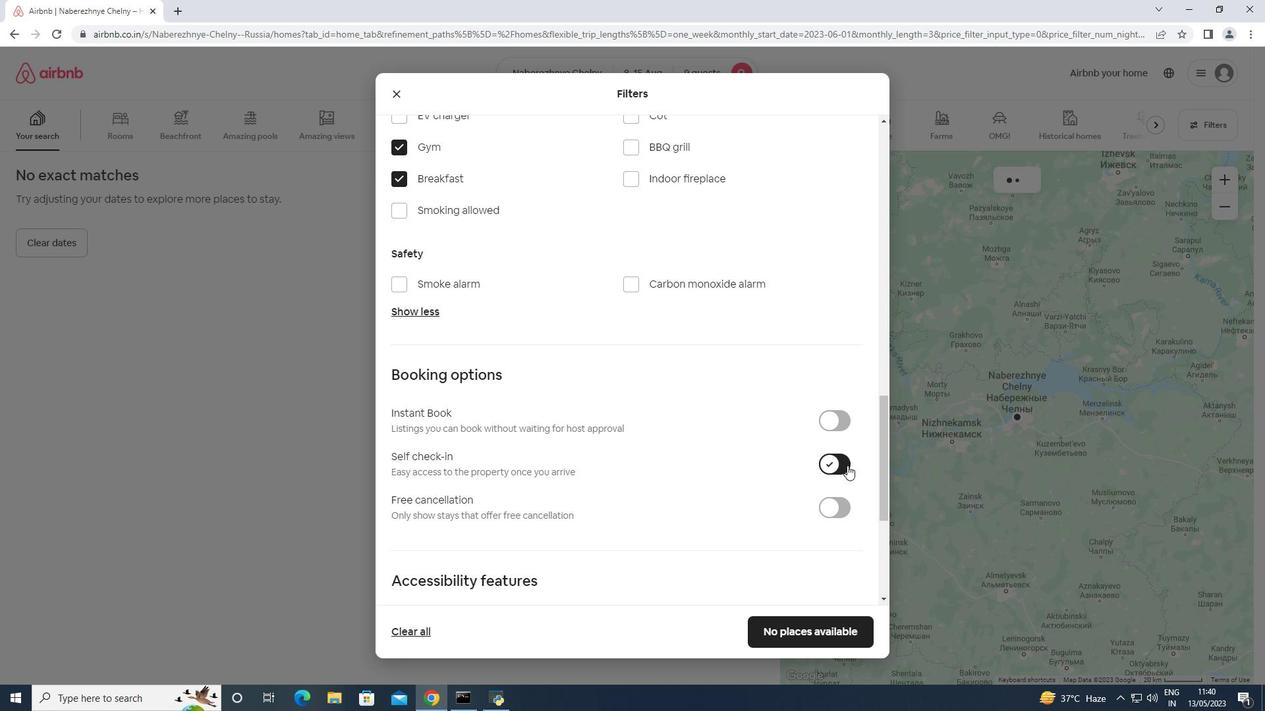 
Action: Mouse scrolled (845, 465) with delta (0, 0)
Screenshot: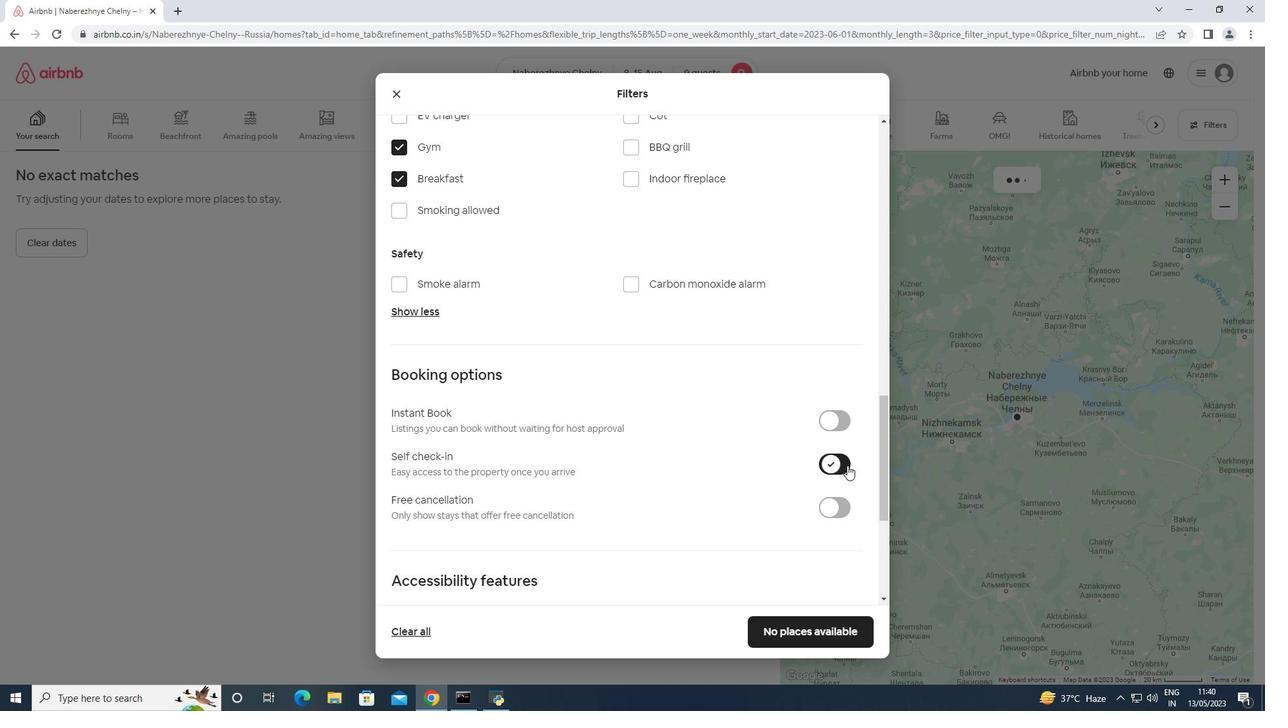 
Action: Mouse scrolled (845, 465) with delta (0, 0)
Screenshot: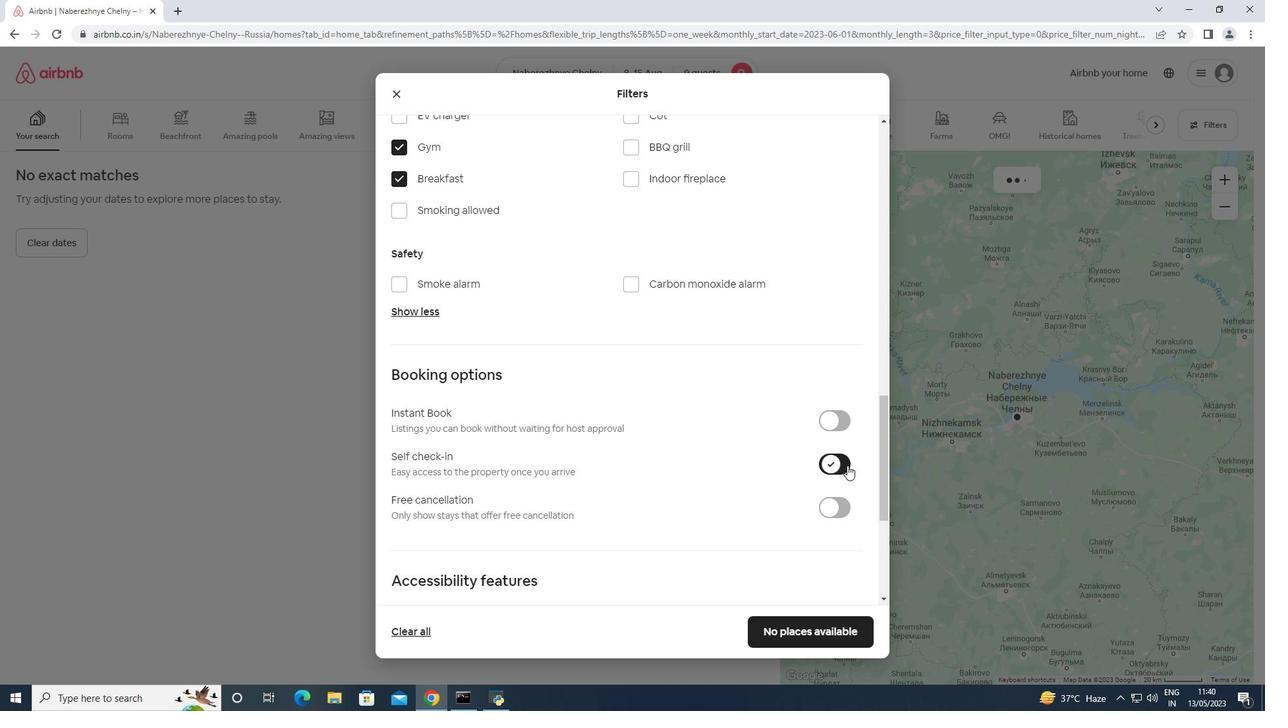 
Action: Mouse scrolled (845, 465) with delta (0, 0)
Screenshot: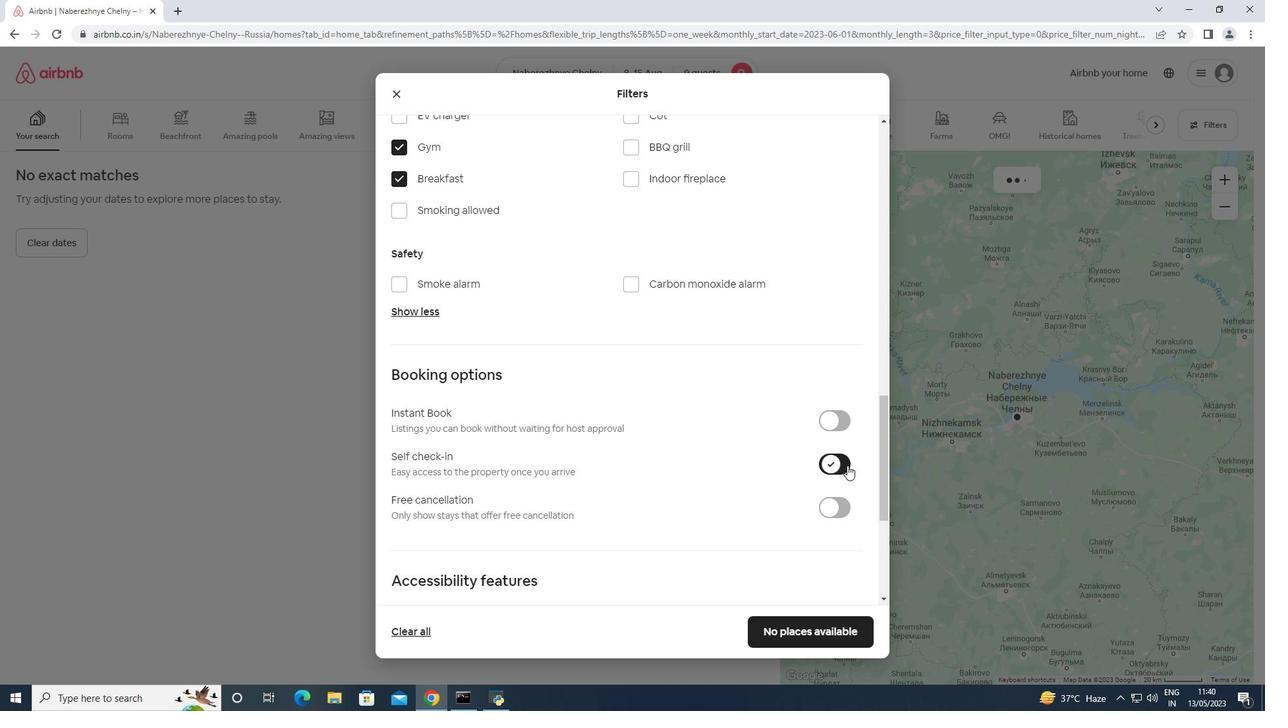 
Action: Mouse scrolled (845, 465) with delta (0, 0)
Screenshot: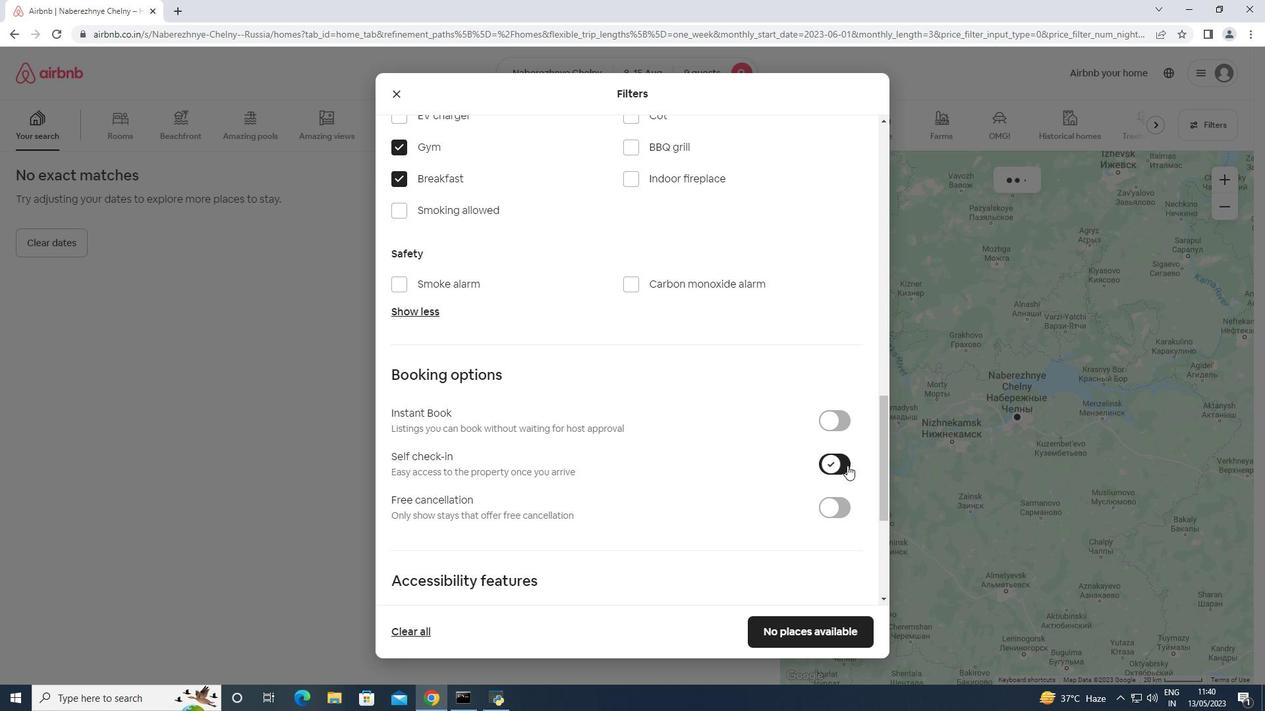 
Action: Mouse moved to (782, 625)
Screenshot: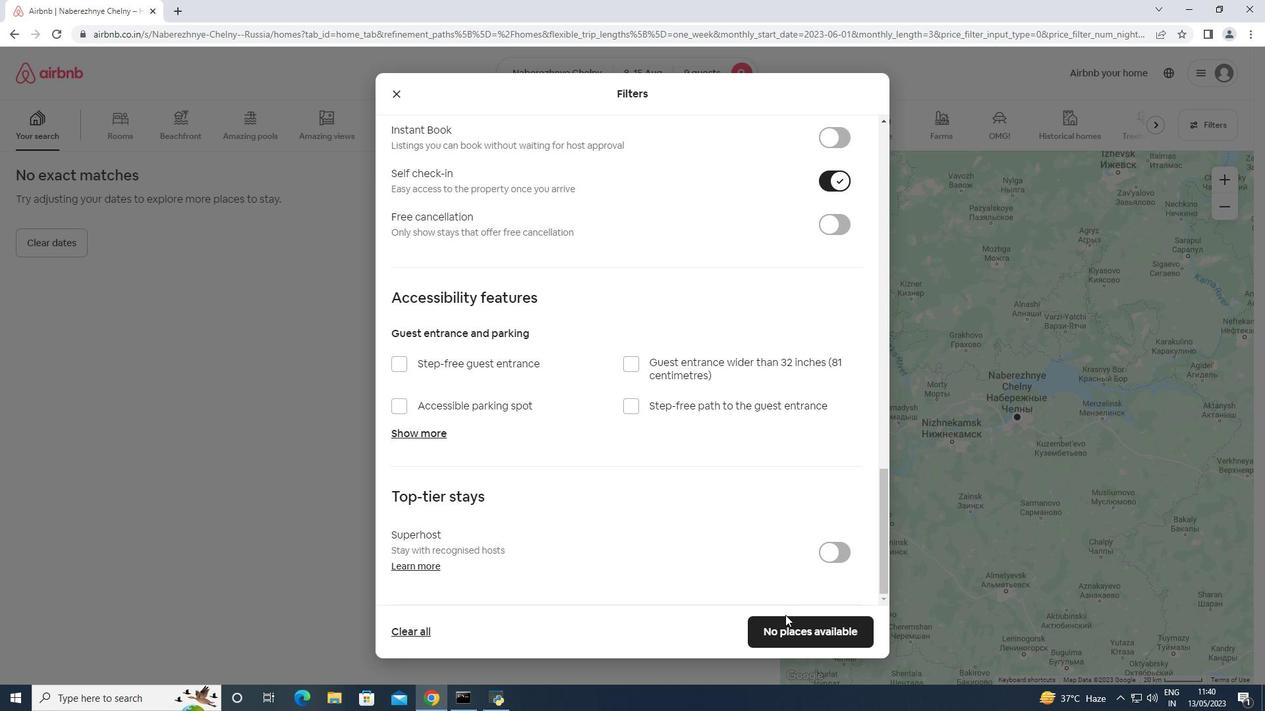 
Action: Mouse pressed left at (782, 625)
Screenshot: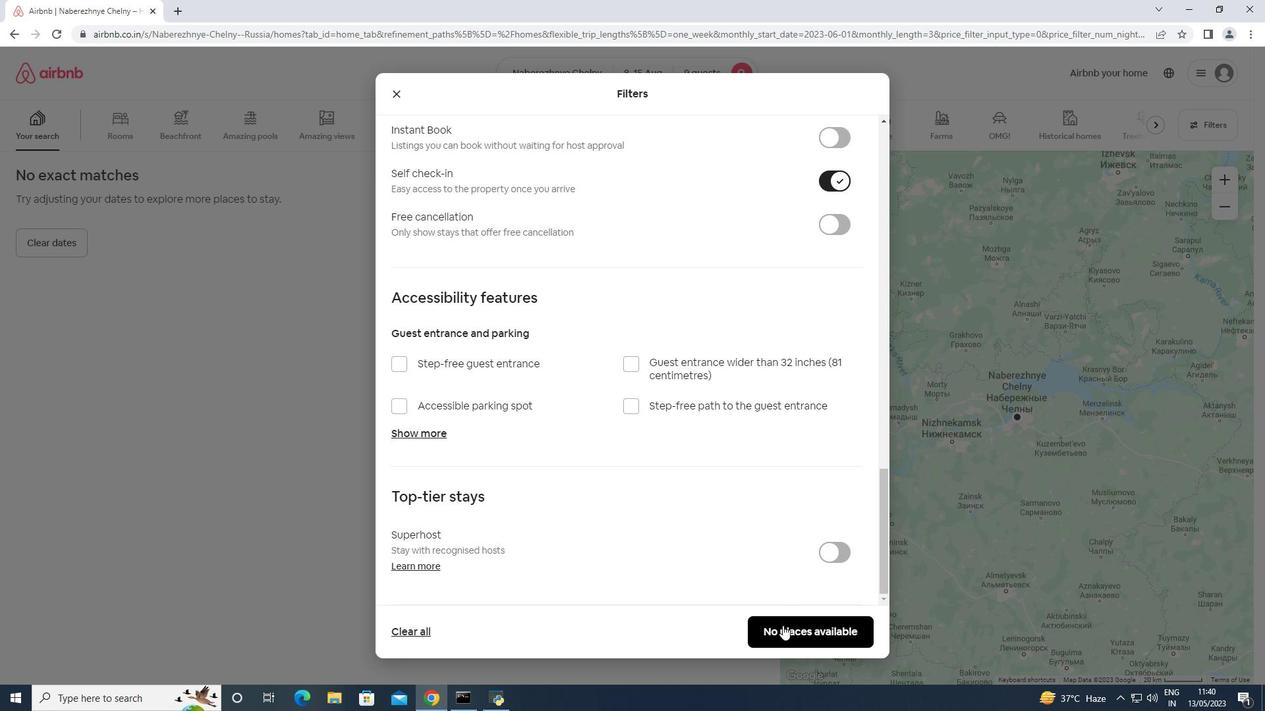 
Action: Mouse moved to (702, 345)
Screenshot: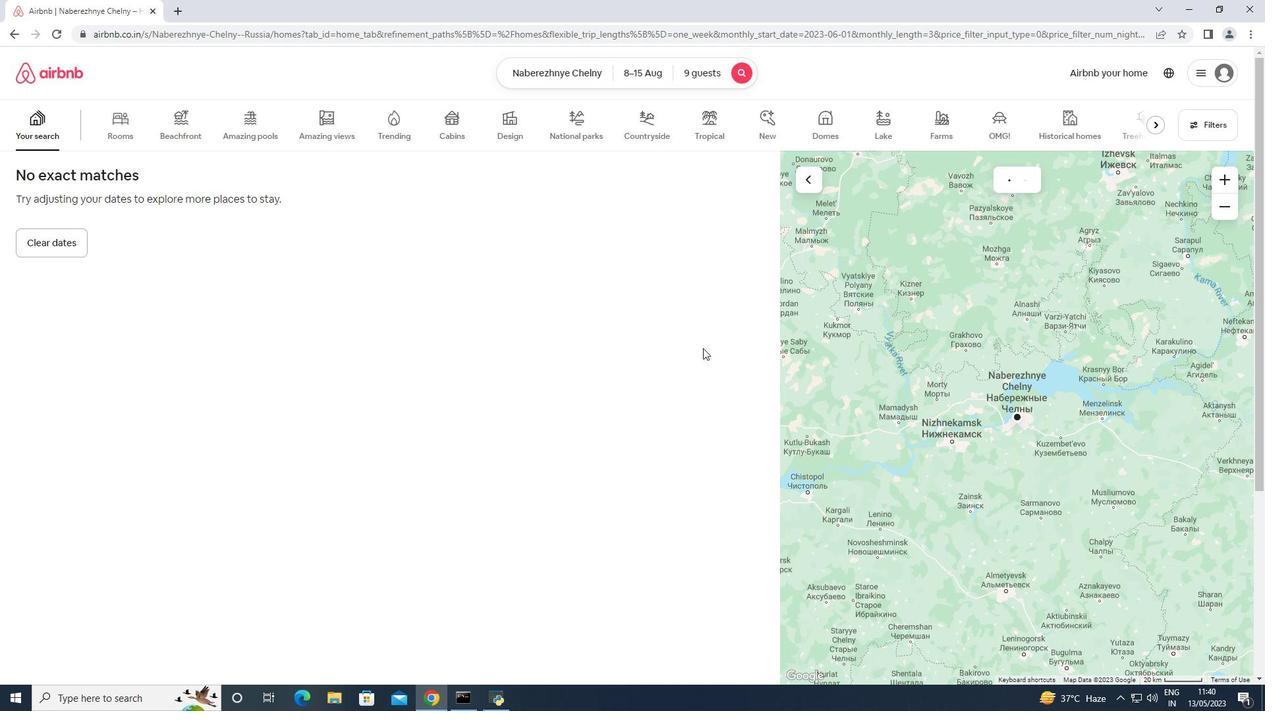 
